 Task: Look for space in Māchhīwāra, India from 6th September, 2023 to 10th September, 2023 for 1 adult in price range Rs.9000 to Rs.17000. Place can be private room with 1  bedroom having 1 bed and 1 bathroom. Property type can be house, flat, guest house, hotel. Booking option can be shelf check-in. Required host language is English.
Action: Mouse moved to (587, 100)
Screenshot: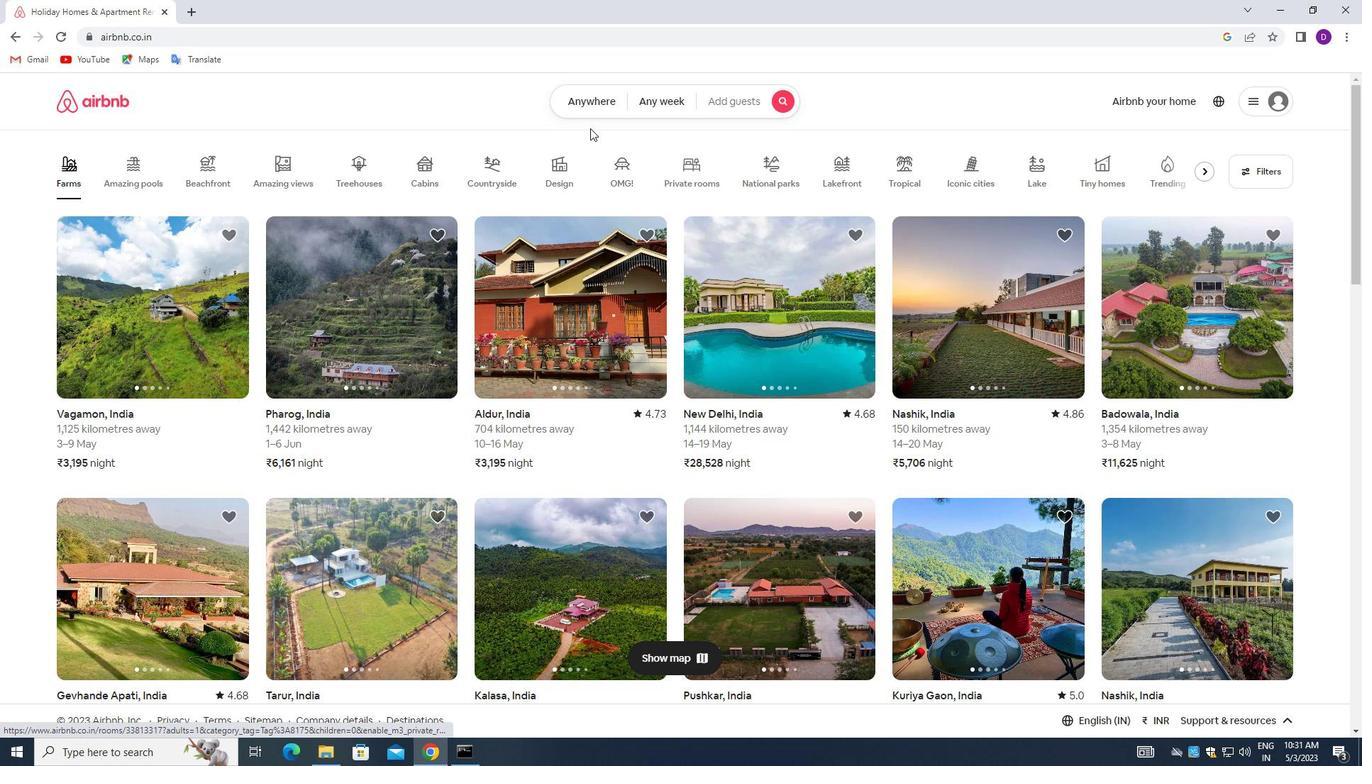 
Action: Mouse pressed left at (587, 100)
Screenshot: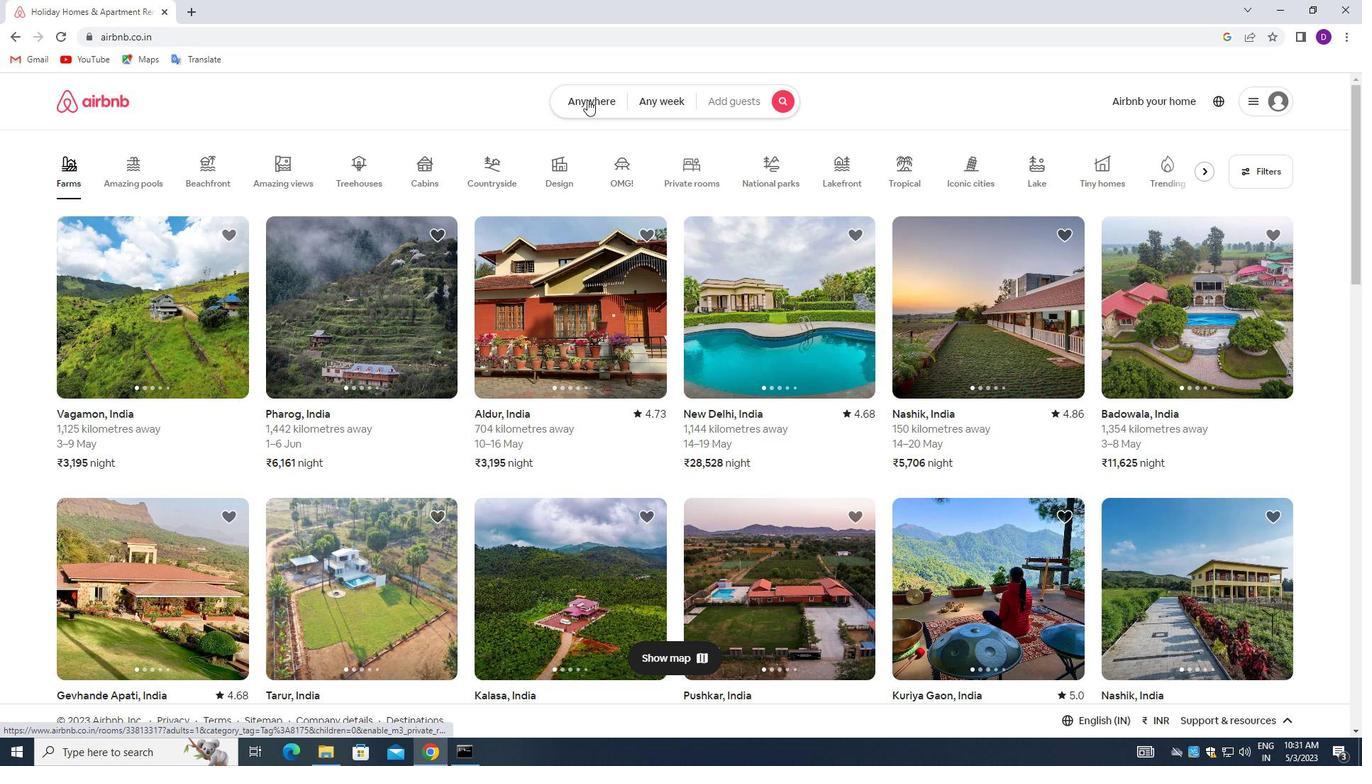 
Action: Mouse moved to (471, 160)
Screenshot: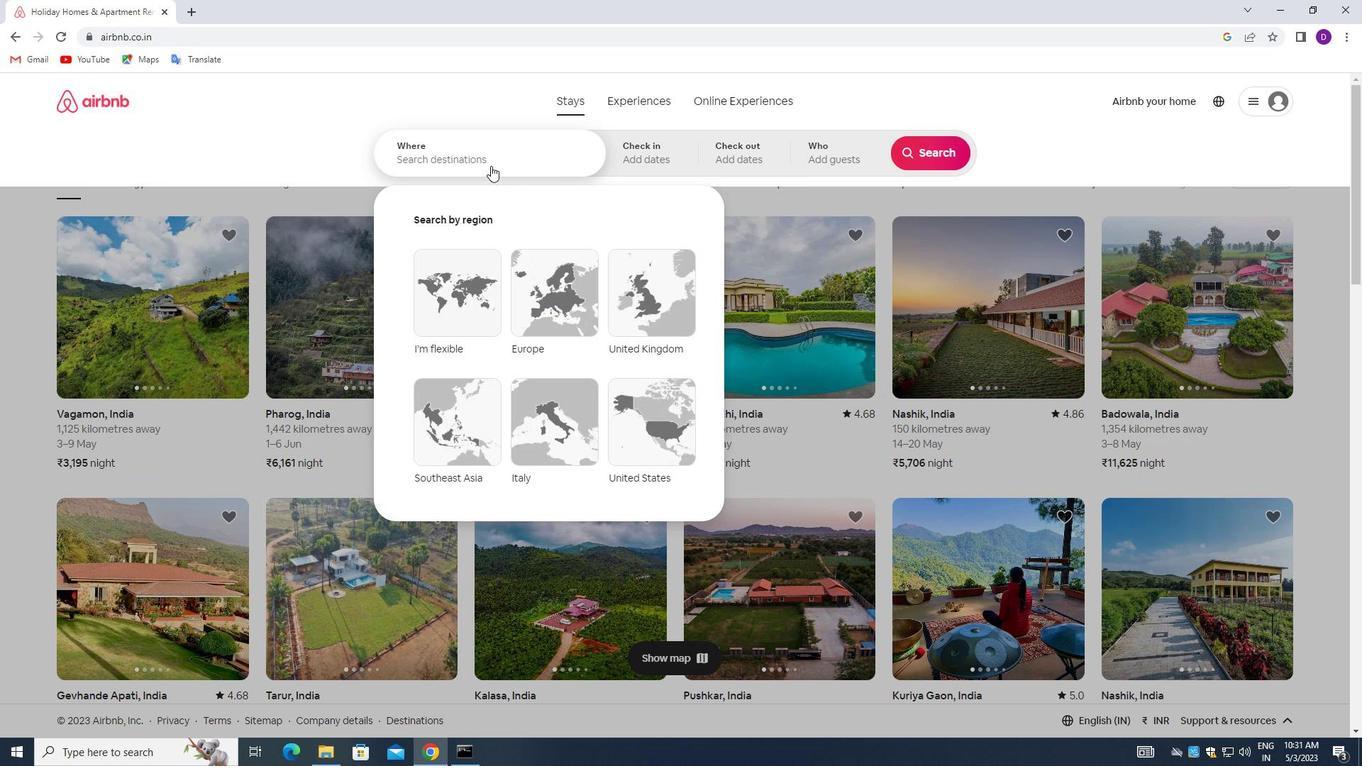 
Action: Mouse pressed left at (471, 160)
Screenshot: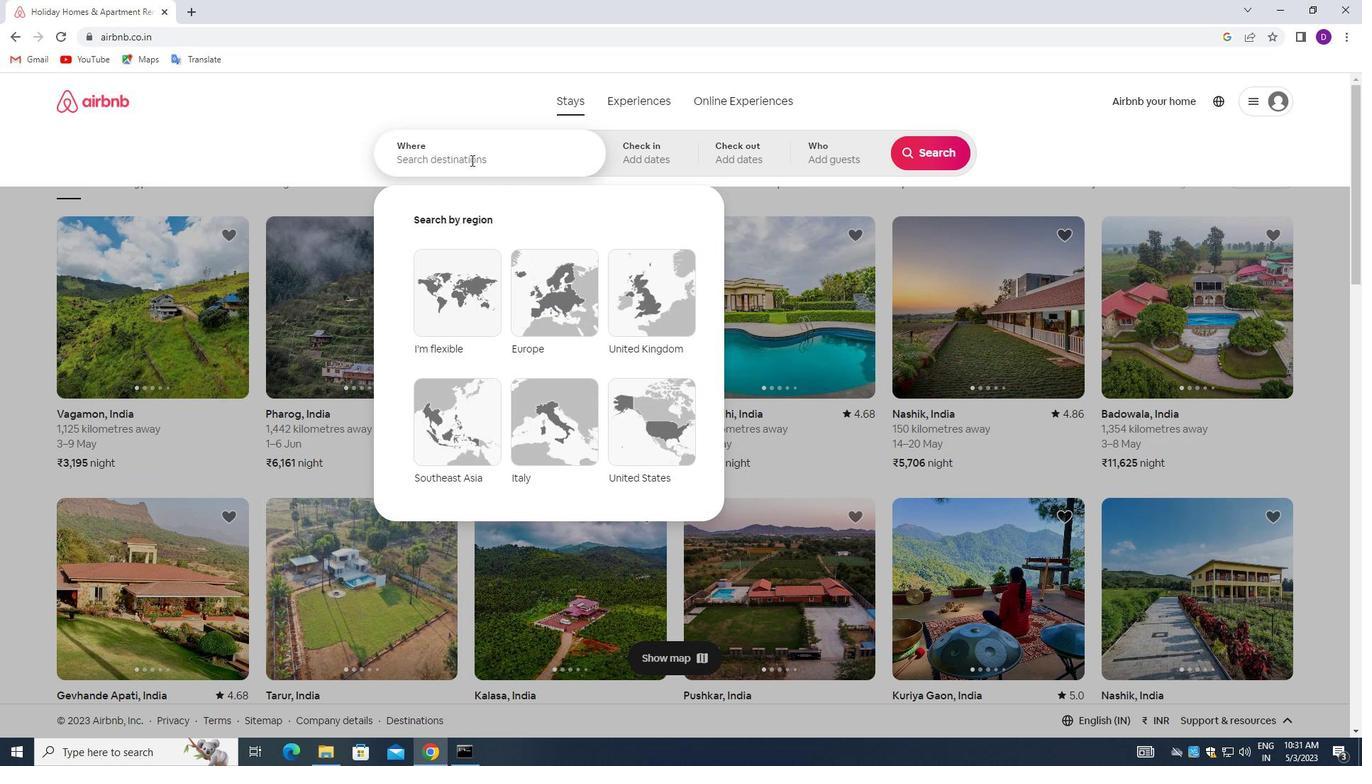 
Action: Mouse moved to (318, 133)
Screenshot: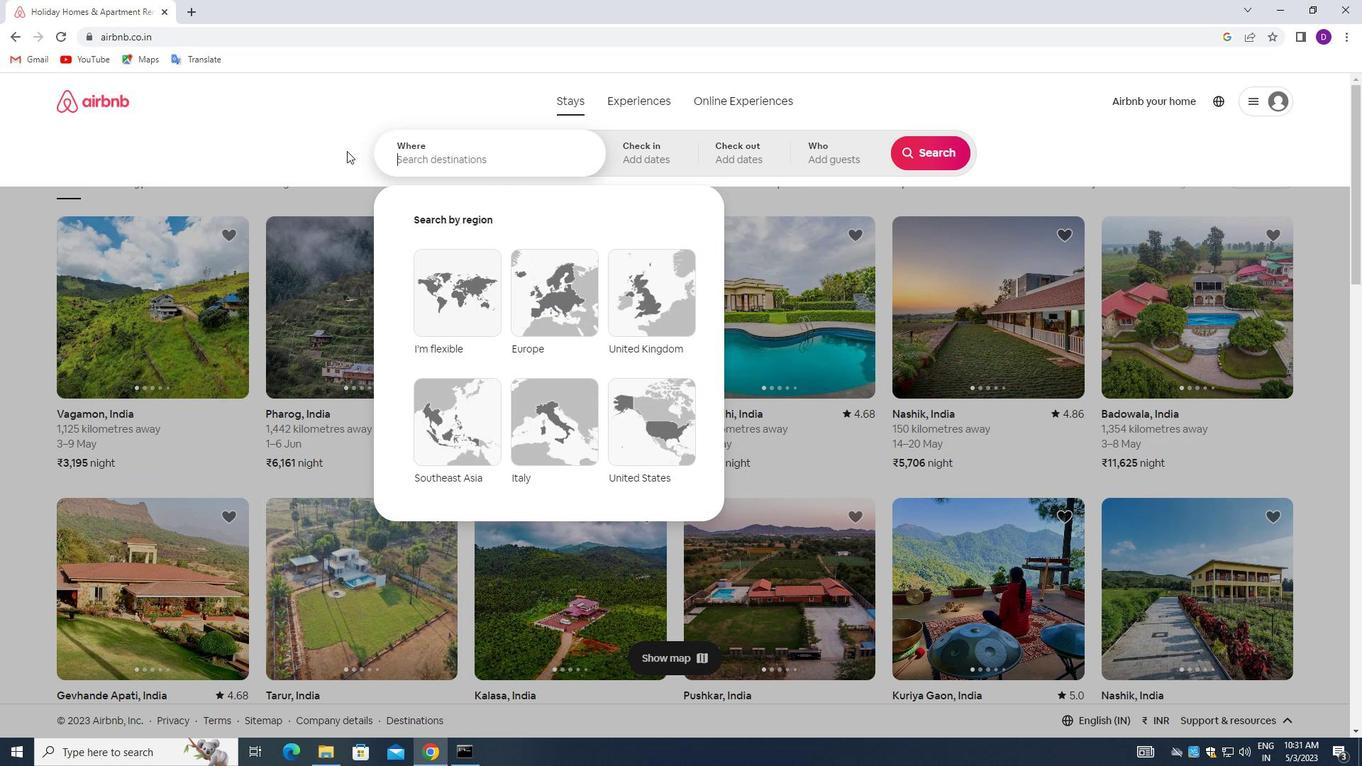 
Action: Key pressed <Key.shift>MACHHIWARA,<Key.space><Key.shift>INDIA<Key.enter>
Screenshot: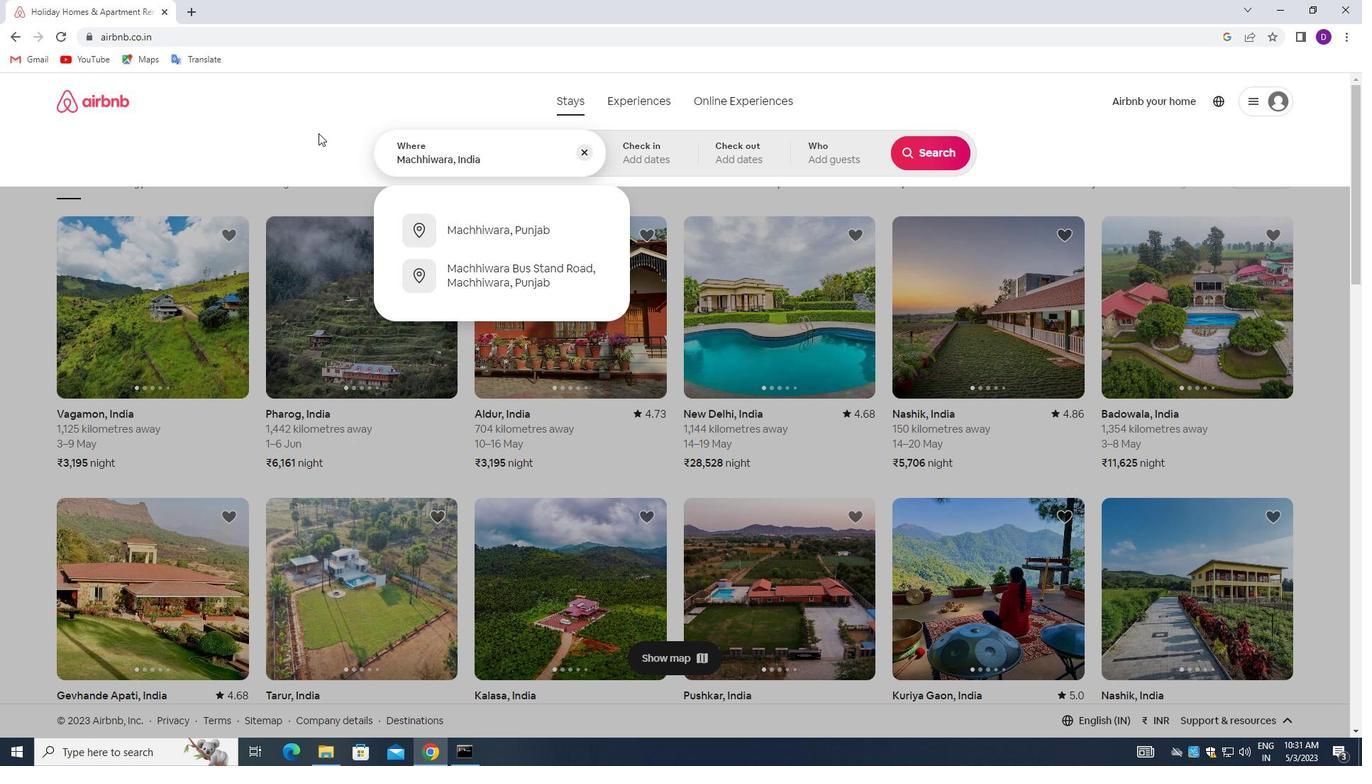 
Action: Mouse moved to (927, 270)
Screenshot: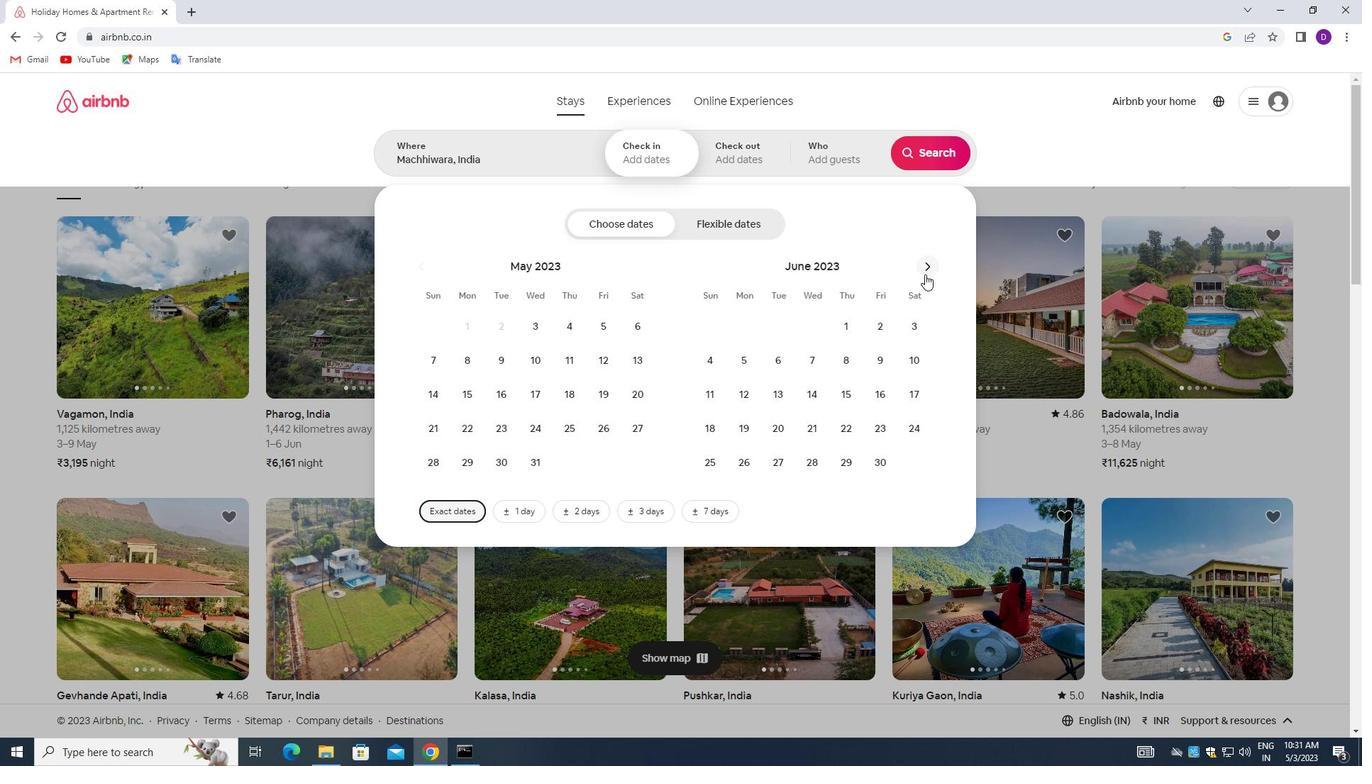 
Action: Mouse pressed left at (927, 270)
Screenshot: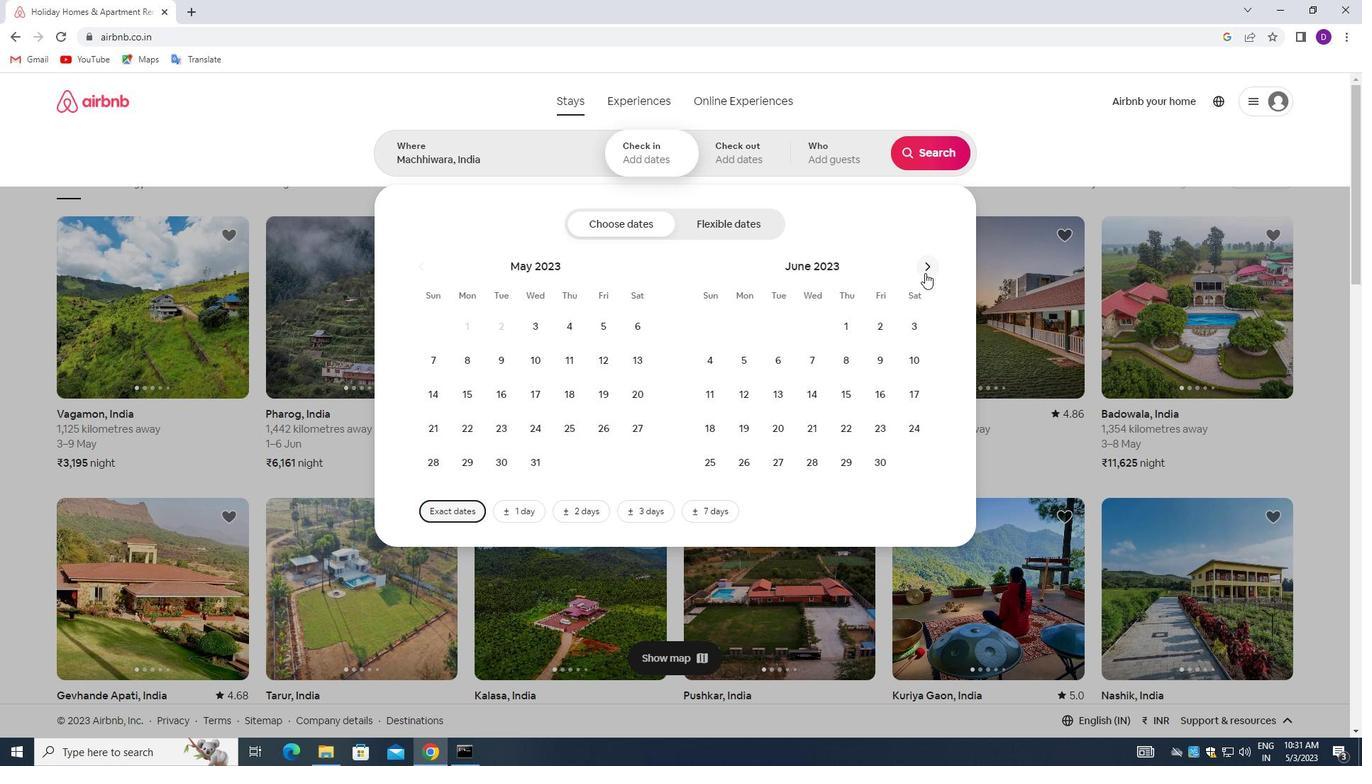 
Action: Mouse pressed left at (927, 270)
Screenshot: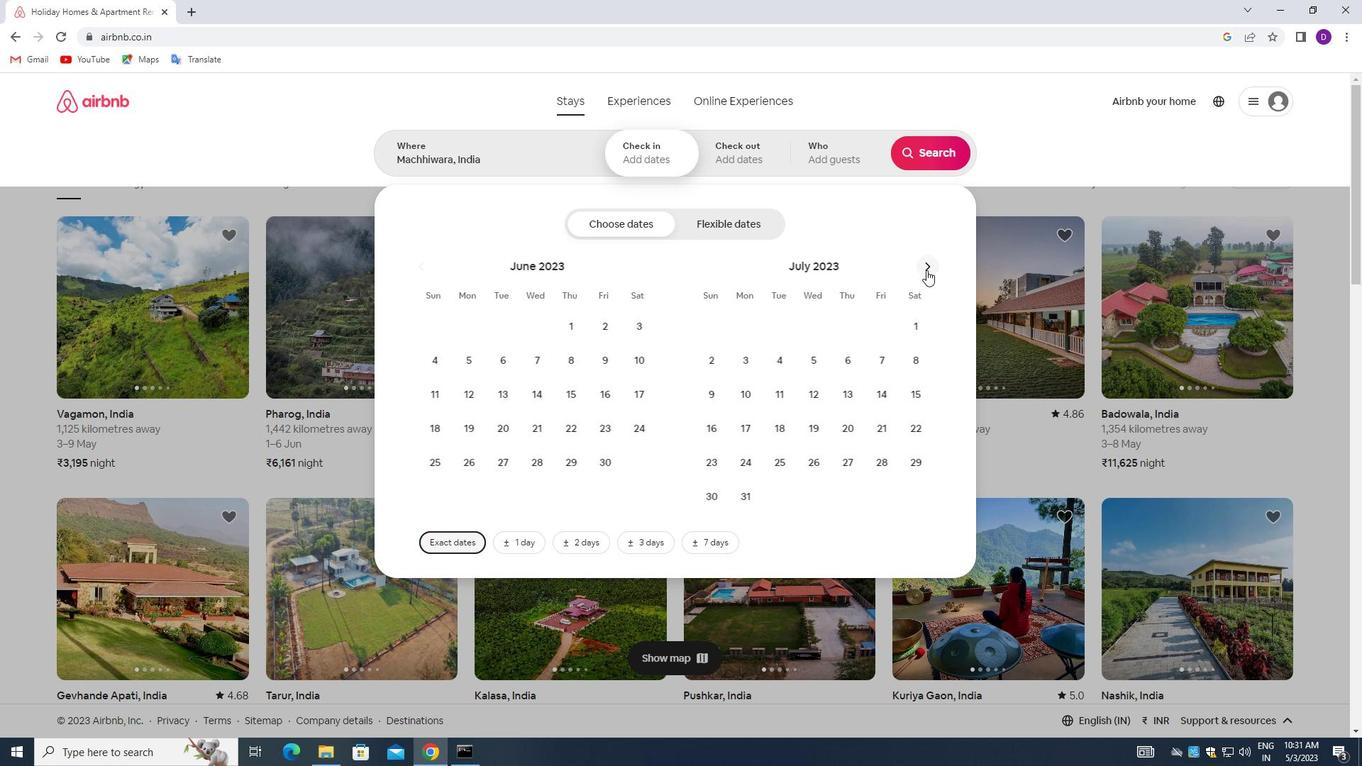 
Action: Mouse pressed left at (927, 270)
Screenshot: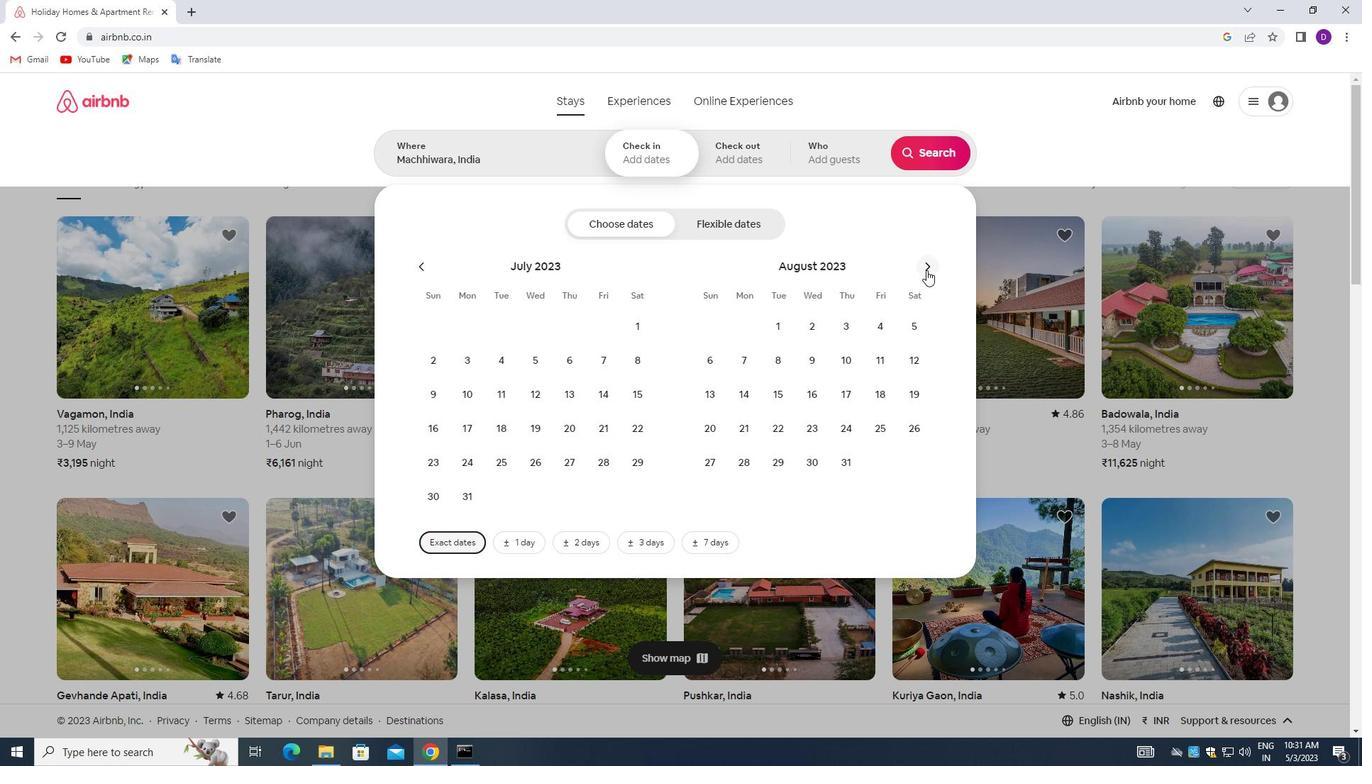 
Action: Mouse moved to (820, 359)
Screenshot: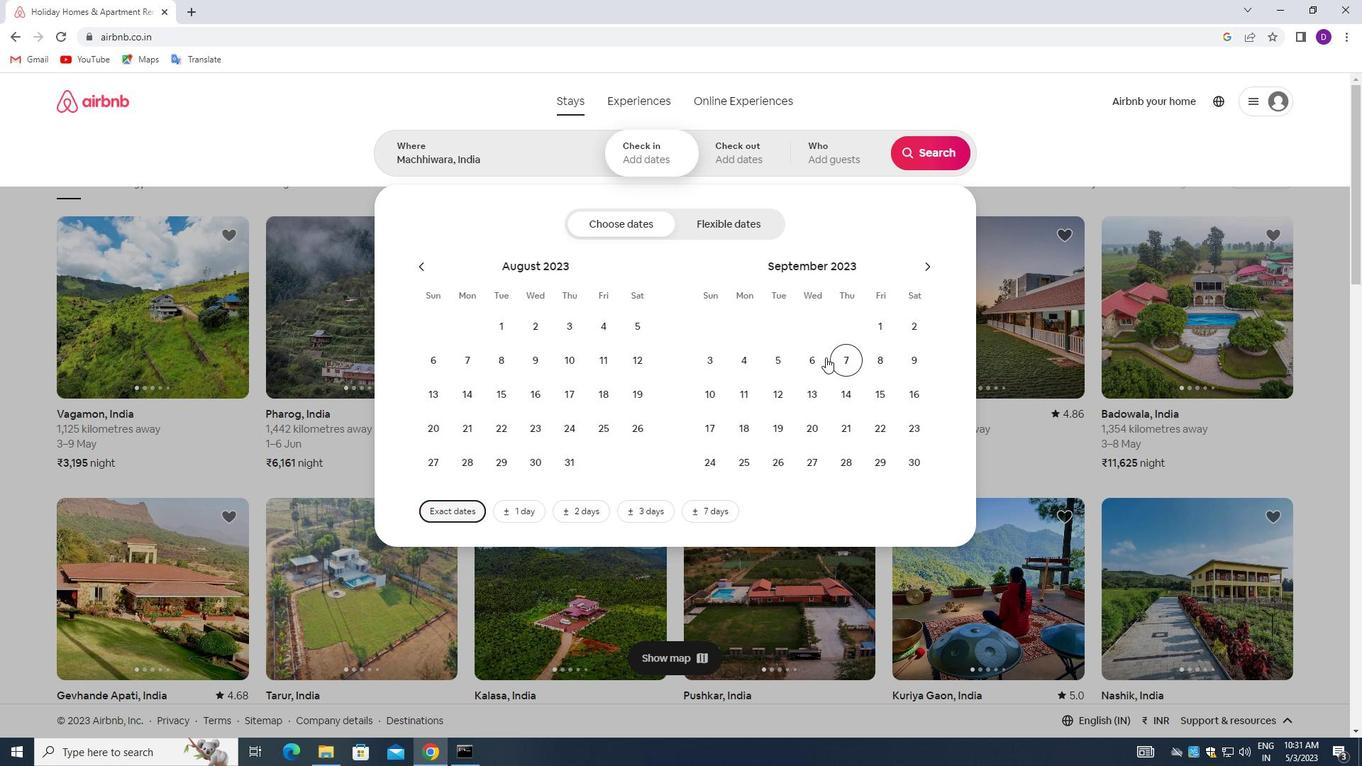 
Action: Mouse pressed left at (820, 359)
Screenshot: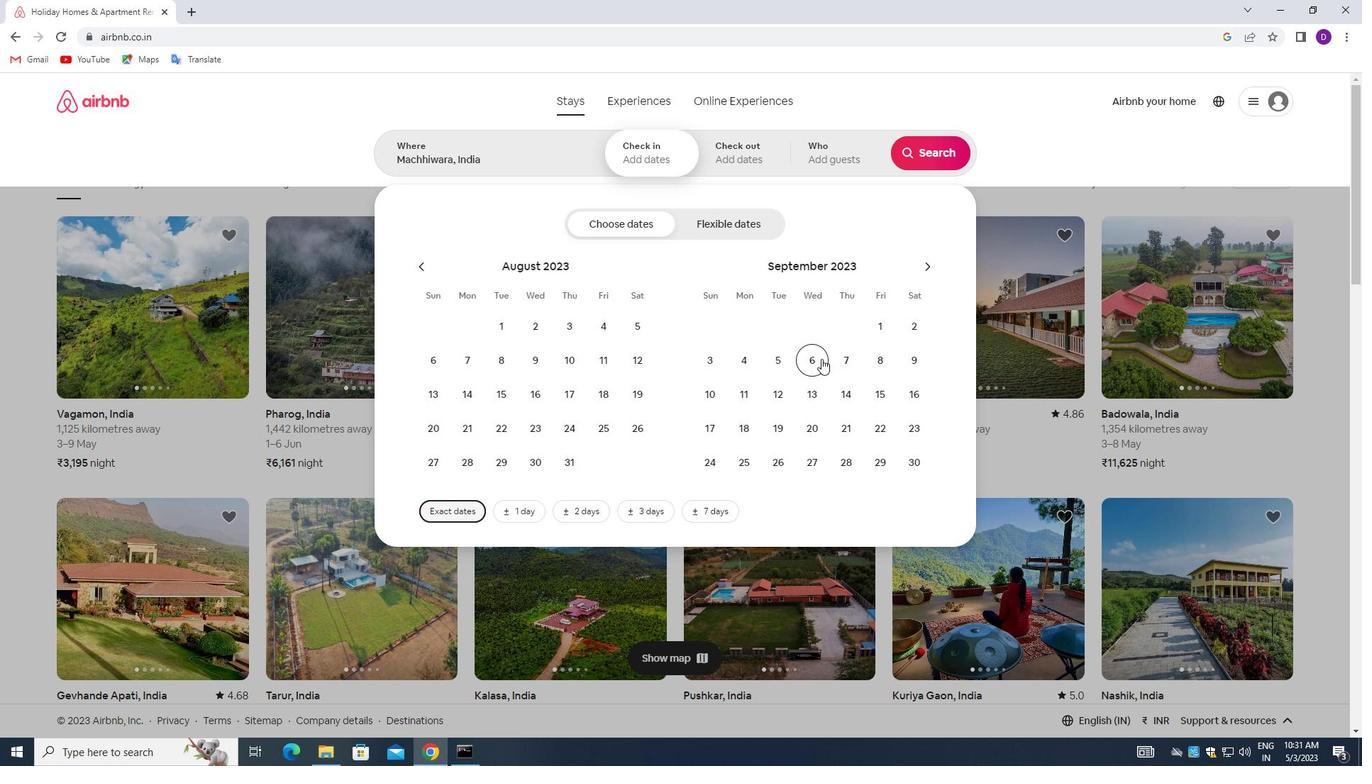 
Action: Mouse moved to (719, 389)
Screenshot: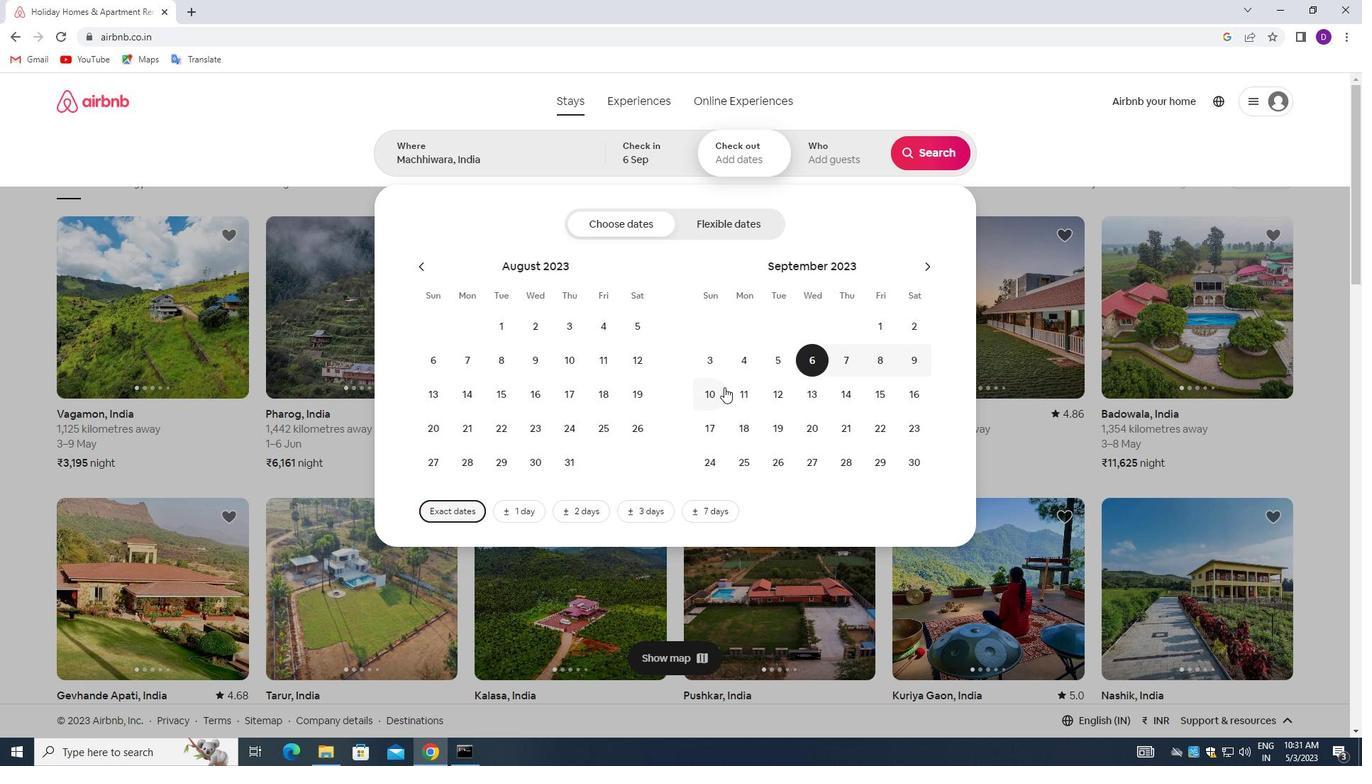 
Action: Mouse pressed left at (719, 389)
Screenshot: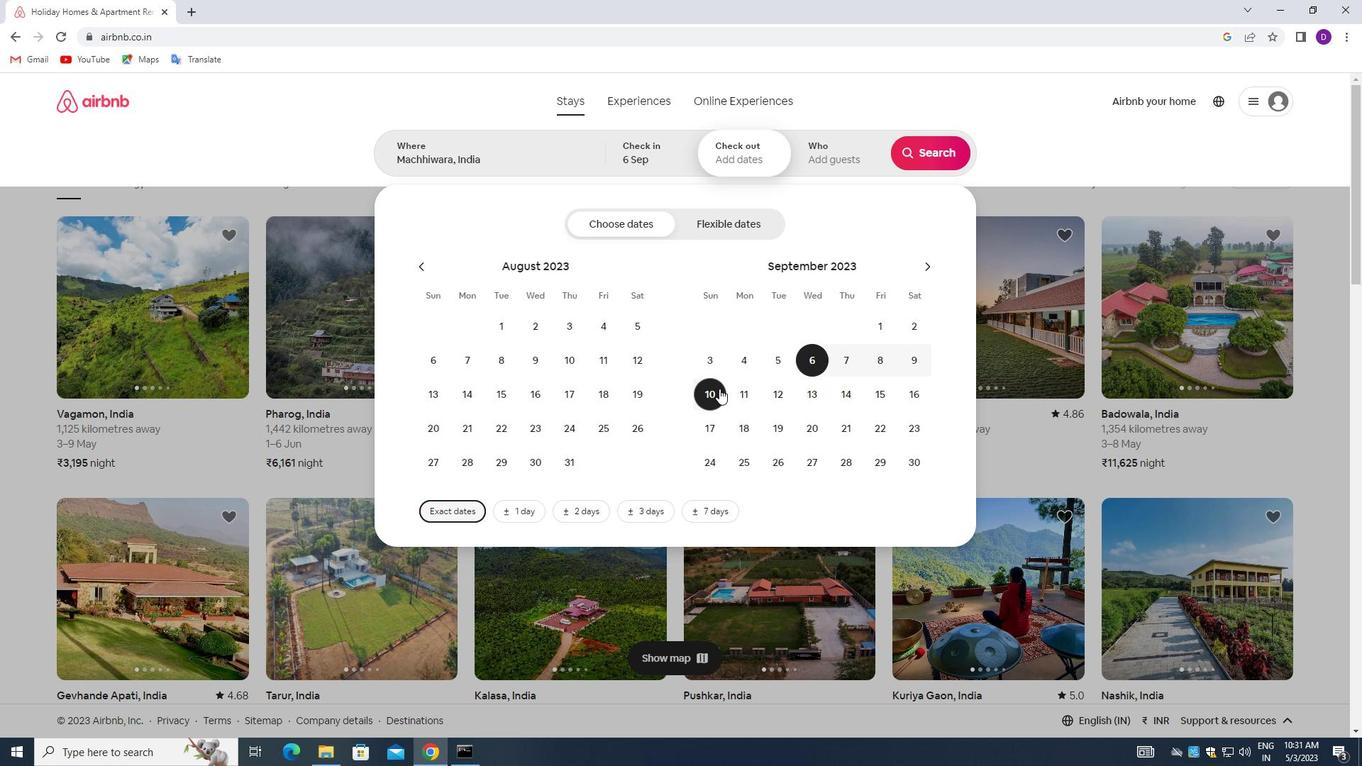 
Action: Mouse moved to (819, 158)
Screenshot: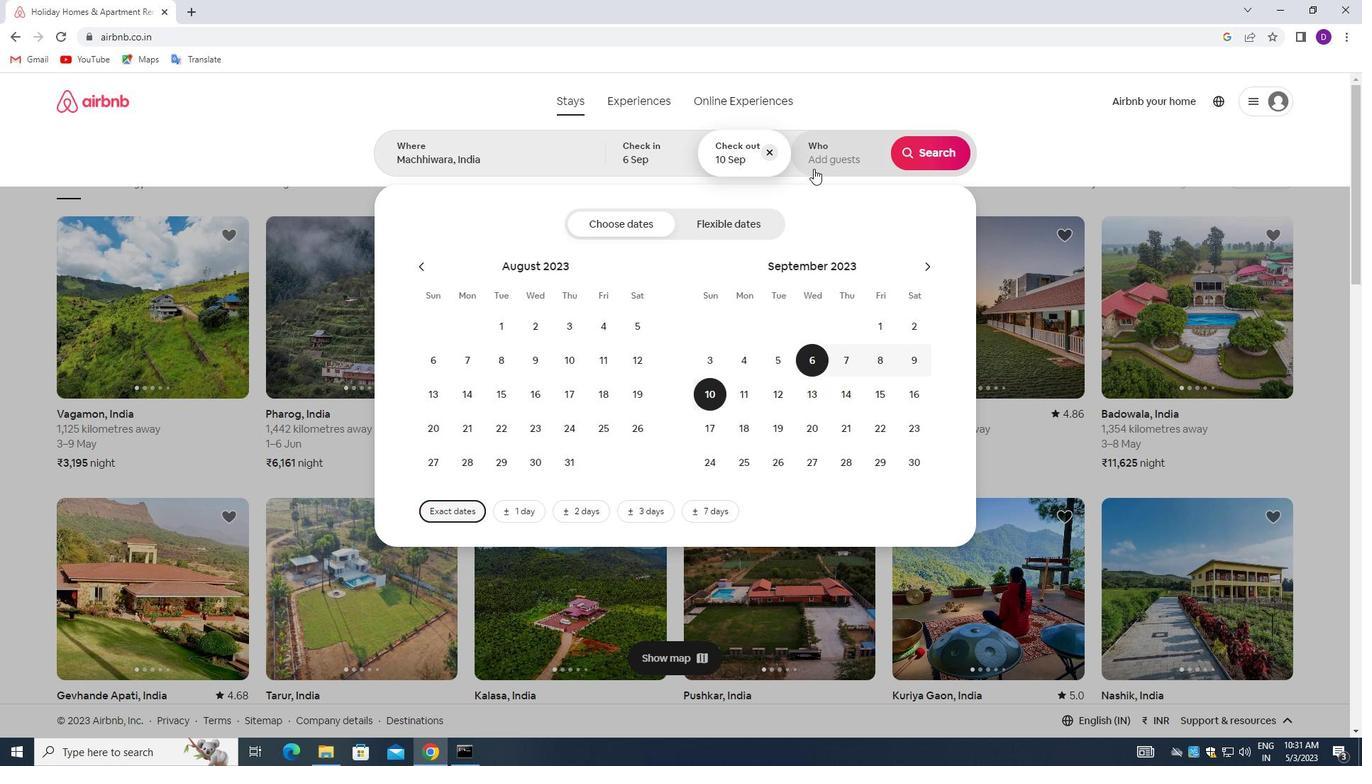 
Action: Mouse pressed left at (819, 158)
Screenshot: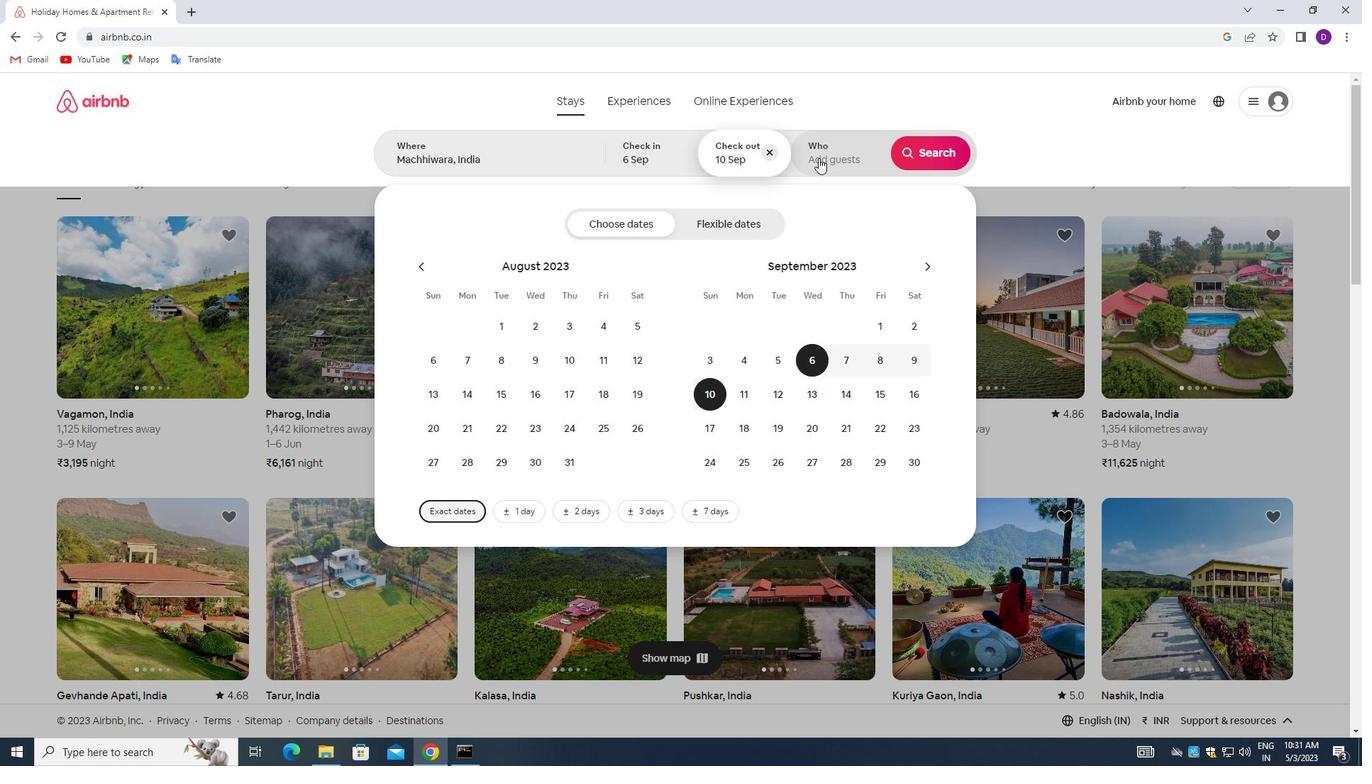 
Action: Mouse moved to (930, 229)
Screenshot: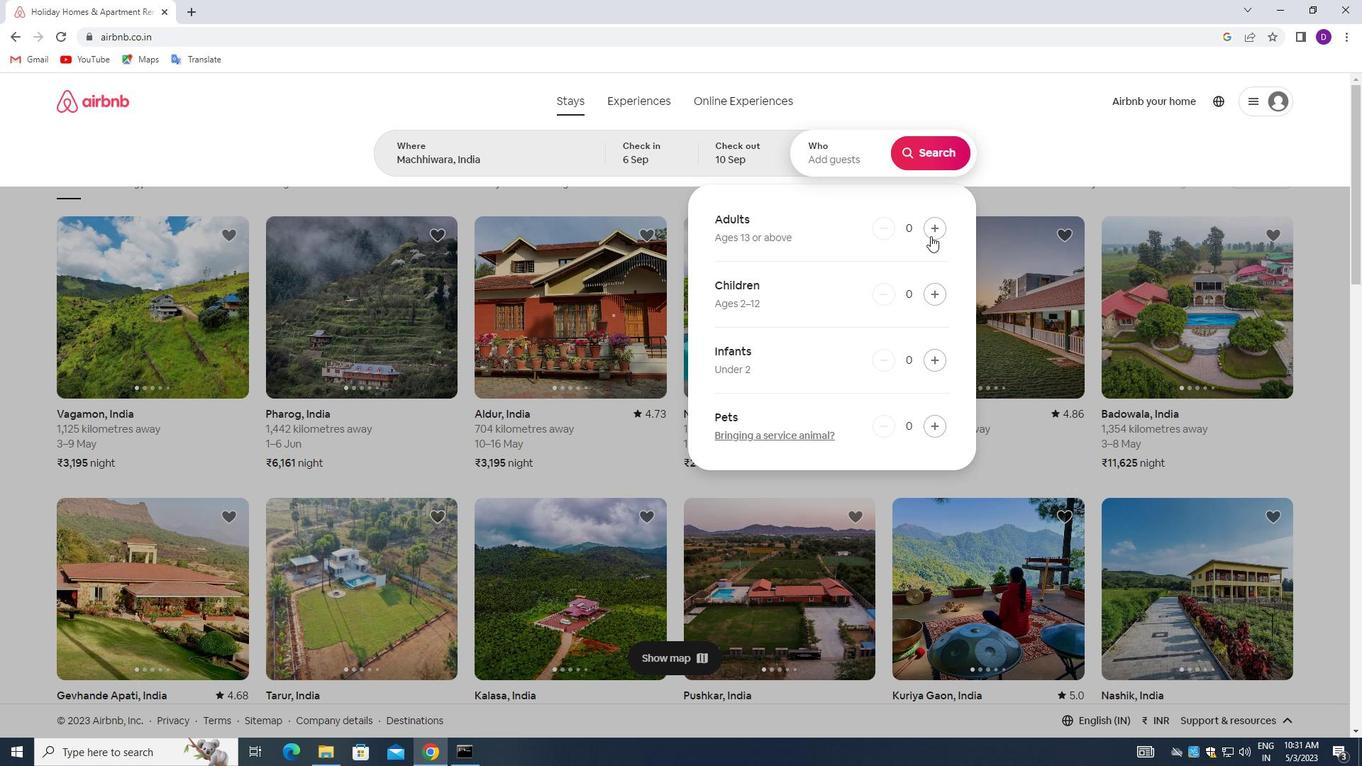 
Action: Mouse pressed left at (930, 229)
Screenshot: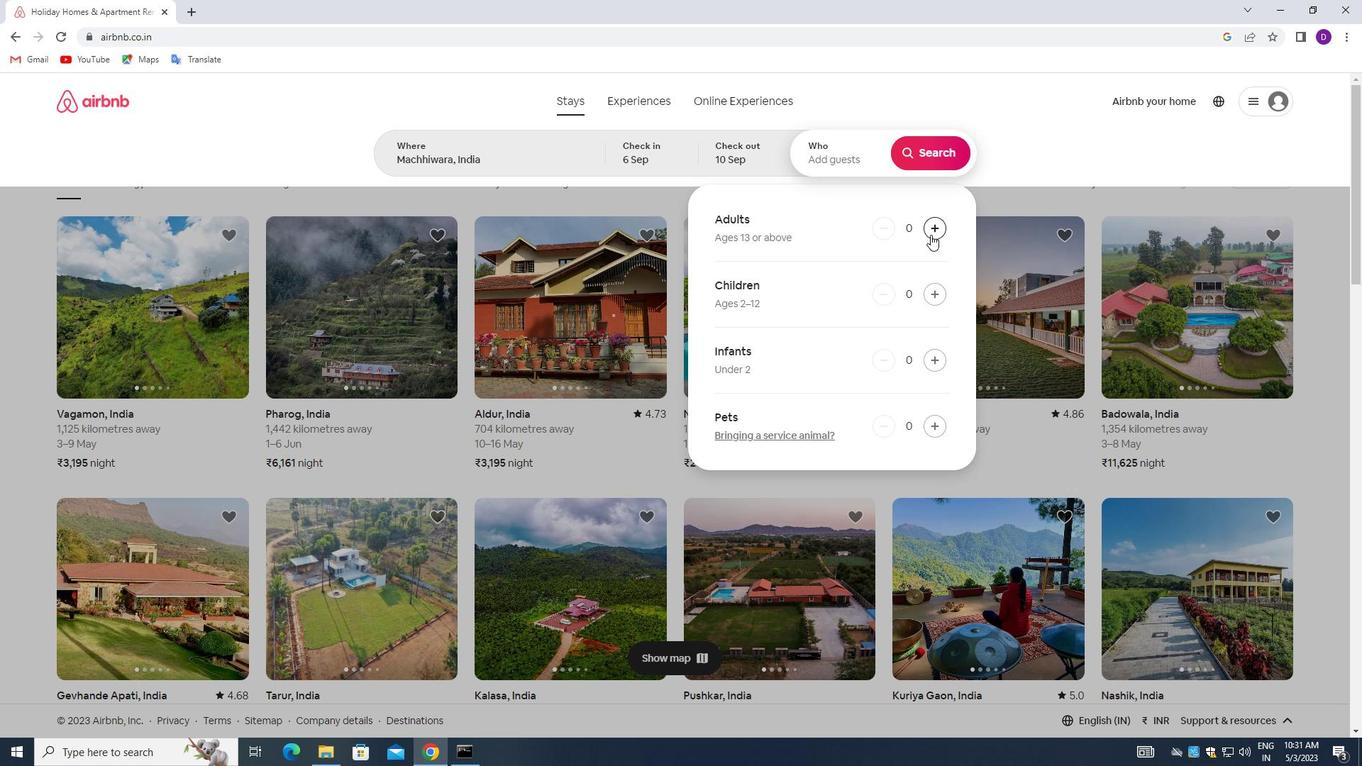 
Action: Mouse moved to (927, 154)
Screenshot: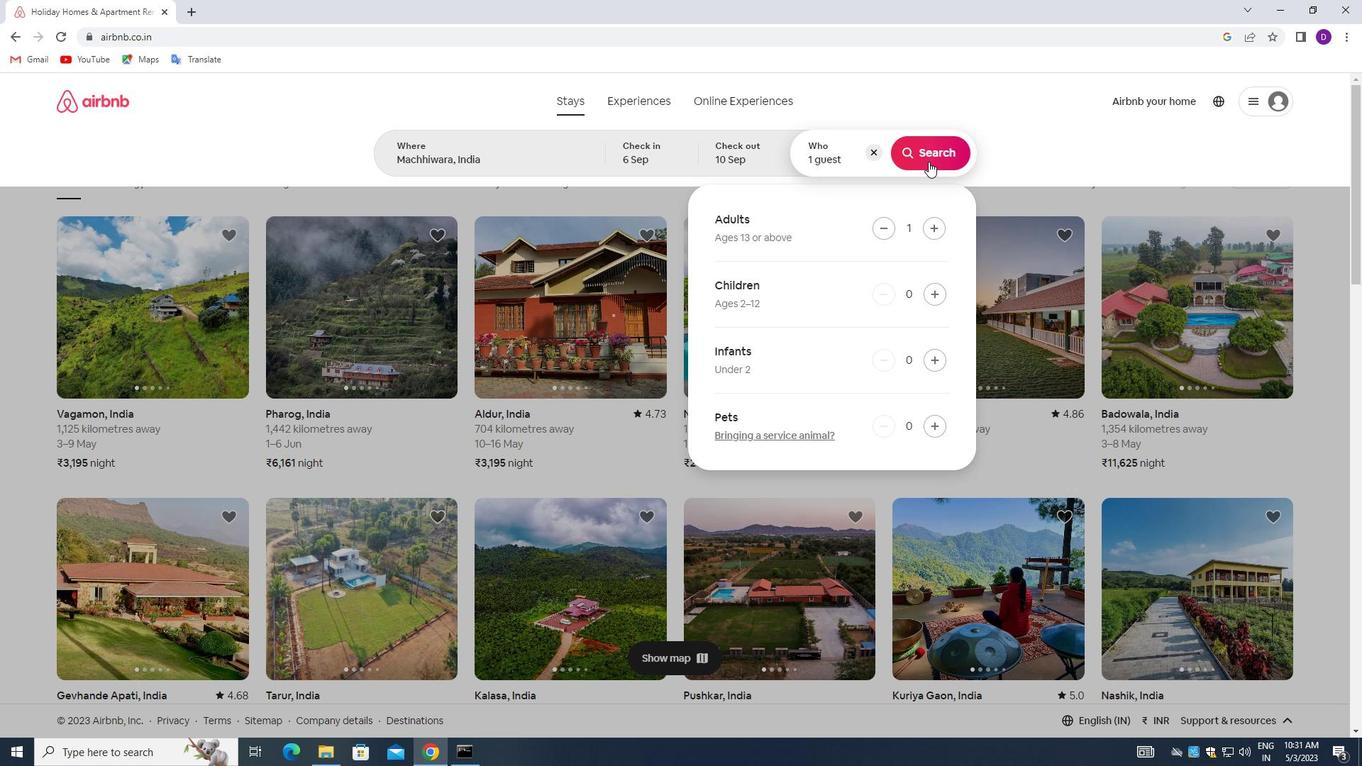 
Action: Mouse pressed left at (927, 154)
Screenshot: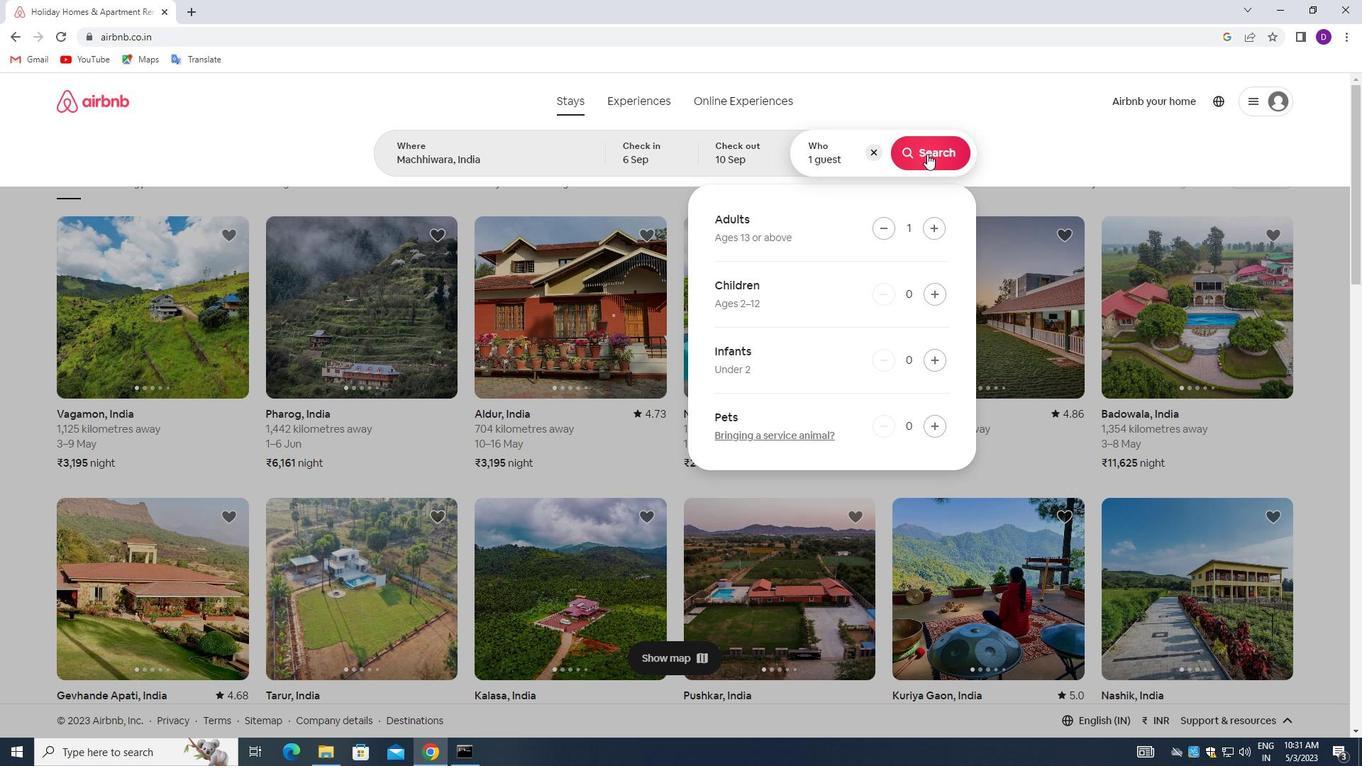 
Action: Mouse moved to (1289, 162)
Screenshot: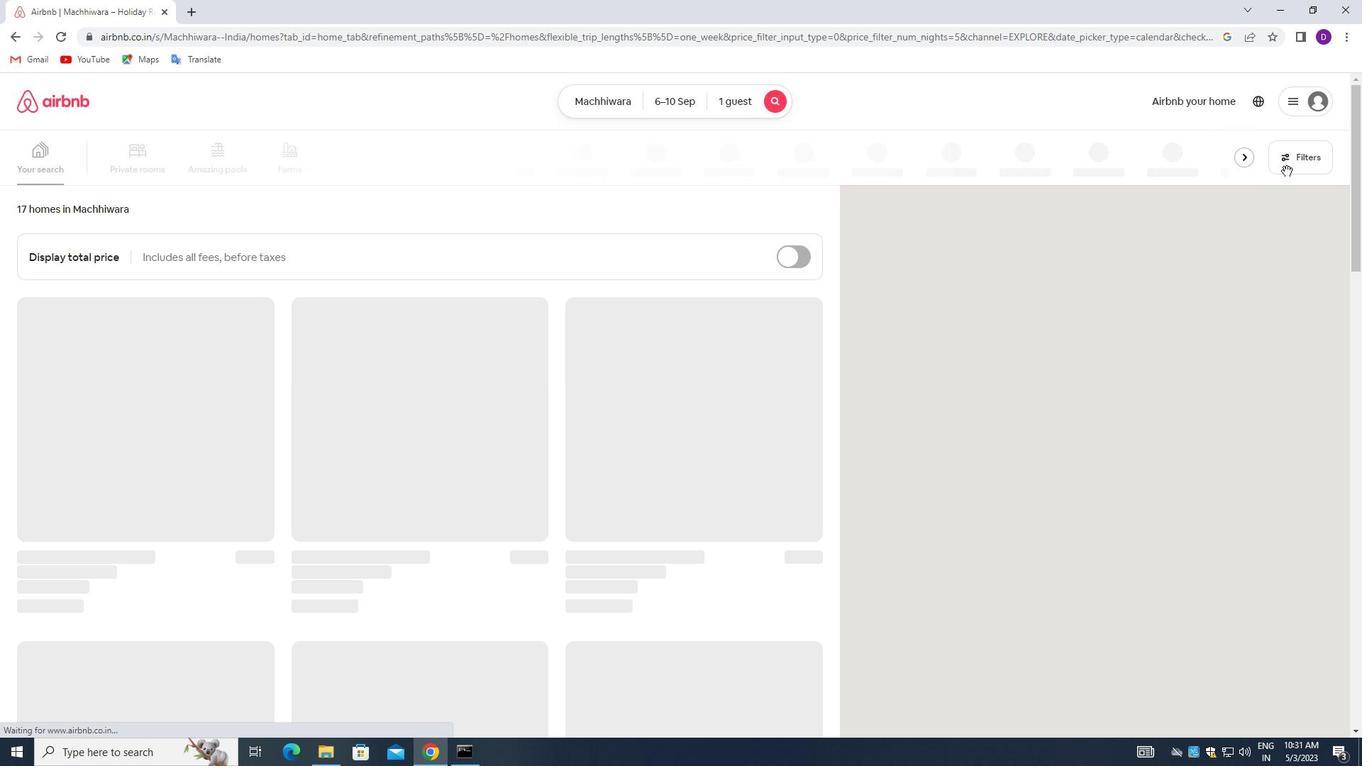 
Action: Mouse pressed left at (1289, 162)
Screenshot: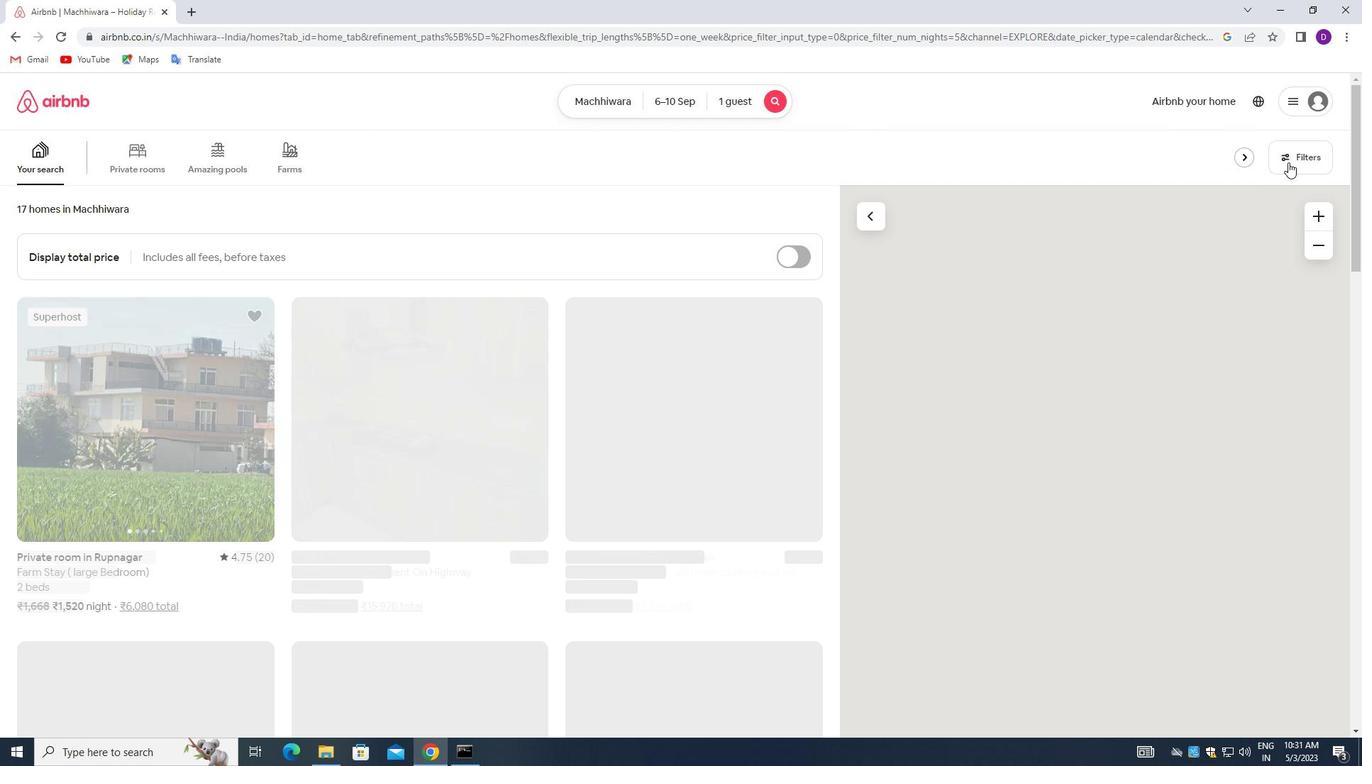 
Action: Mouse moved to (497, 342)
Screenshot: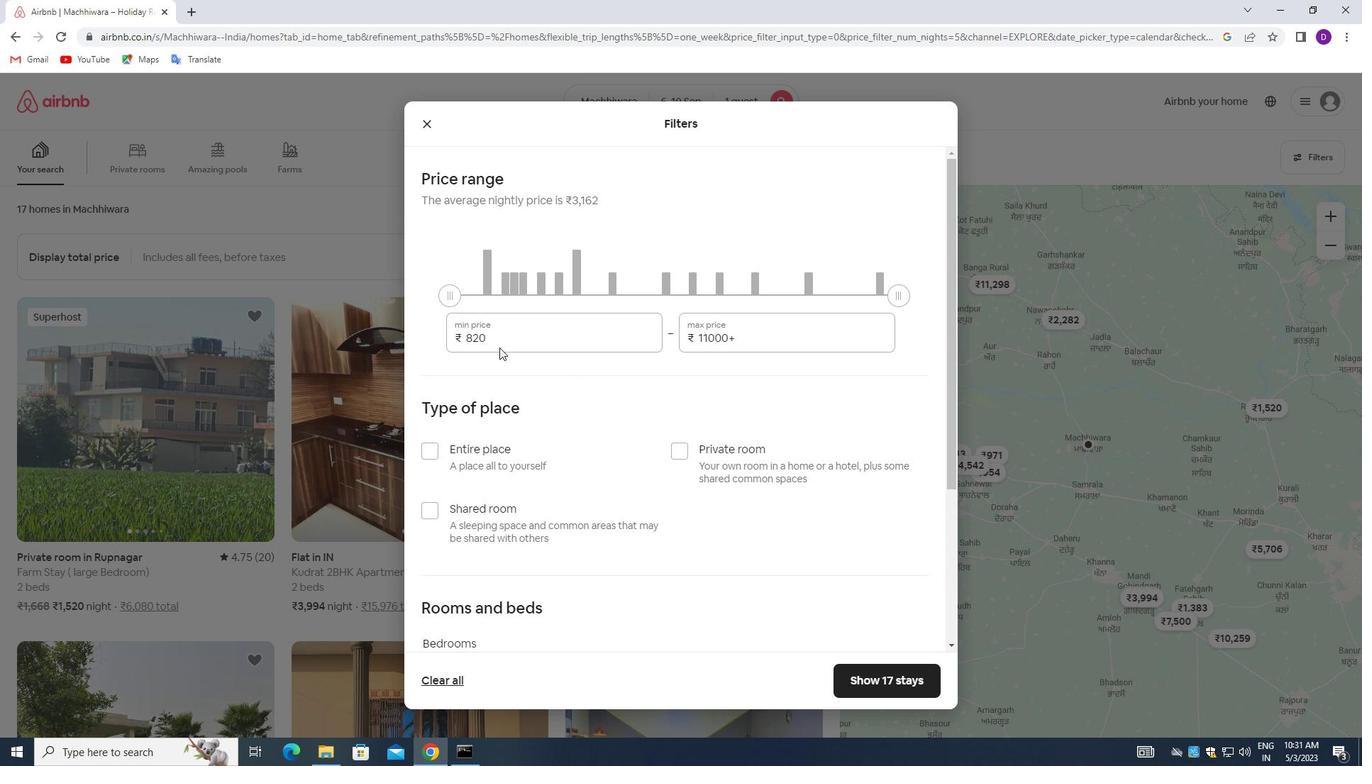
Action: Mouse pressed left at (497, 342)
Screenshot: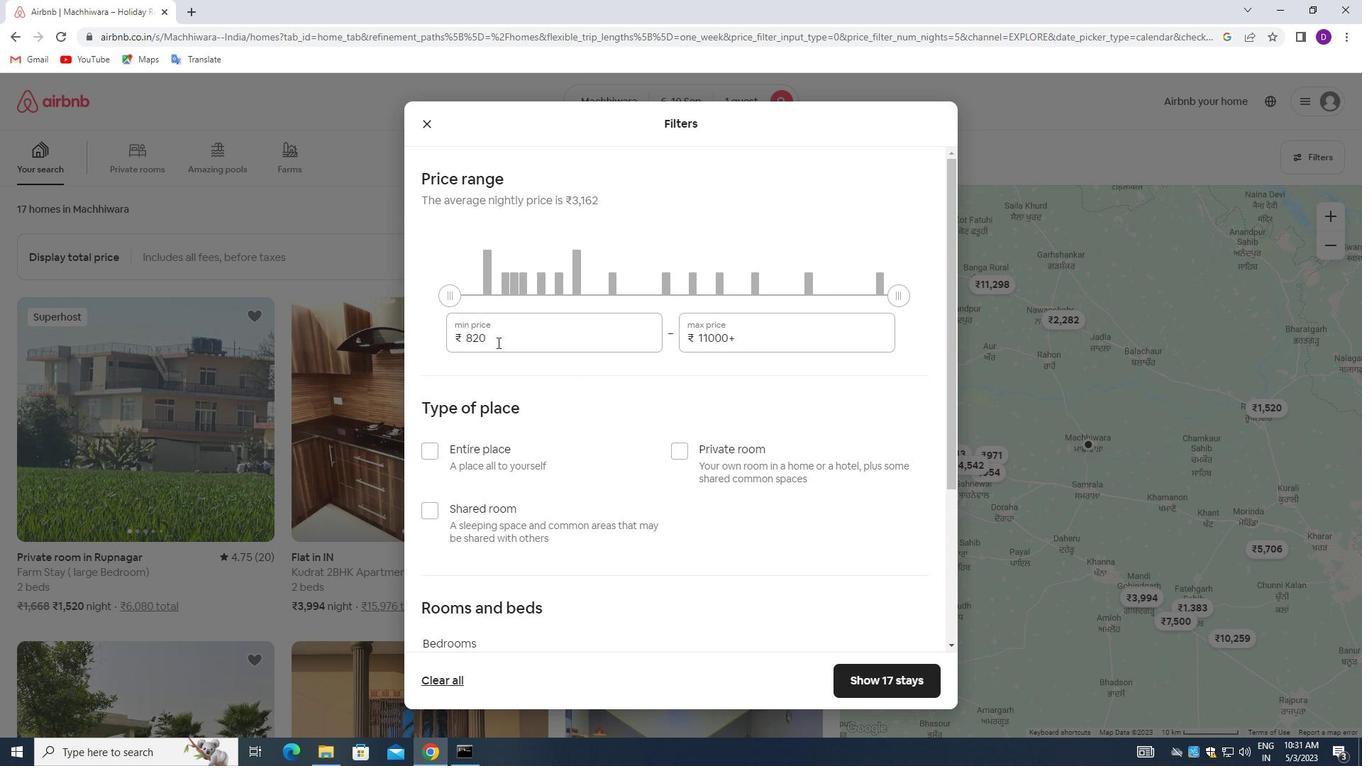 
Action: Mouse pressed left at (497, 342)
Screenshot: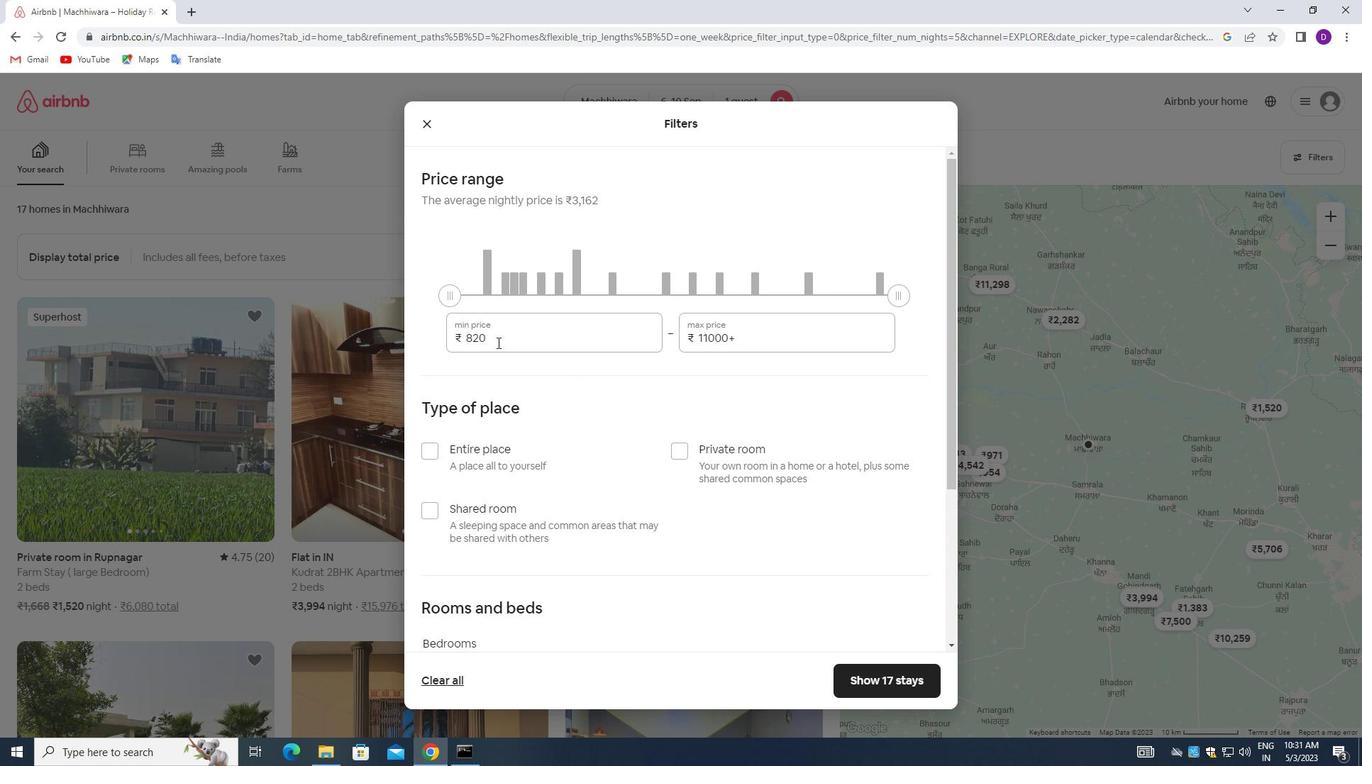 
Action: Key pressed 9000<Key.tab>17000
Screenshot: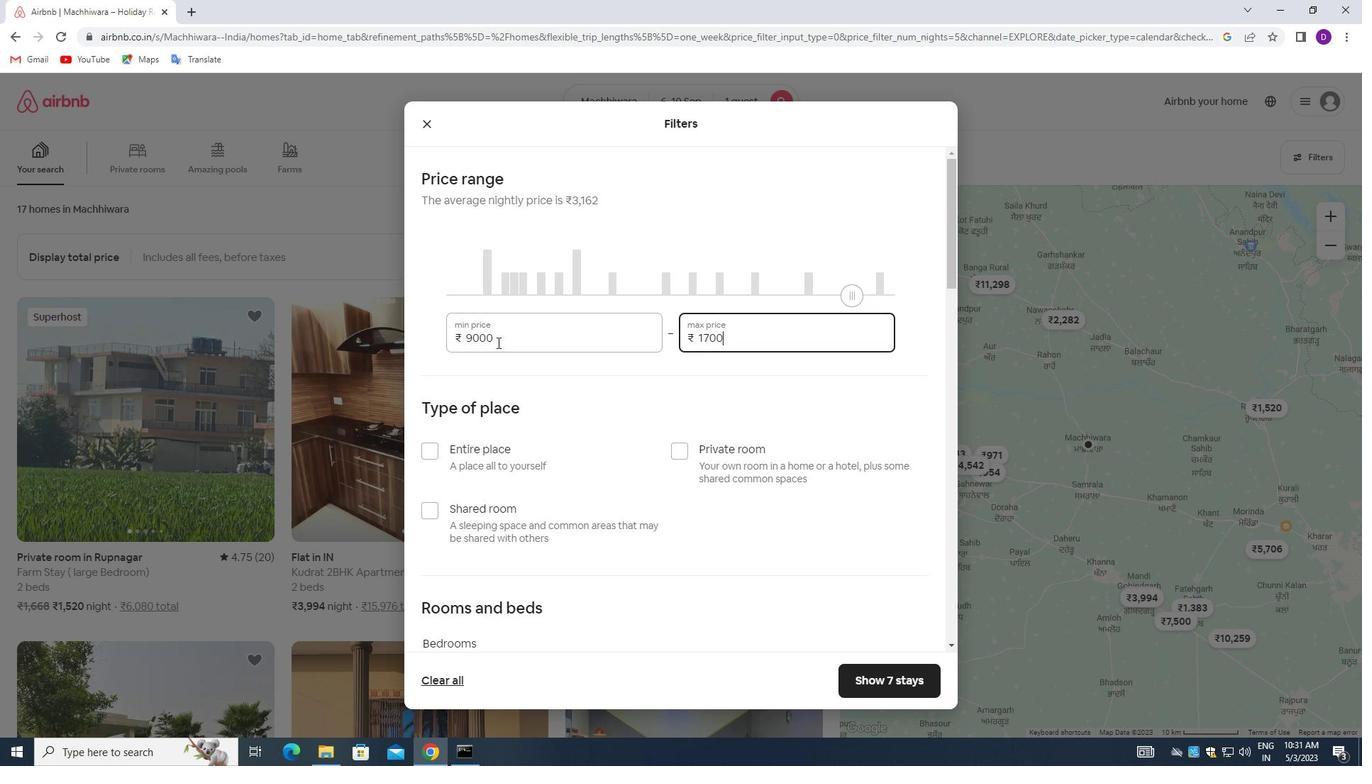 
Action: Mouse moved to (584, 390)
Screenshot: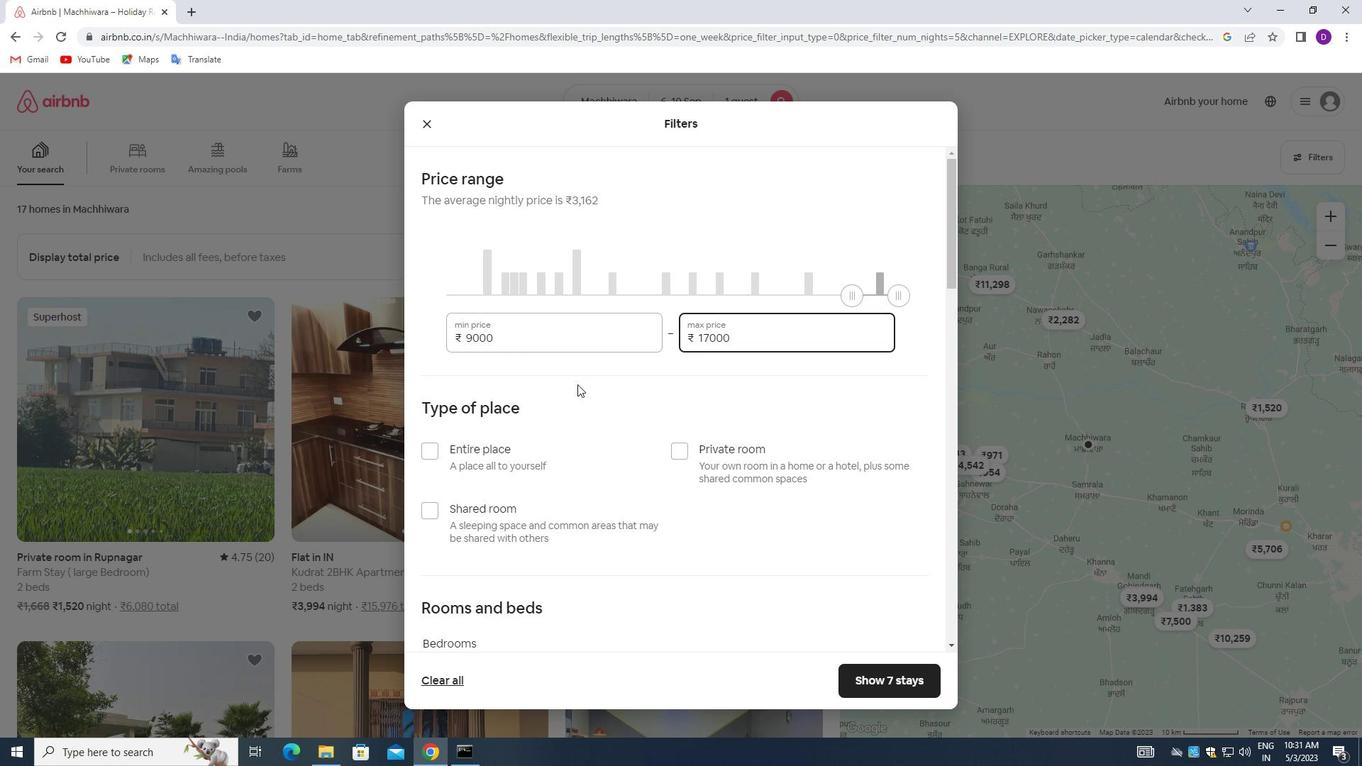 
Action: Mouse scrolled (584, 389) with delta (0, 0)
Screenshot: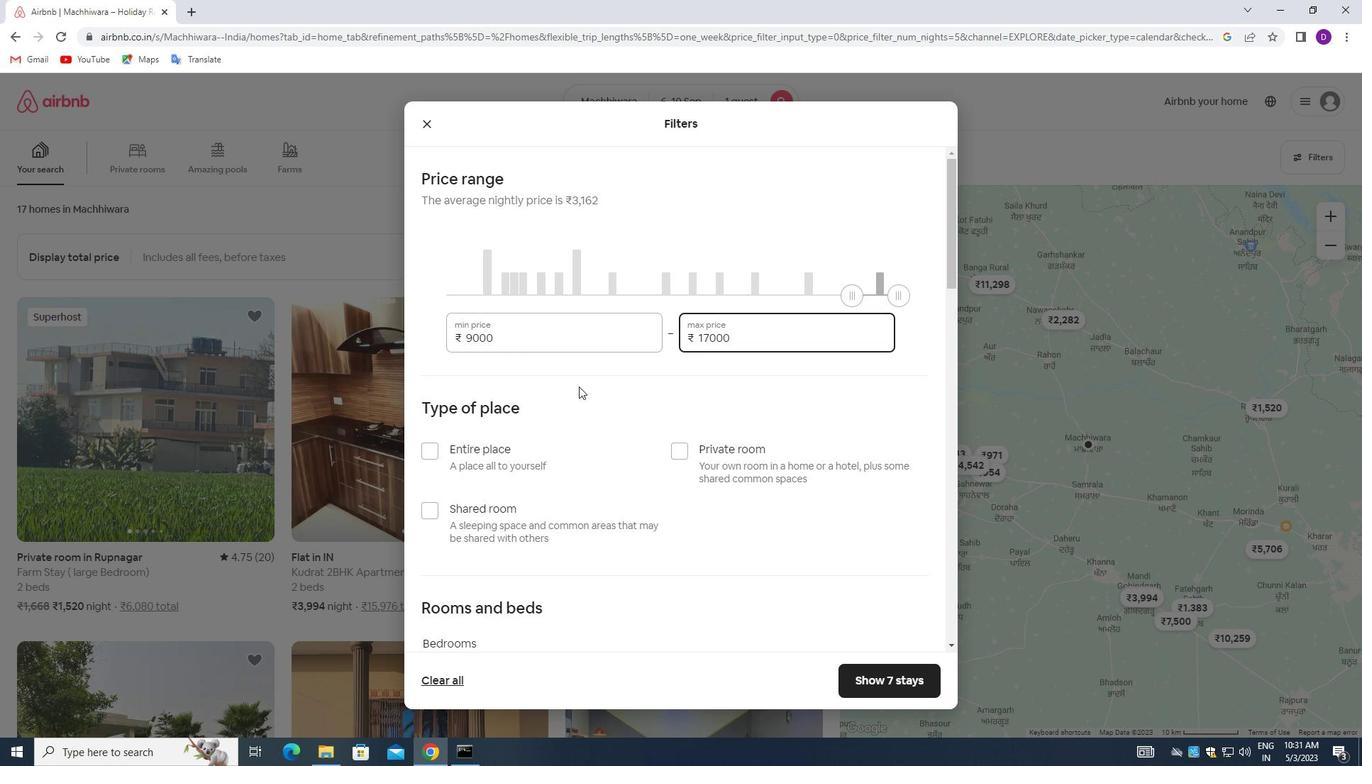 
Action: Mouse moved to (585, 391)
Screenshot: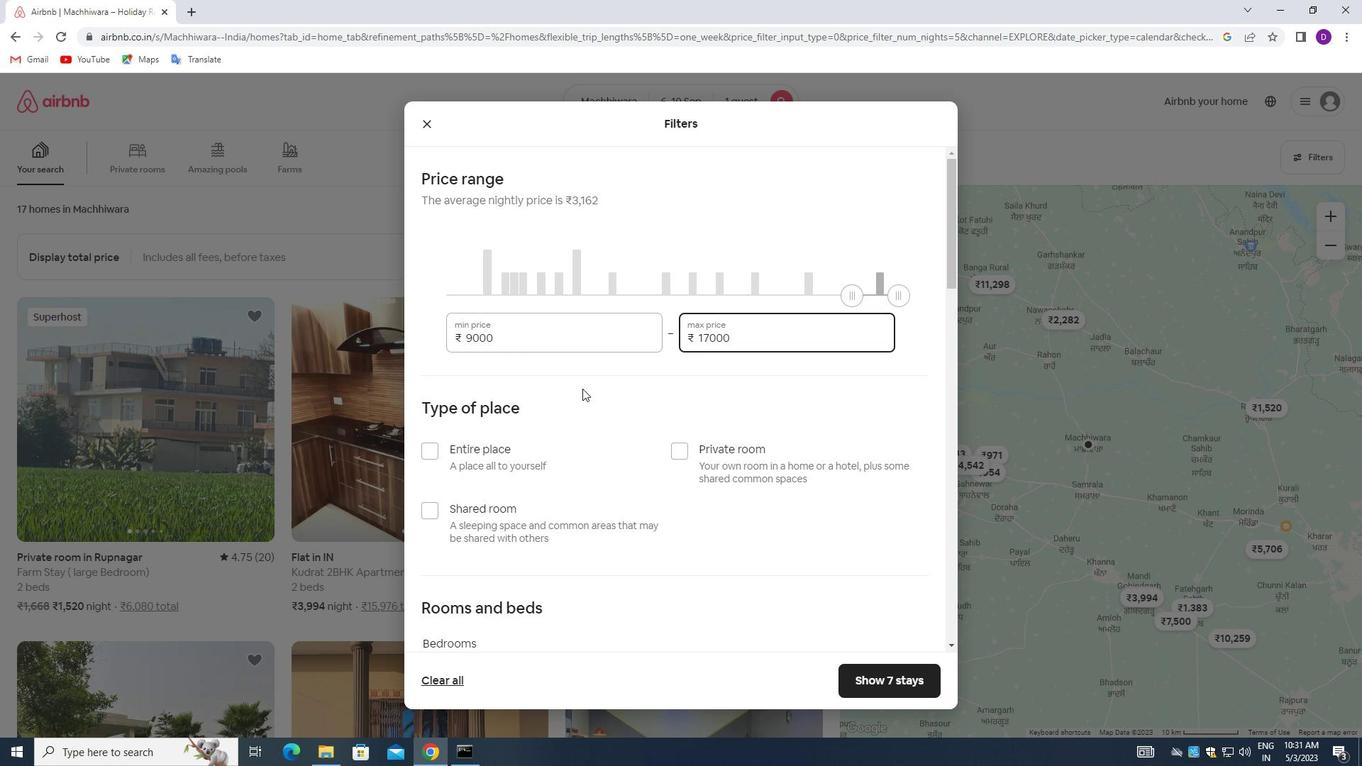 
Action: Mouse scrolled (585, 390) with delta (0, 0)
Screenshot: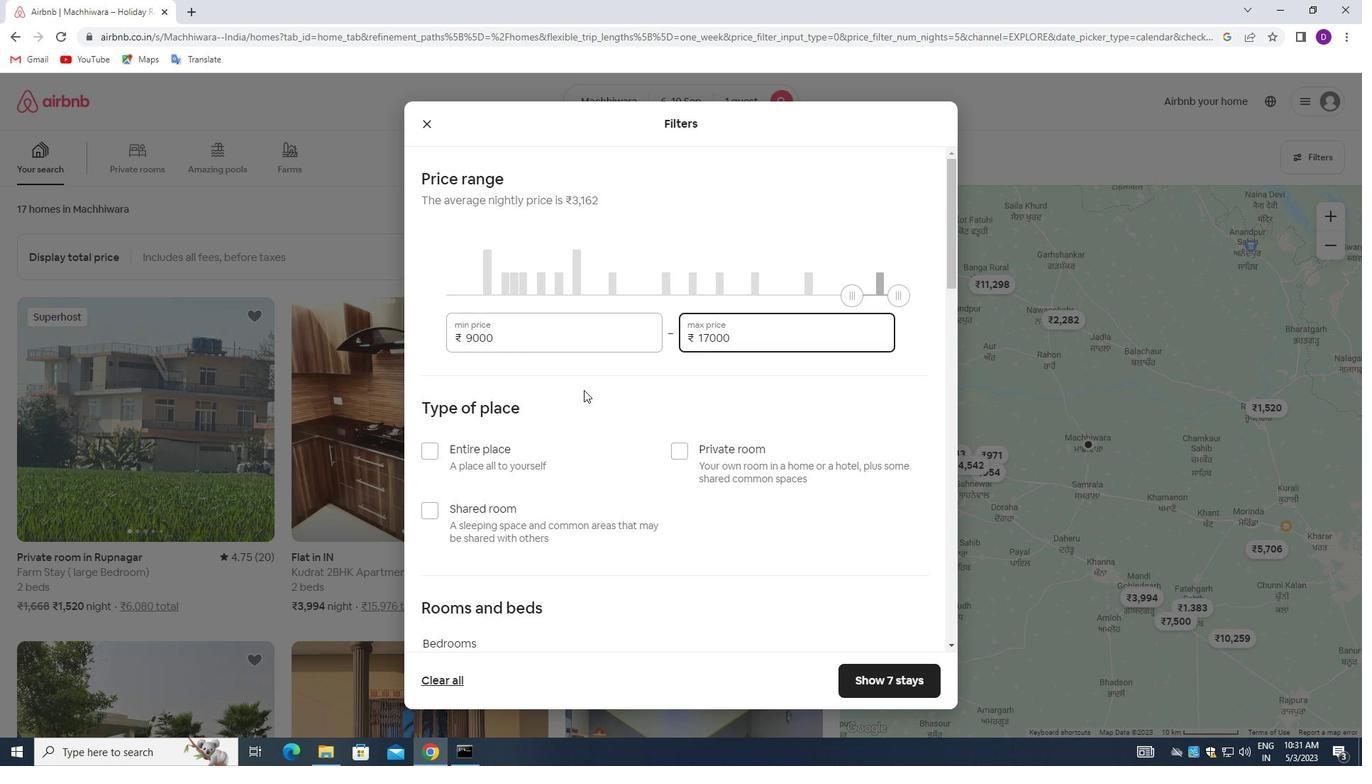 
Action: Mouse moved to (587, 391)
Screenshot: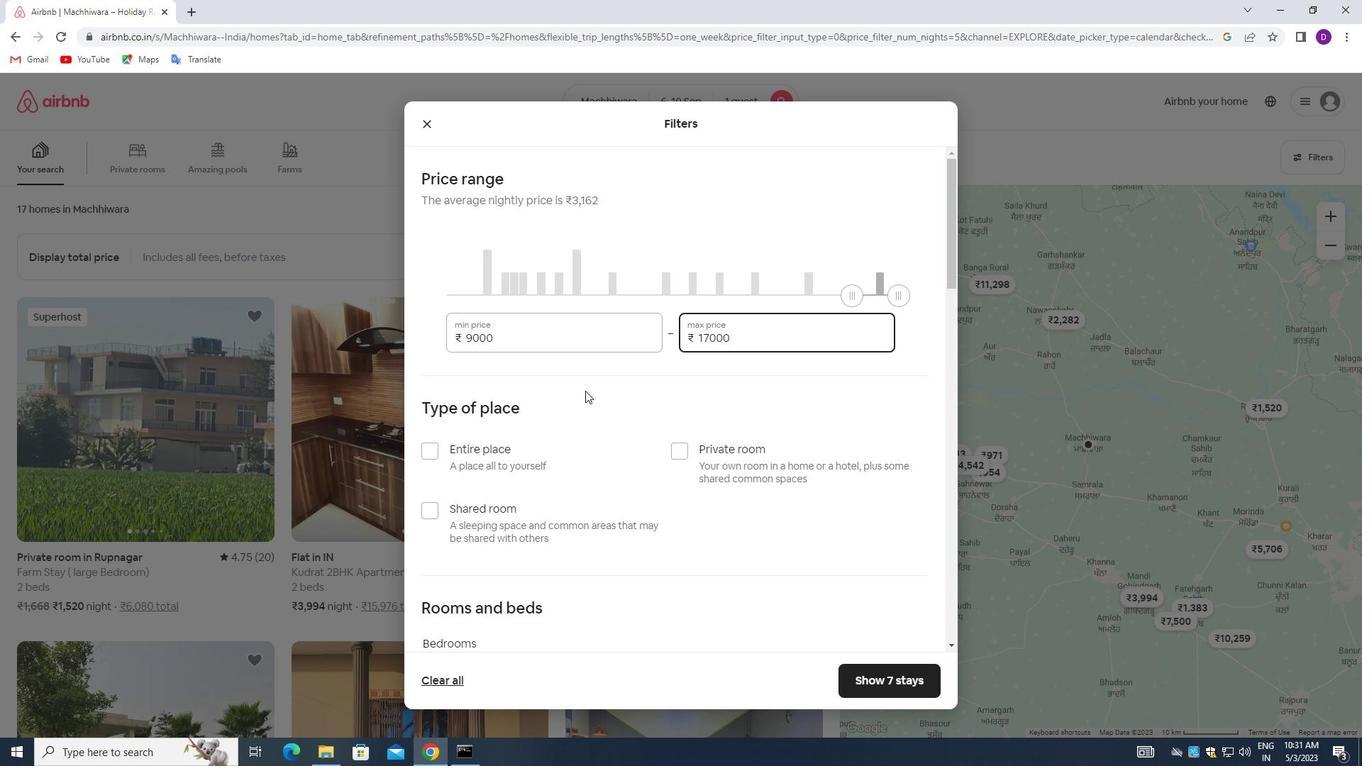 
Action: Mouse scrolled (587, 390) with delta (0, 0)
Screenshot: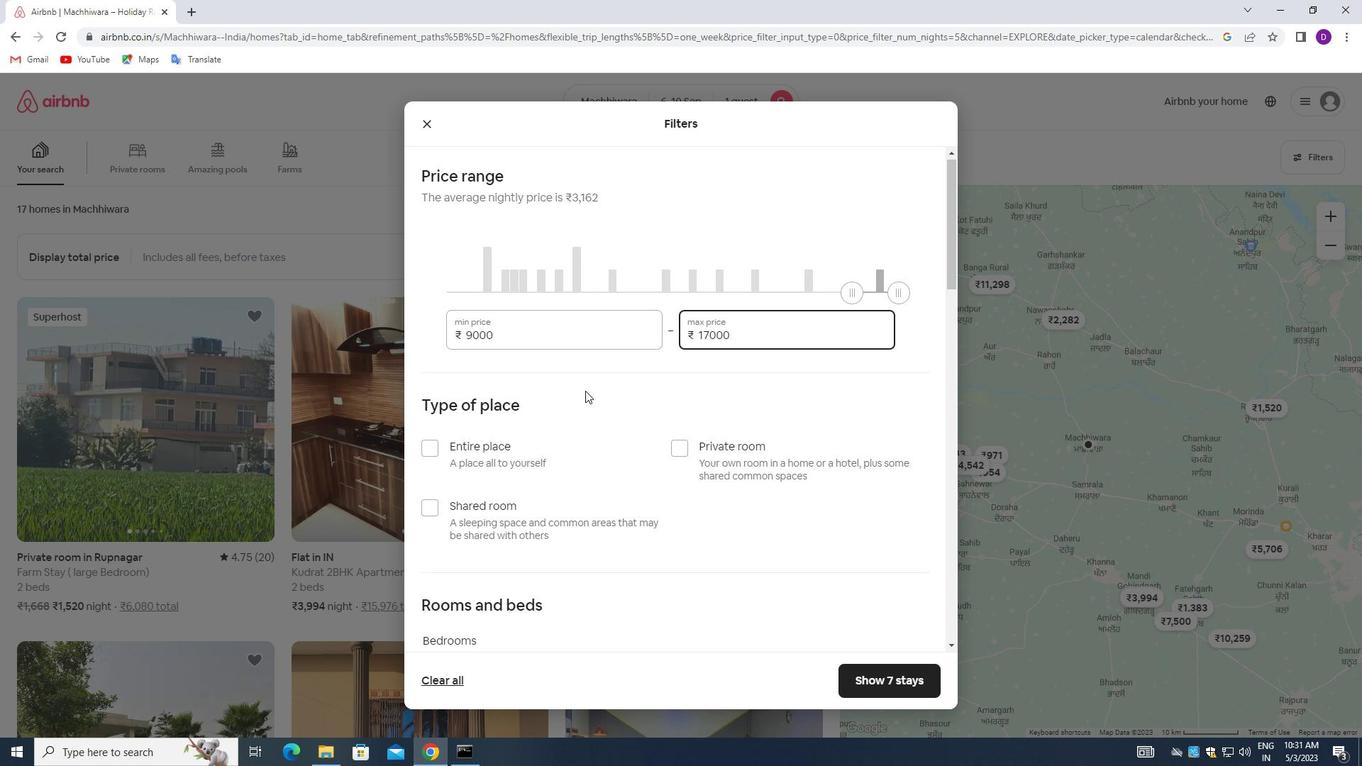 
Action: Mouse moved to (683, 245)
Screenshot: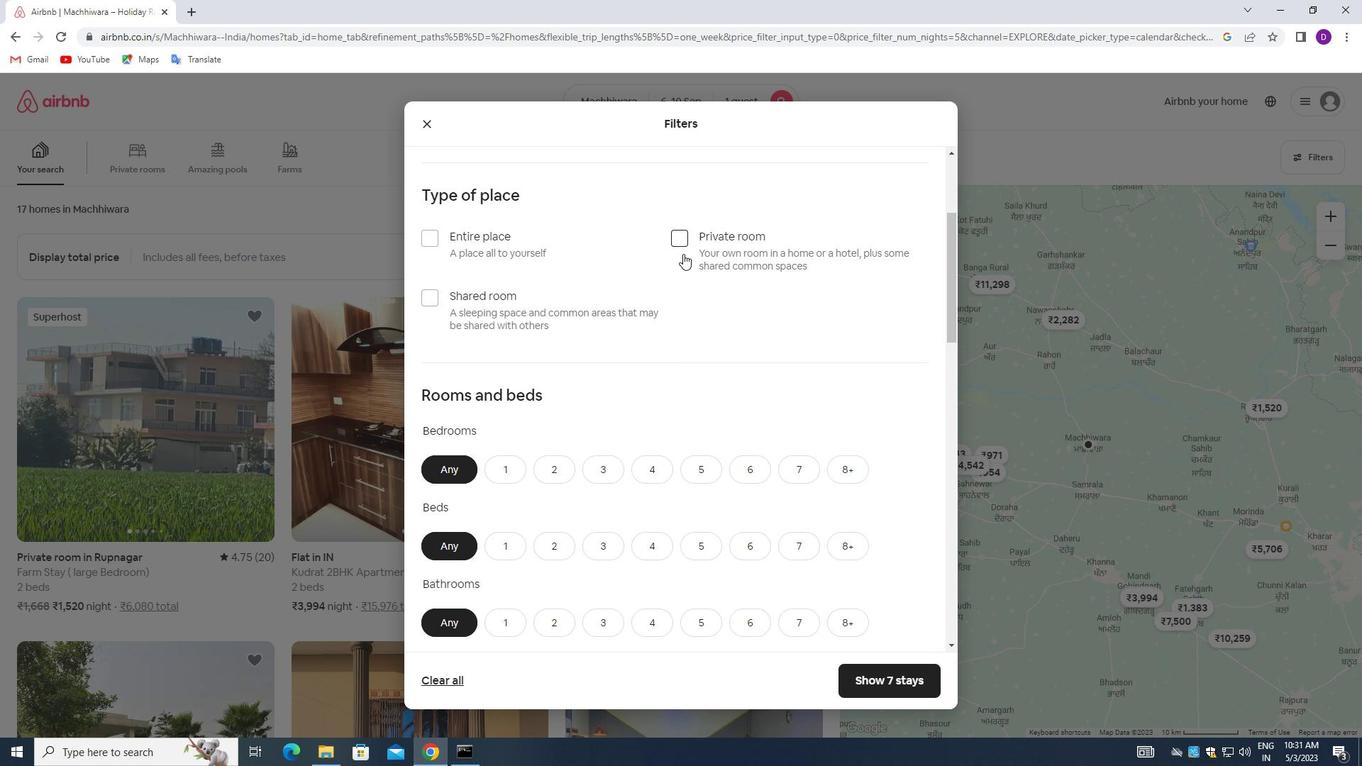 
Action: Mouse pressed left at (683, 245)
Screenshot: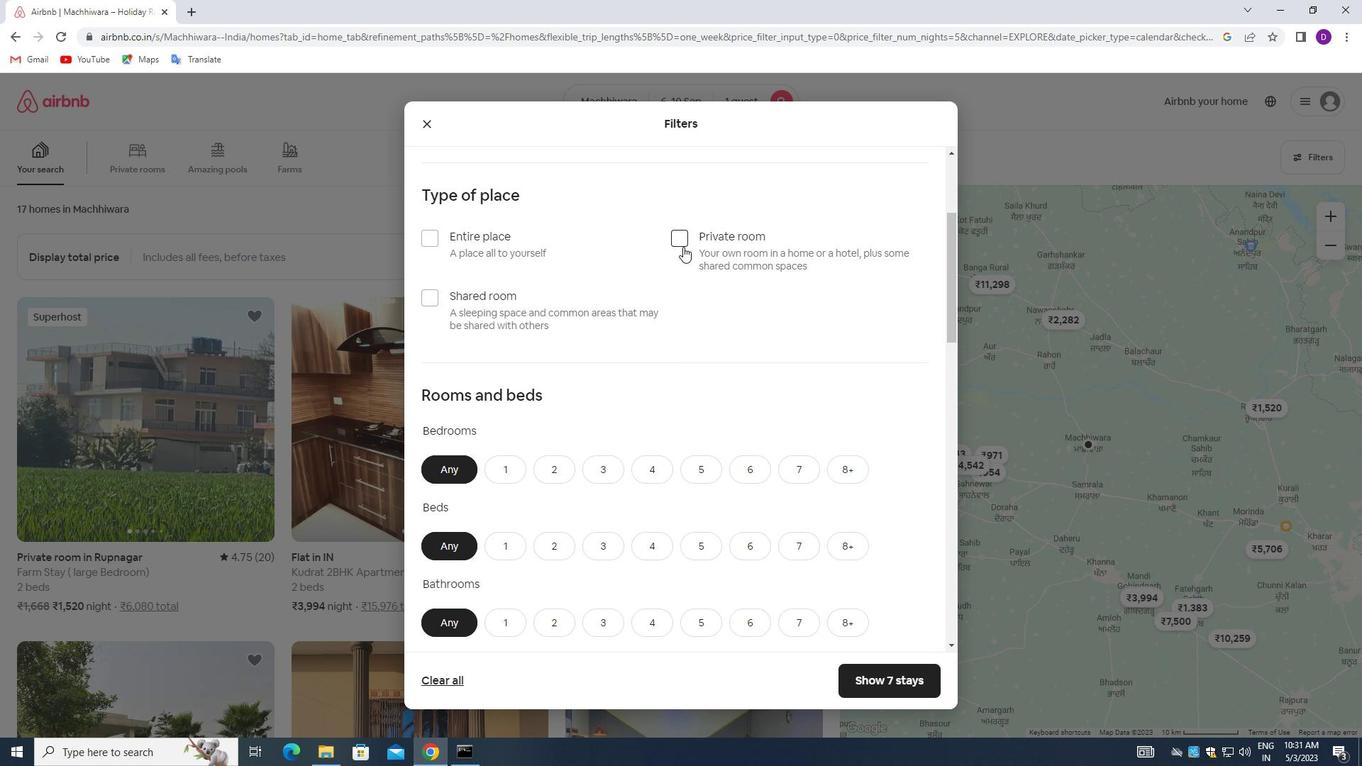 
Action: Mouse moved to (620, 345)
Screenshot: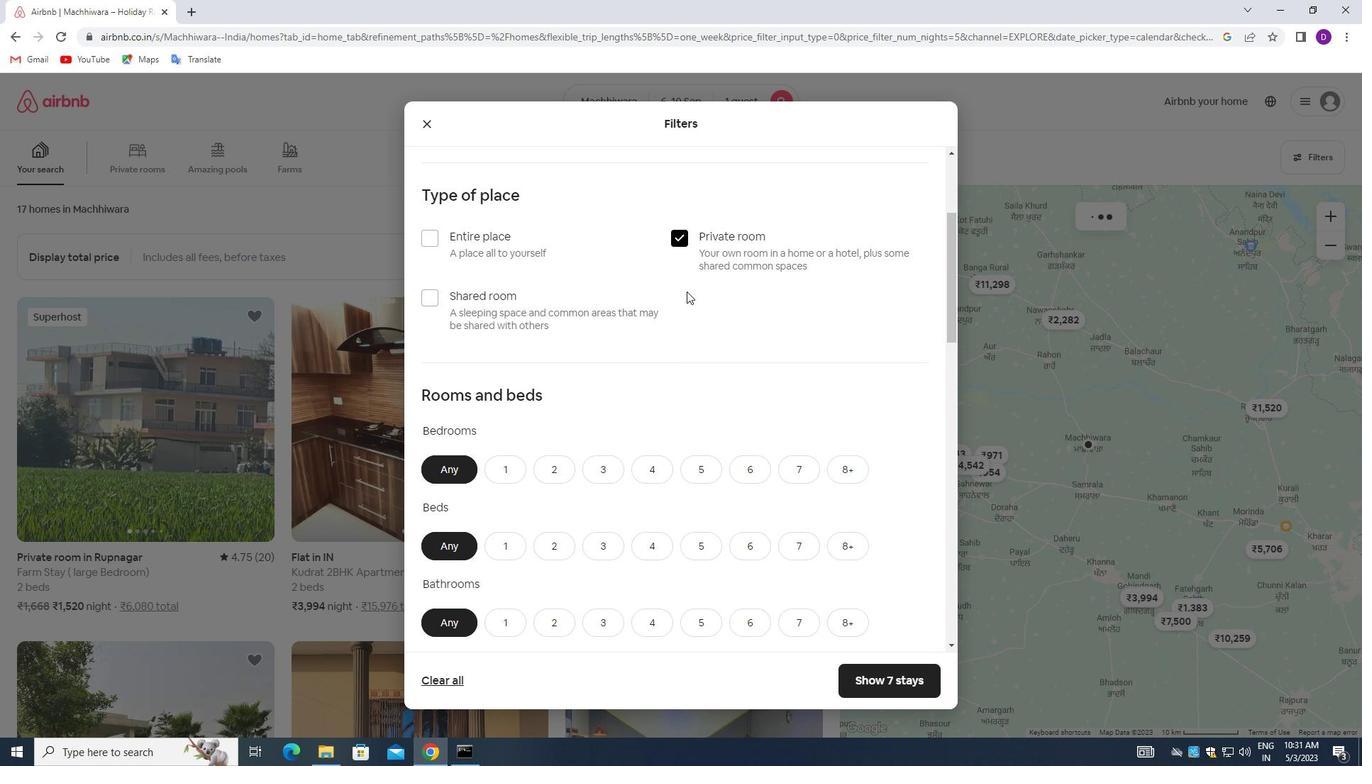 
Action: Mouse scrolled (620, 345) with delta (0, 0)
Screenshot: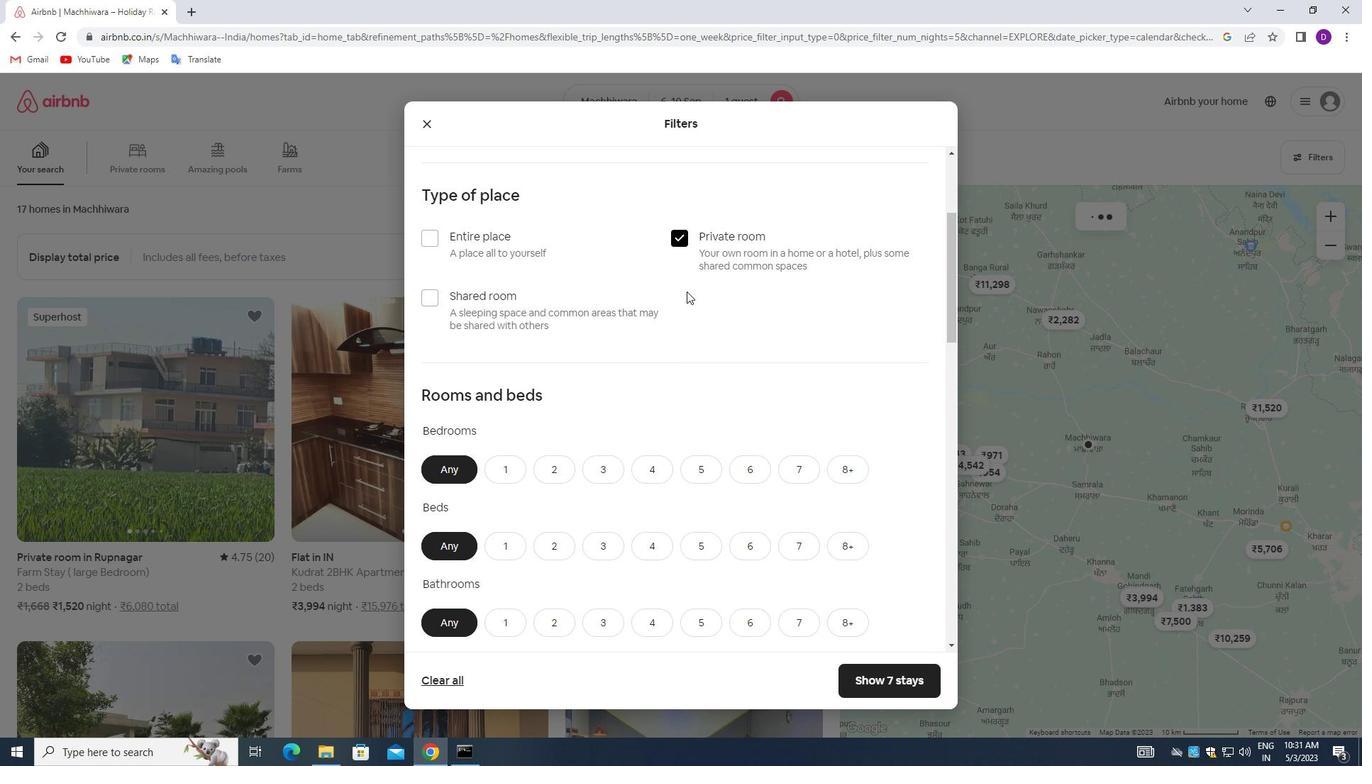 
Action: Mouse moved to (615, 347)
Screenshot: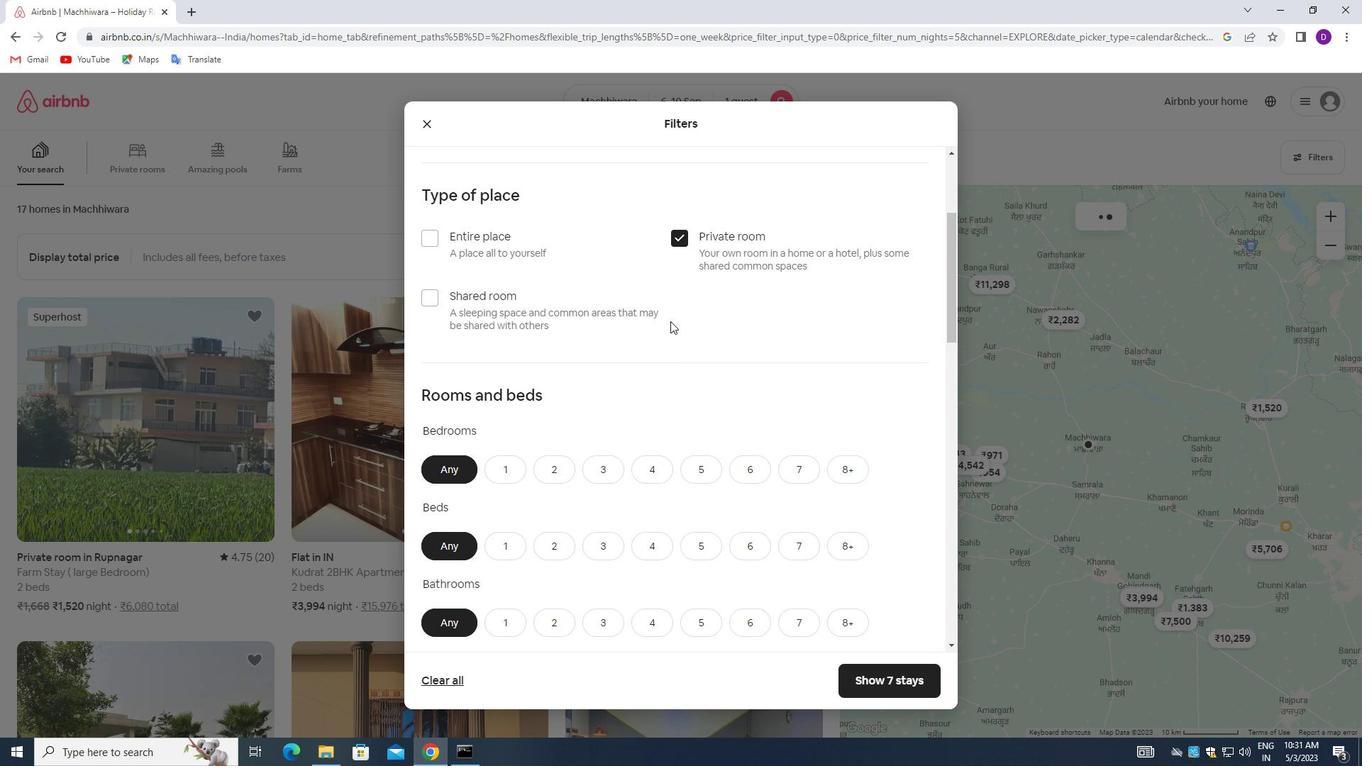 
Action: Mouse scrolled (615, 347) with delta (0, 0)
Screenshot: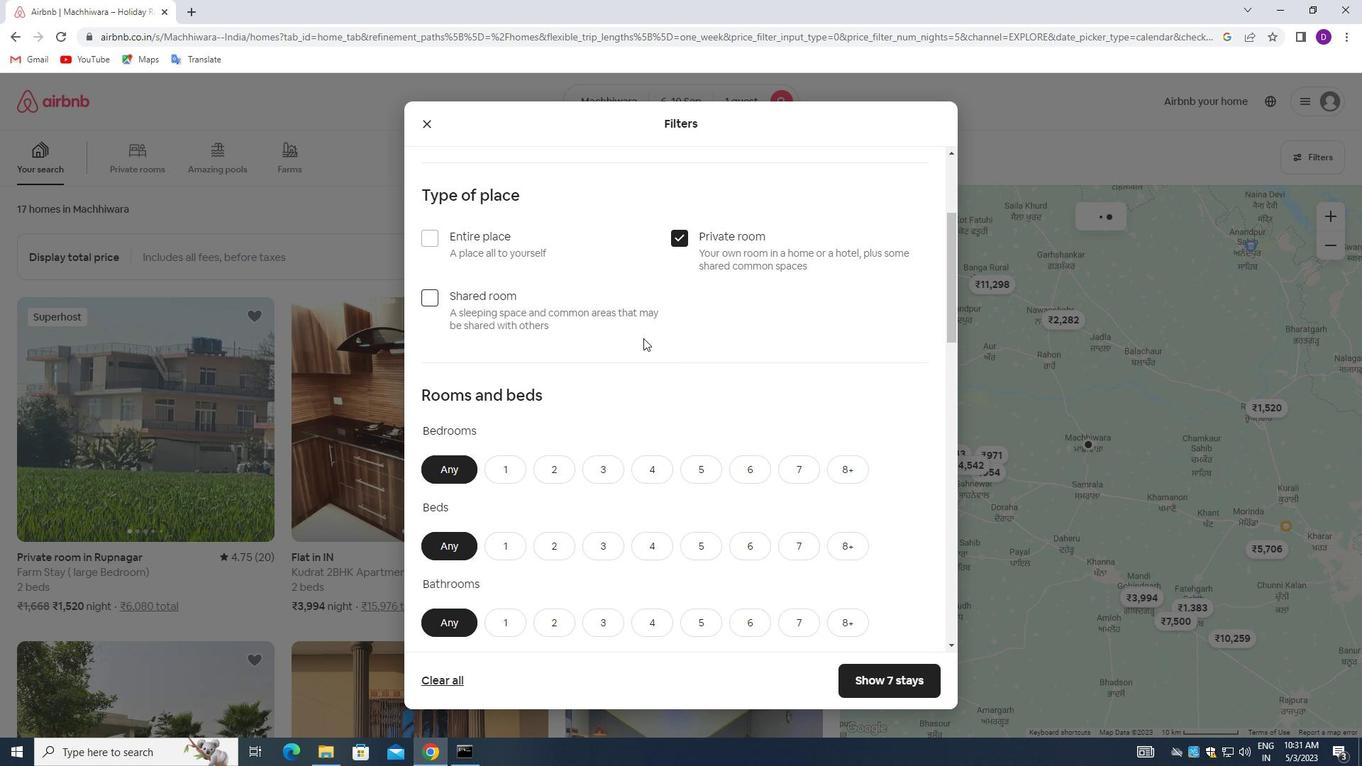 
Action: Mouse moved to (508, 323)
Screenshot: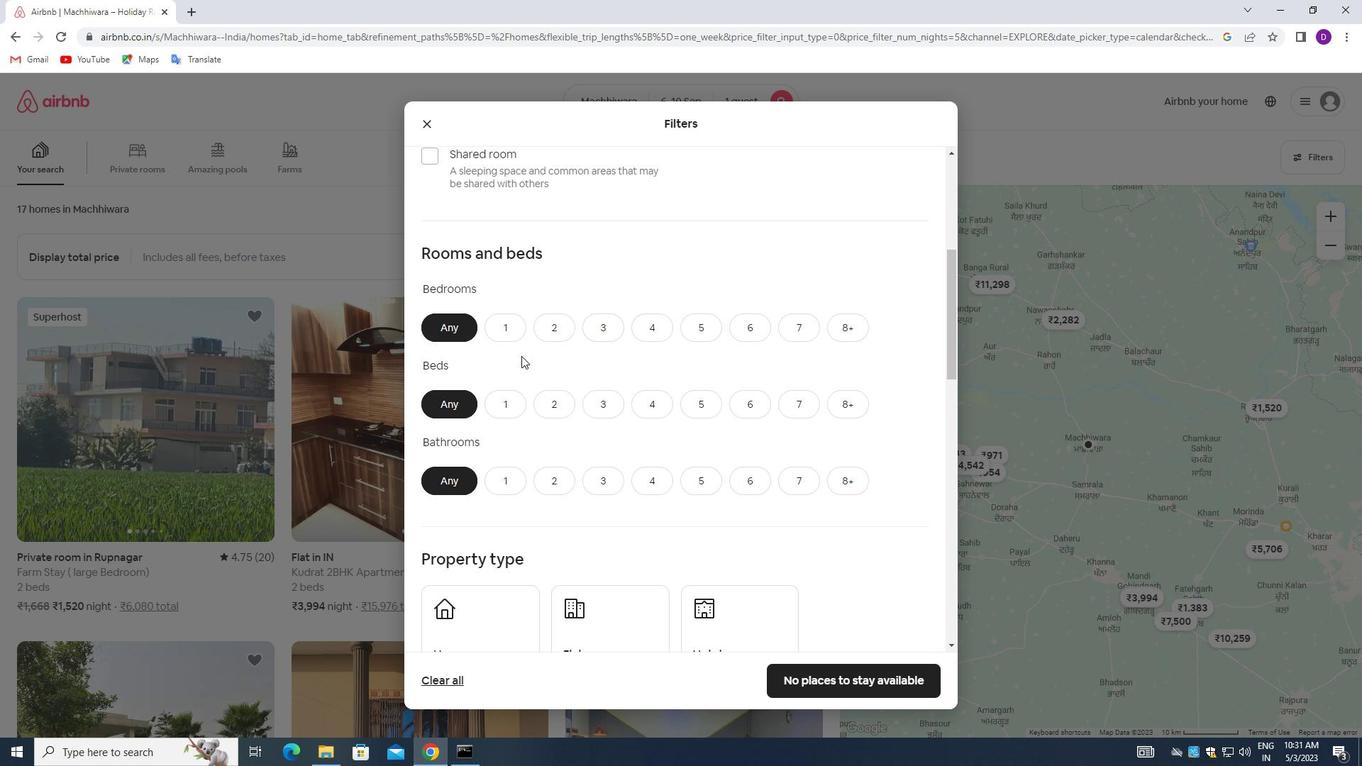 
Action: Mouse pressed left at (508, 323)
Screenshot: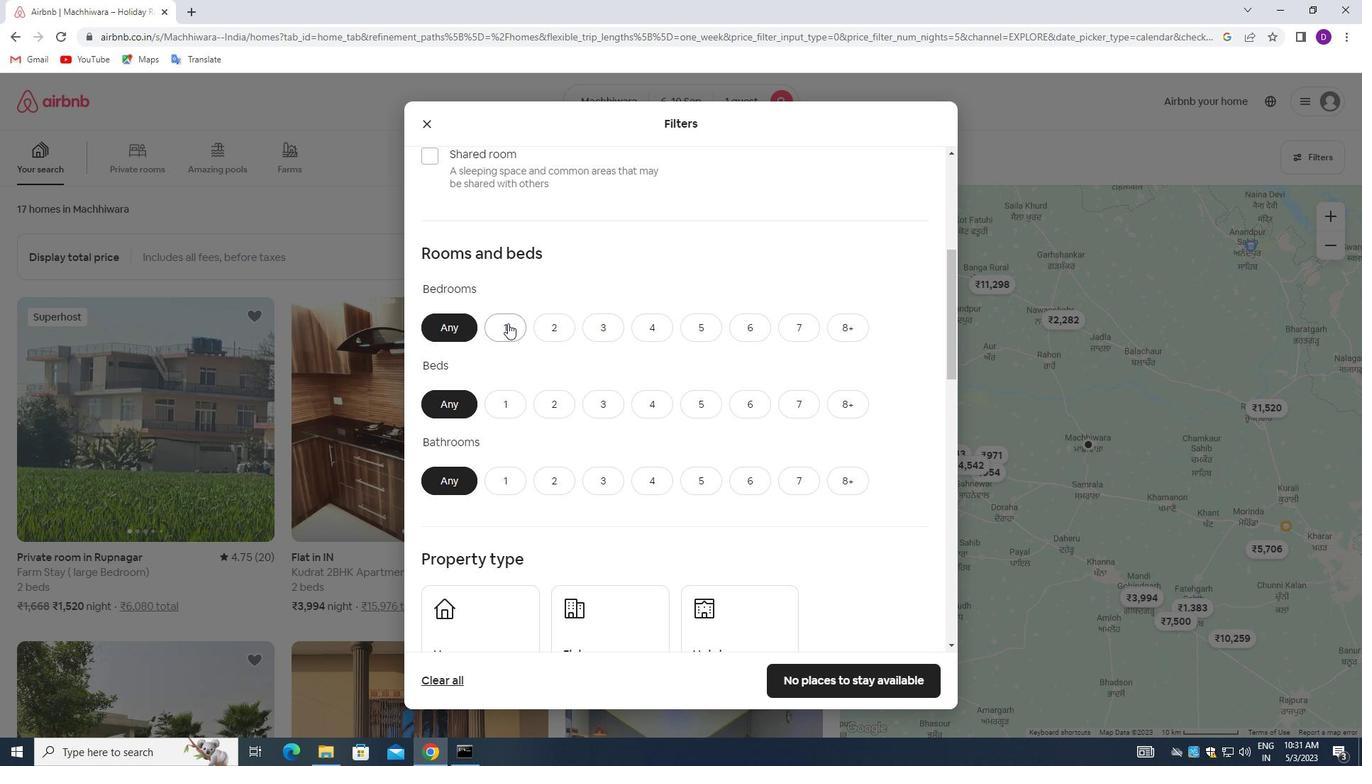 
Action: Mouse moved to (509, 408)
Screenshot: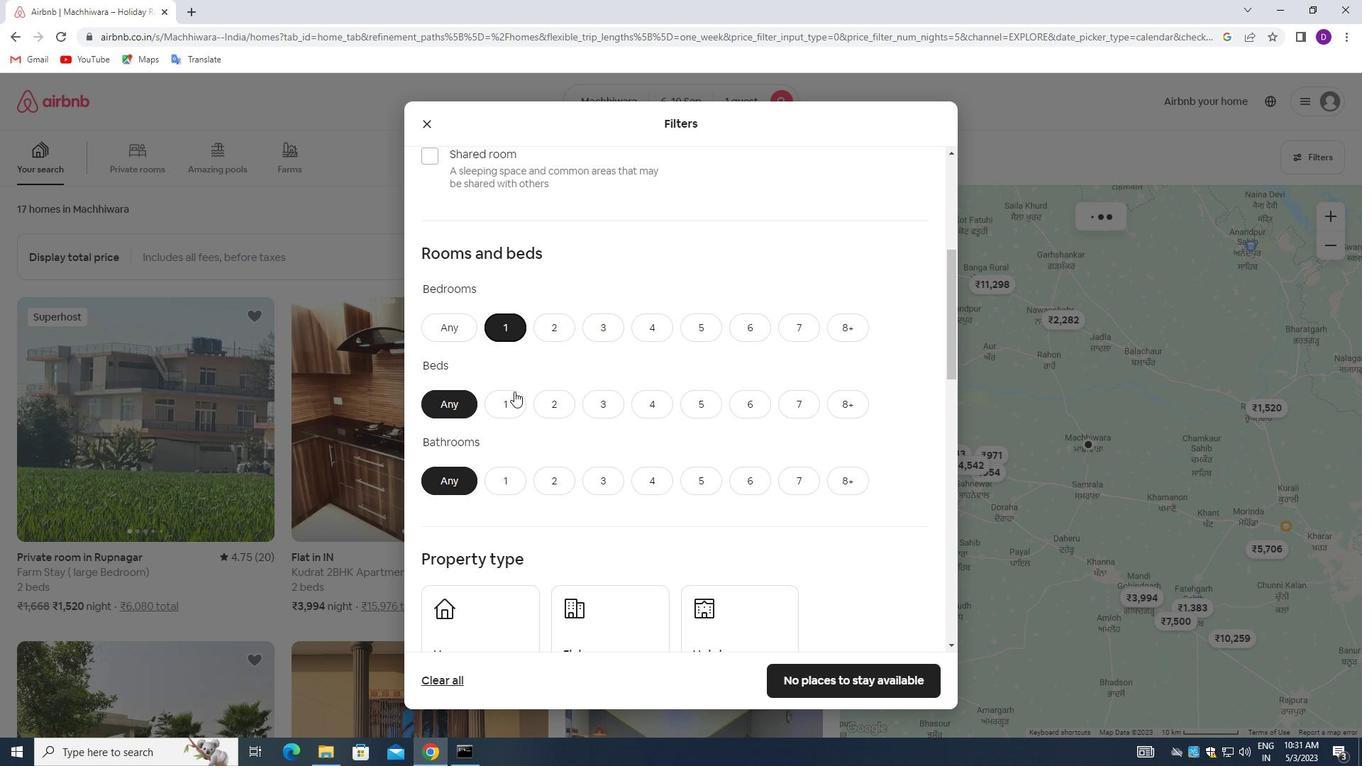 
Action: Mouse pressed left at (509, 408)
Screenshot: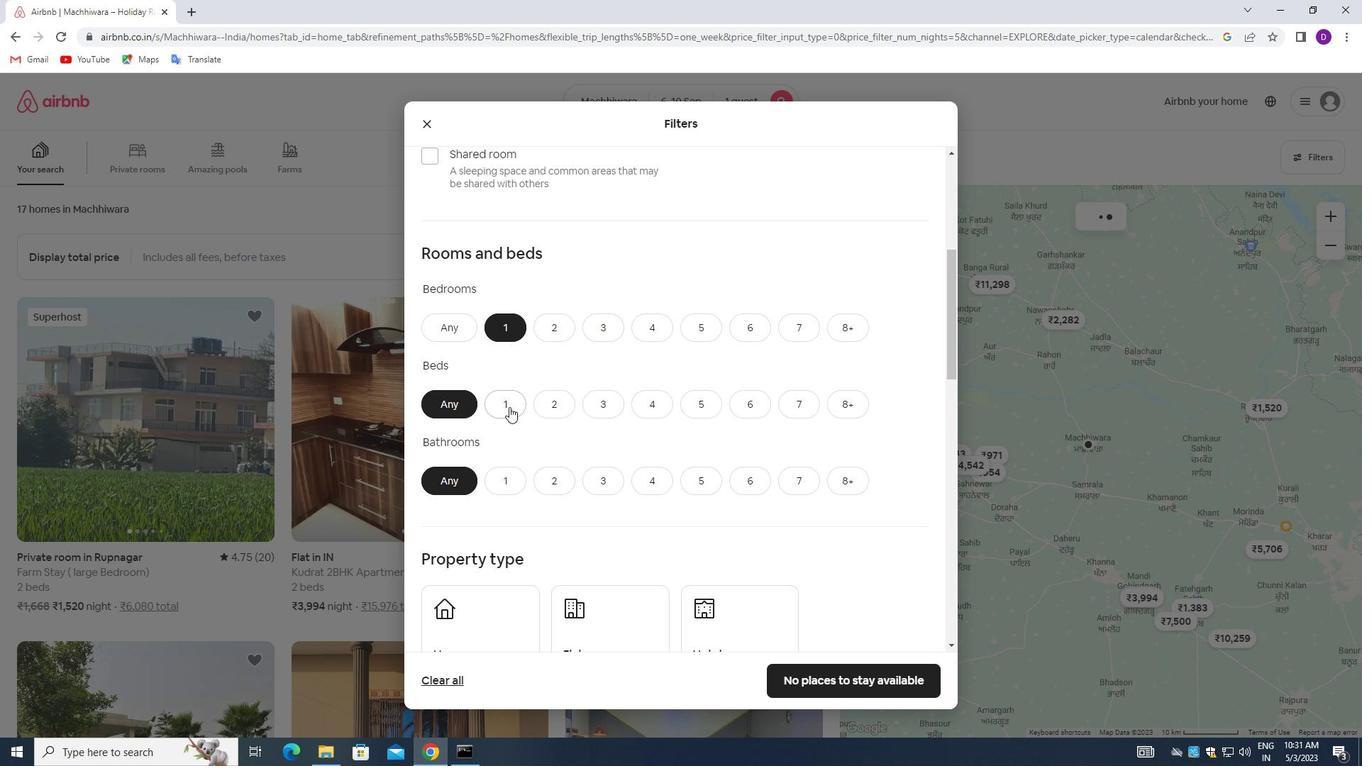
Action: Mouse moved to (509, 477)
Screenshot: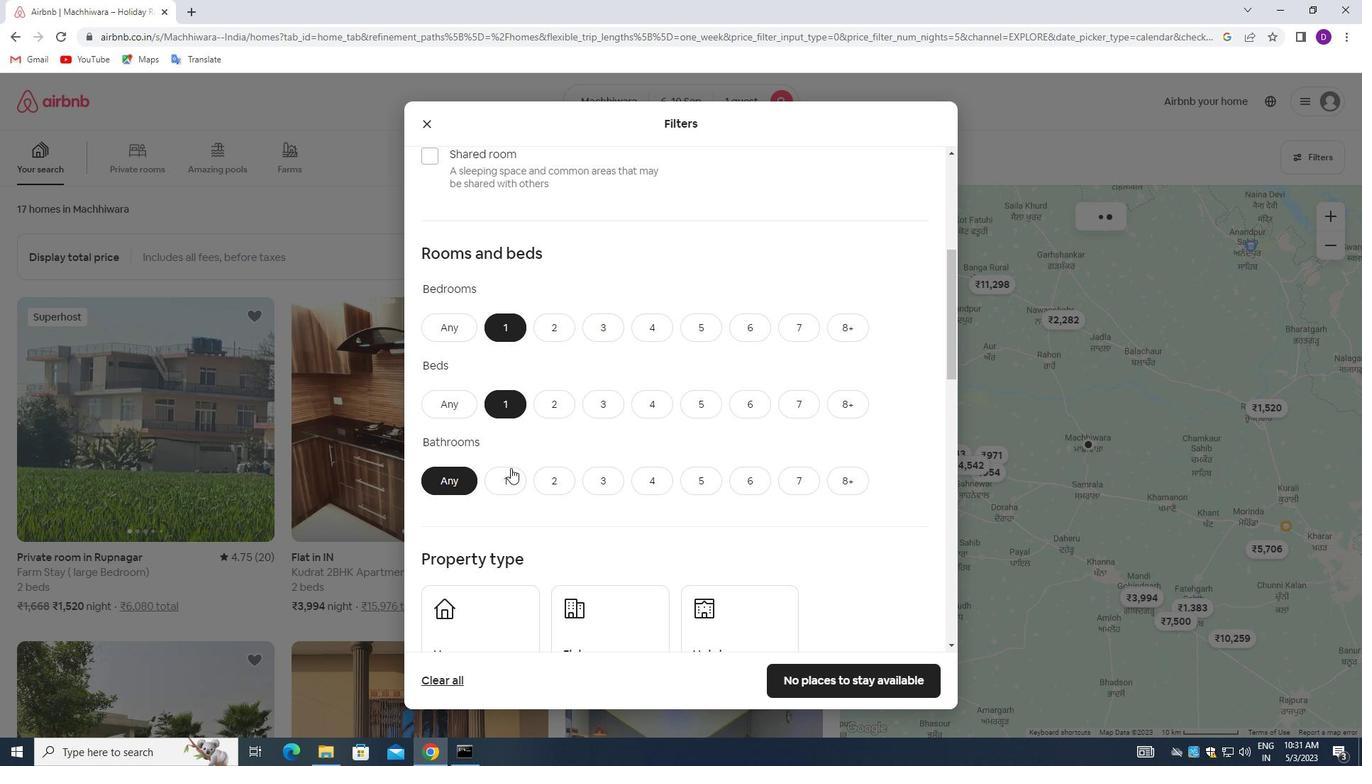 
Action: Mouse pressed left at (509, 477)
Screenshot: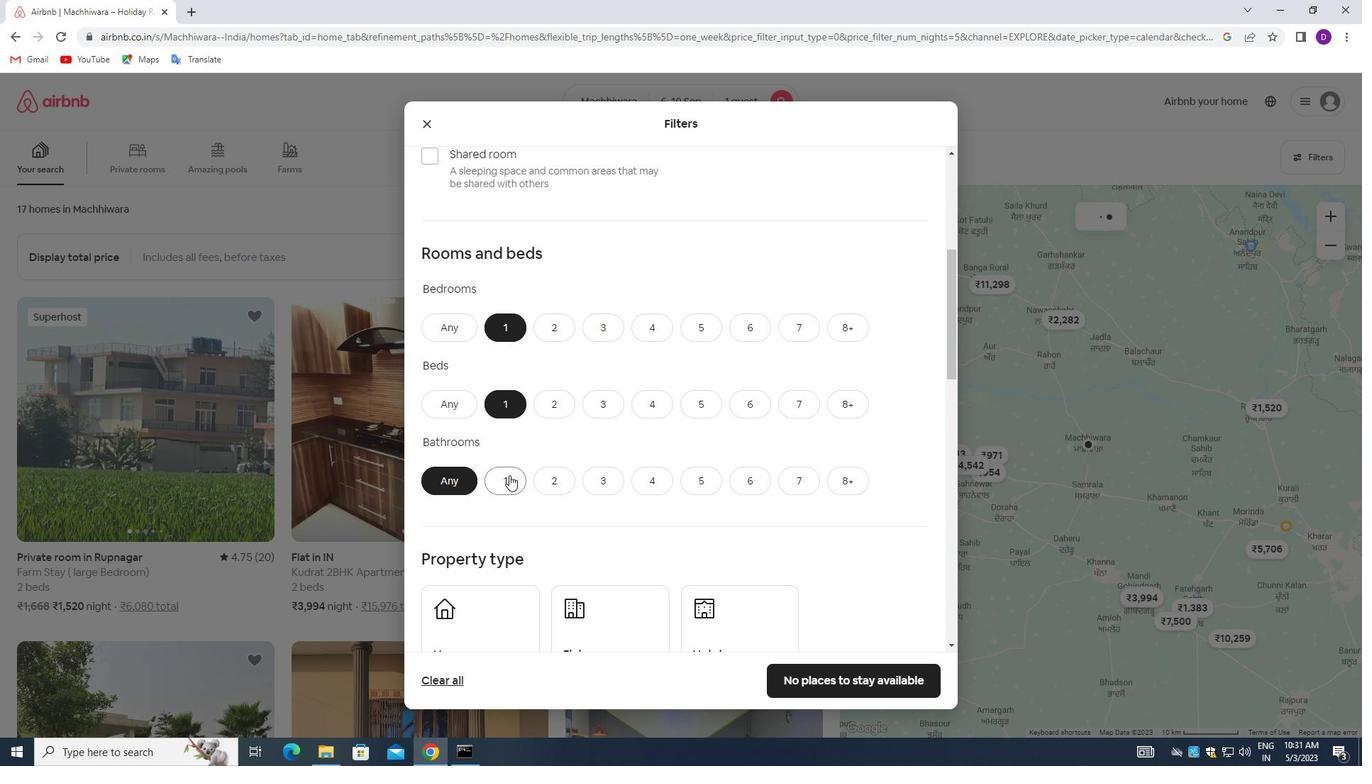 
Action: Mouse moved to (567, 336)
Screenshot: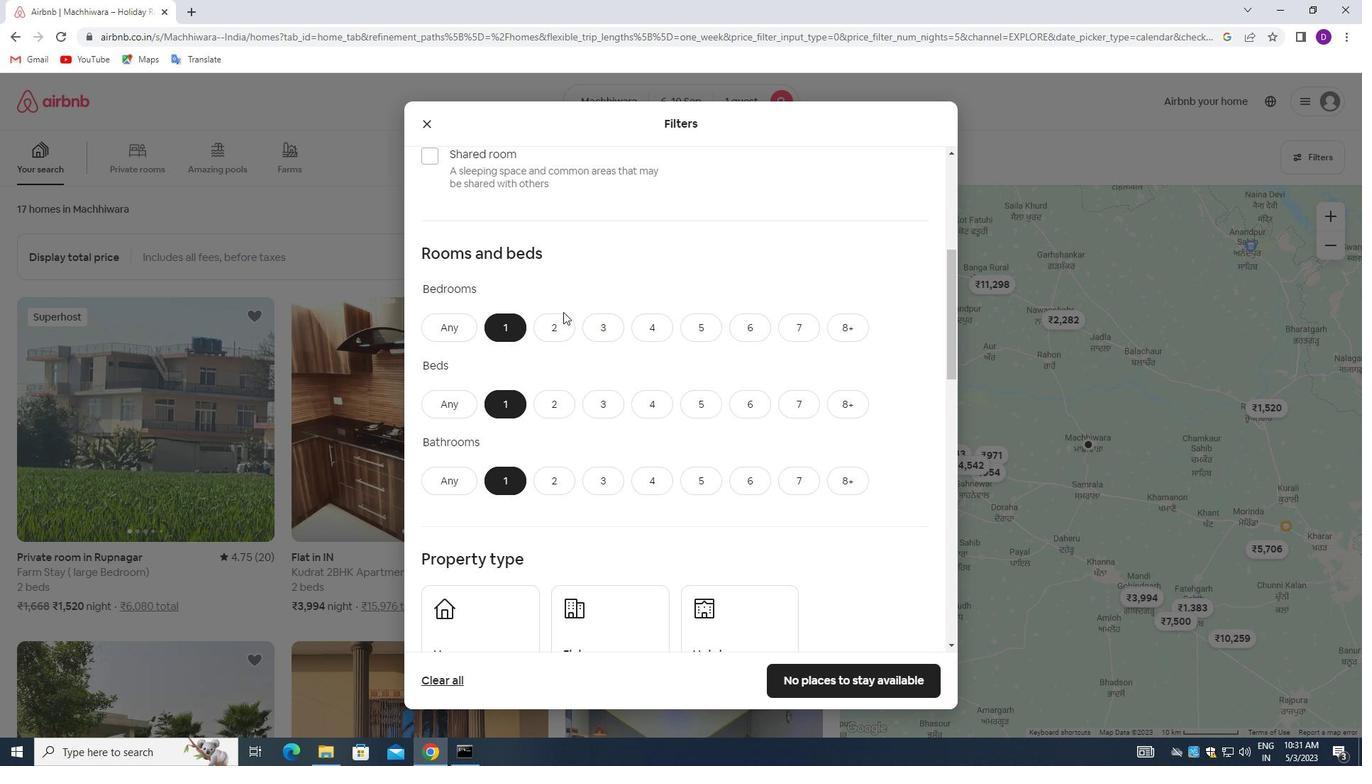 
Action: Mouse scrolled (567, 335) with delta (0, 0)
Screenshot: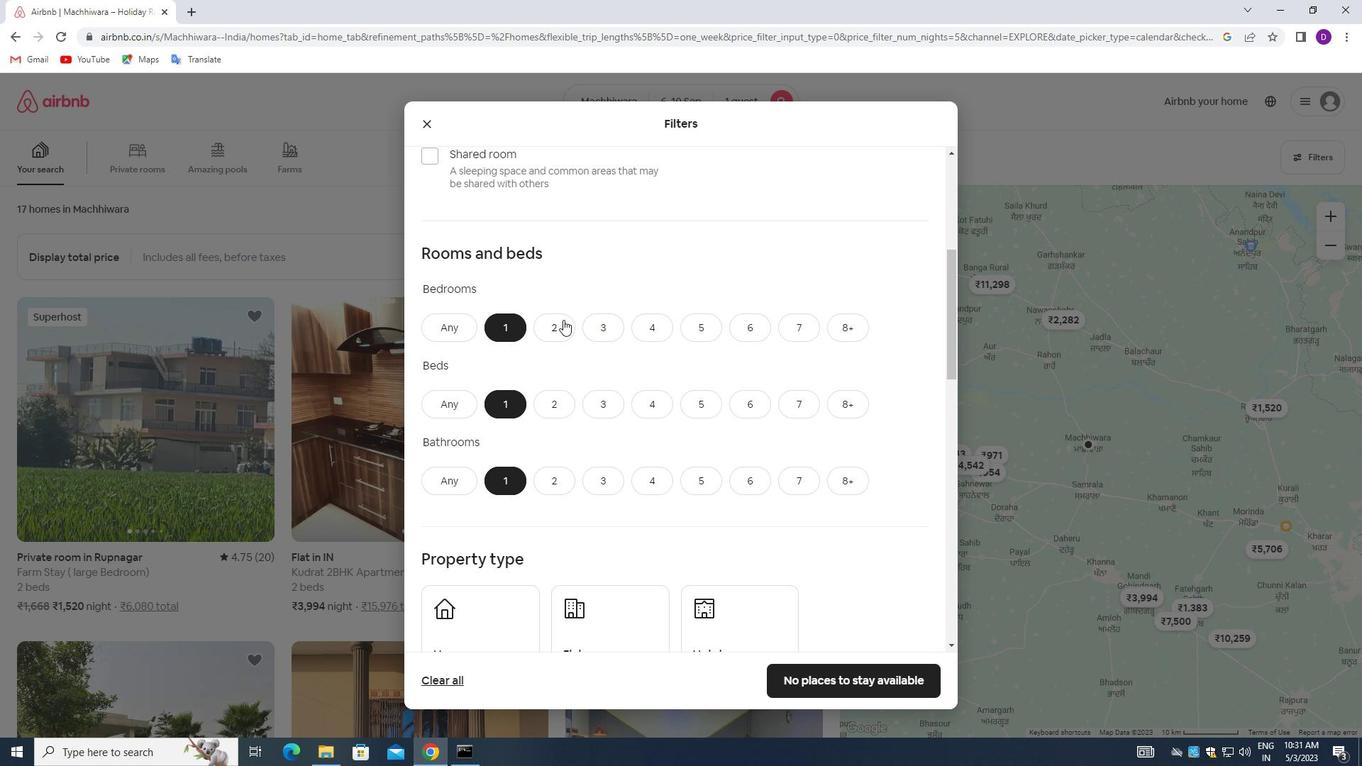 
Action: Mouse moved to (607, 332)
Screenshot: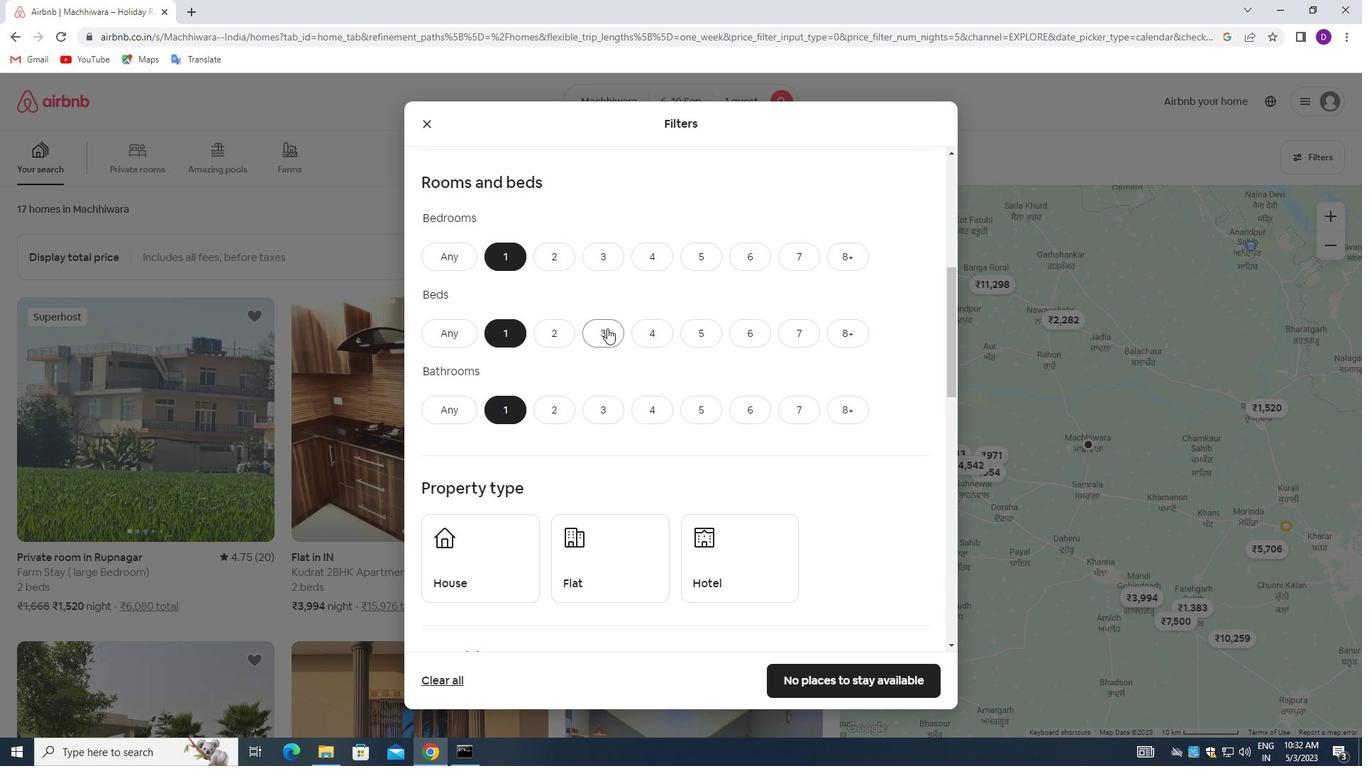 
Action: Mouse scrolled (607, 331) with delta (0, 0)
Screenshot: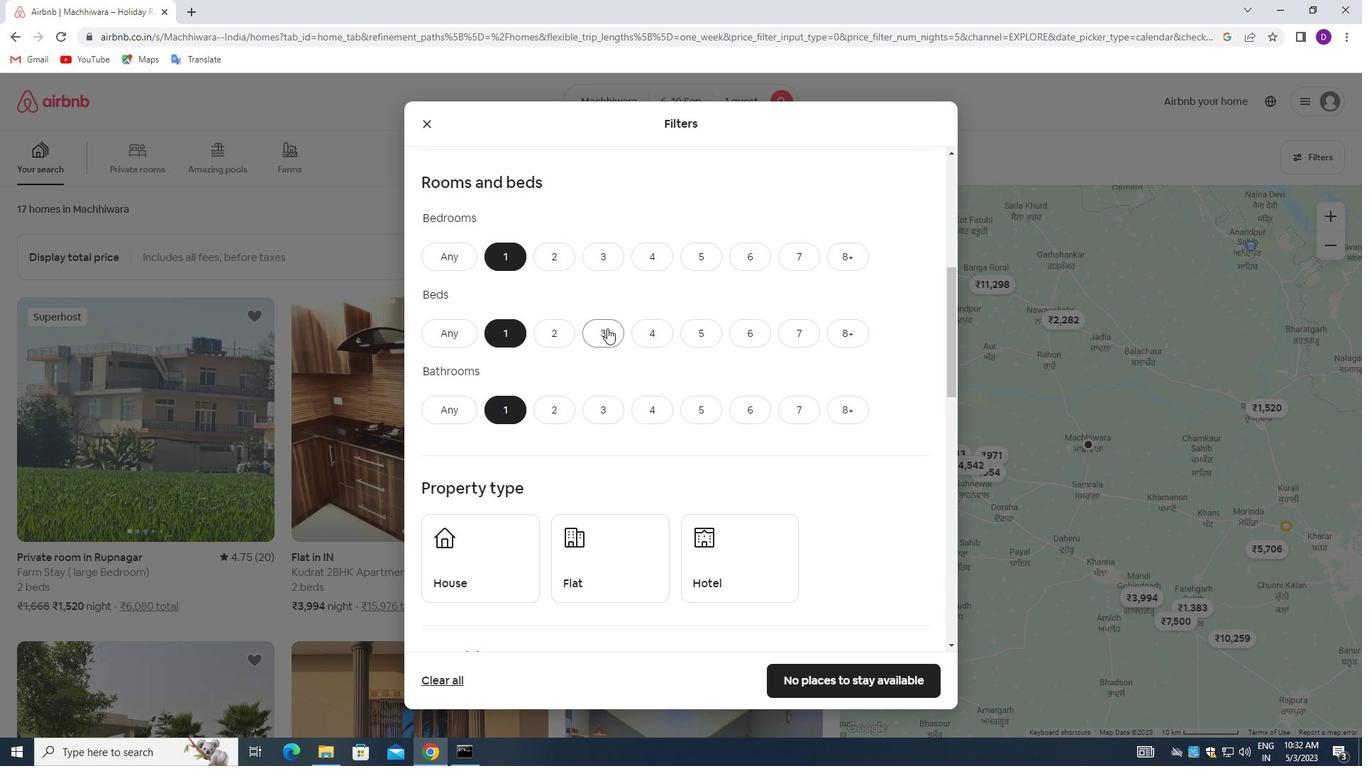 
Action: Mouse moved to (607, 332)
Screenshot: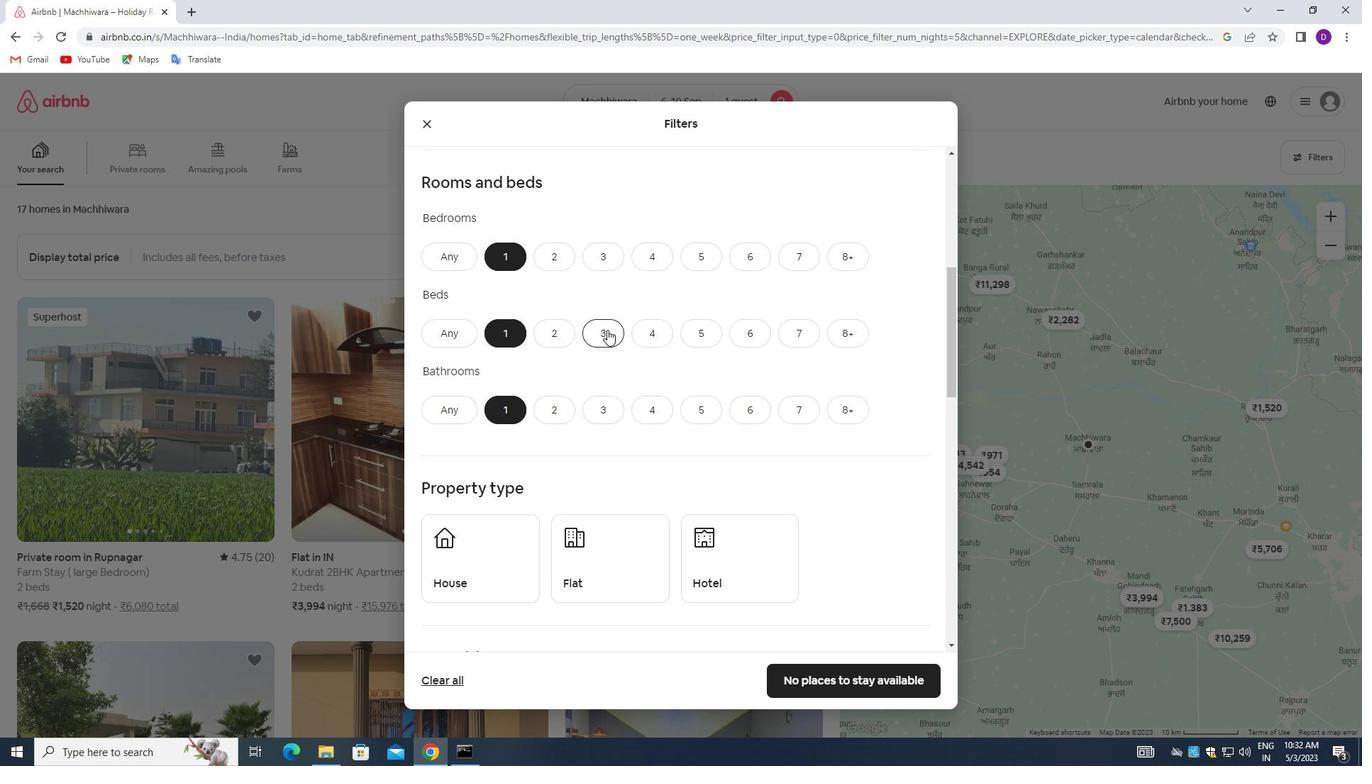 
Action: Mouse scrolled (607, 332) with delta (0, 0)
Screenshot: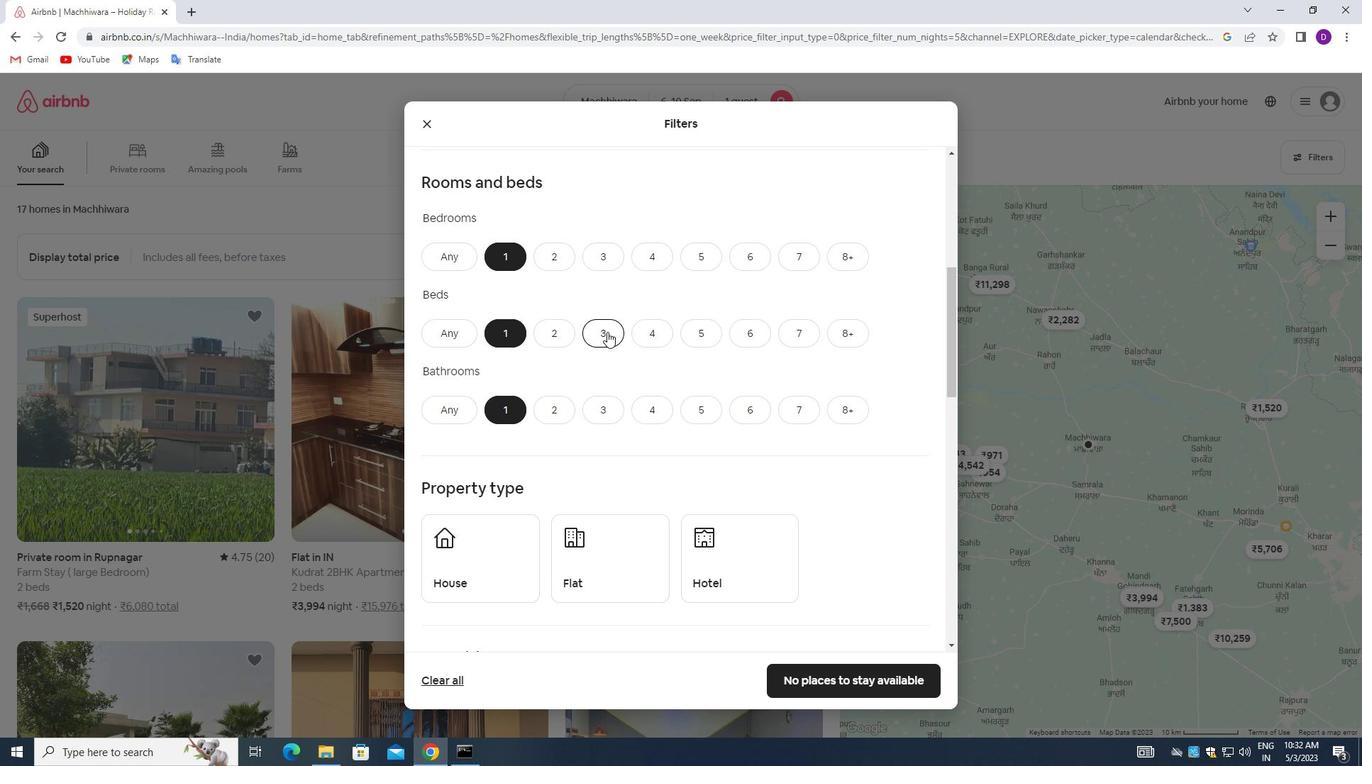 
Action: Mouse scrolled (607, 332) with delta (0, 0)
Screenshot: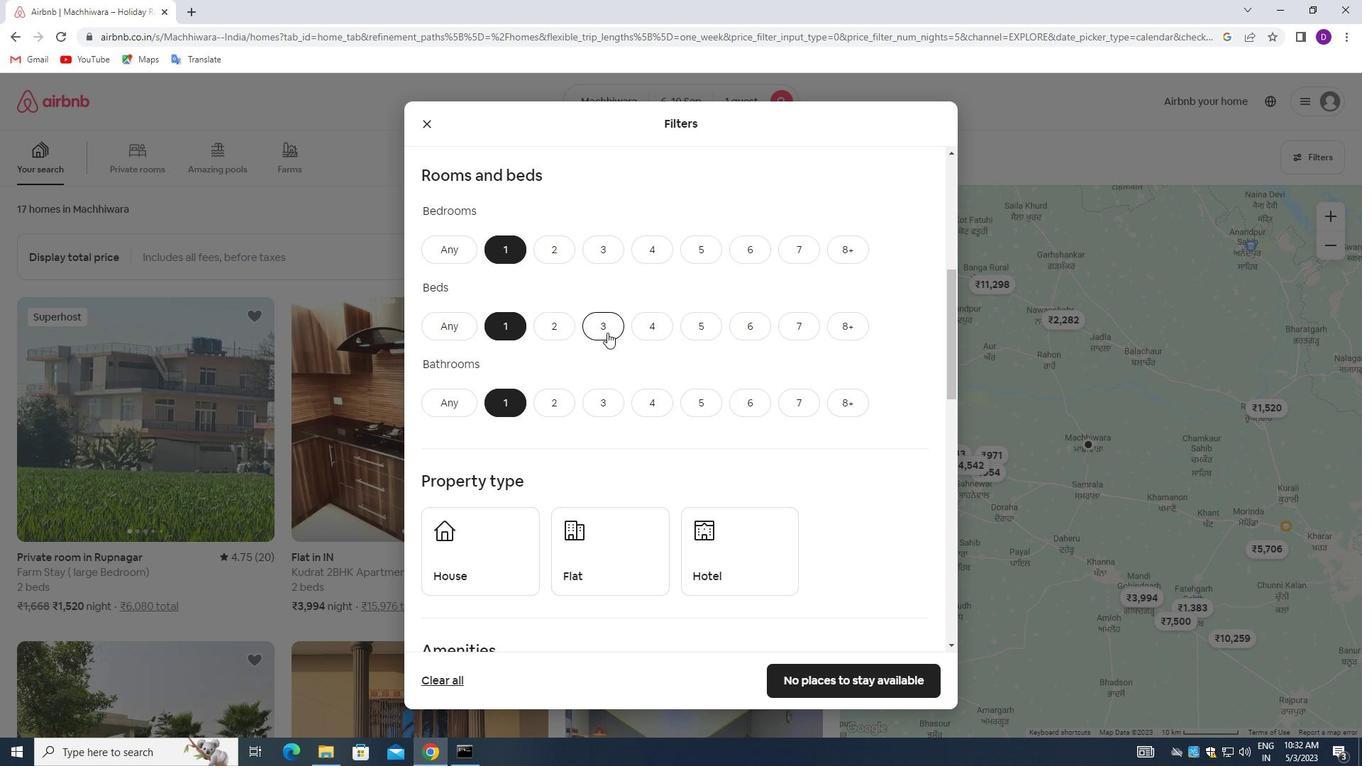 
Action: Mouse moved to (465, 352)
Screenshot: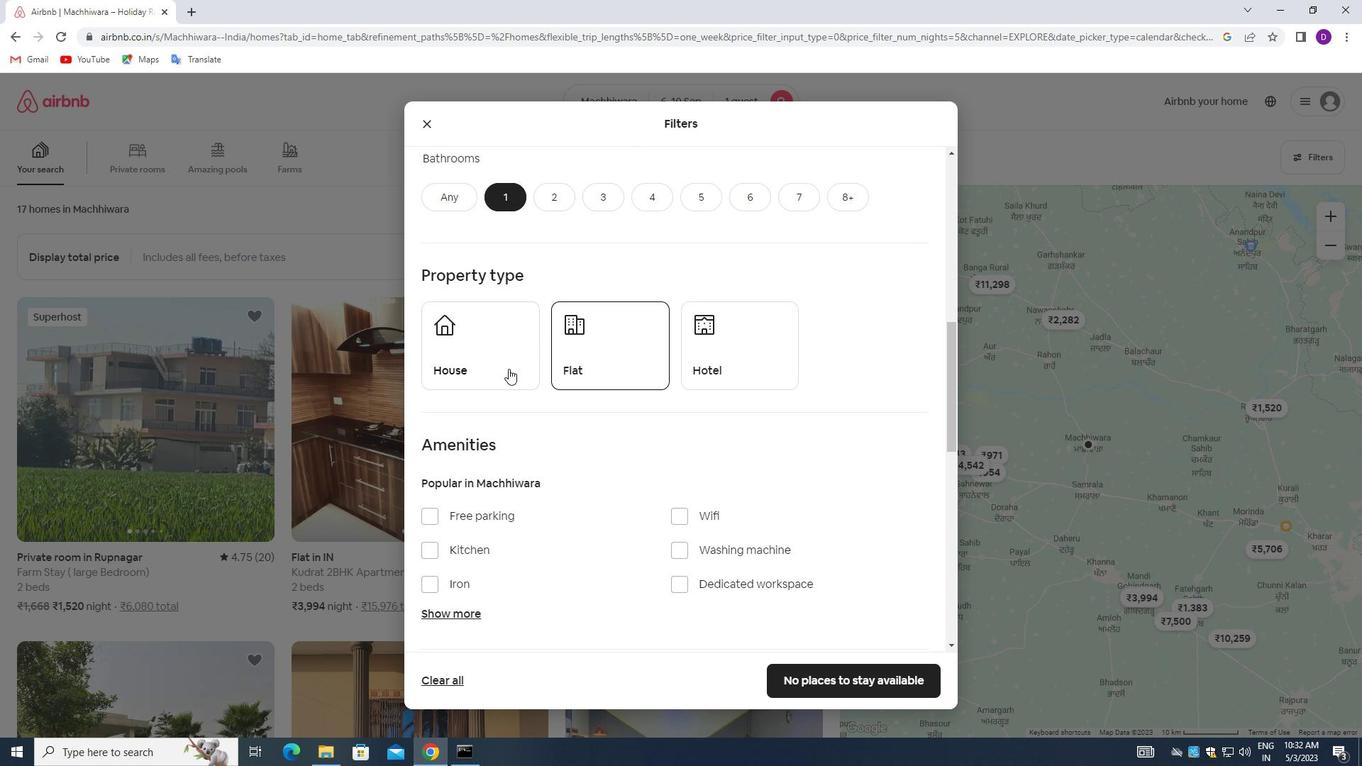 
Action: Mouse pressed left at (465, 352)
Screenshot: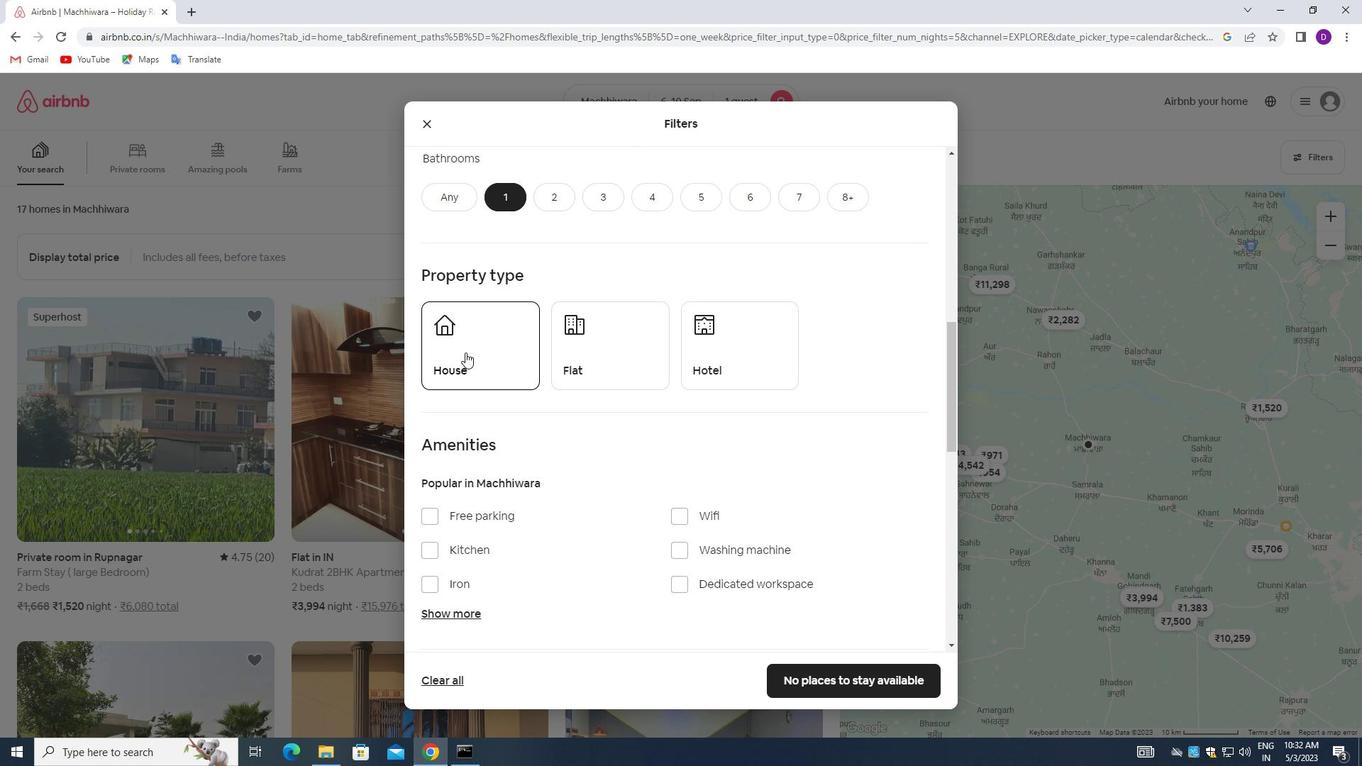 
Action: Mouse moved to (585, 359)
Screenshot: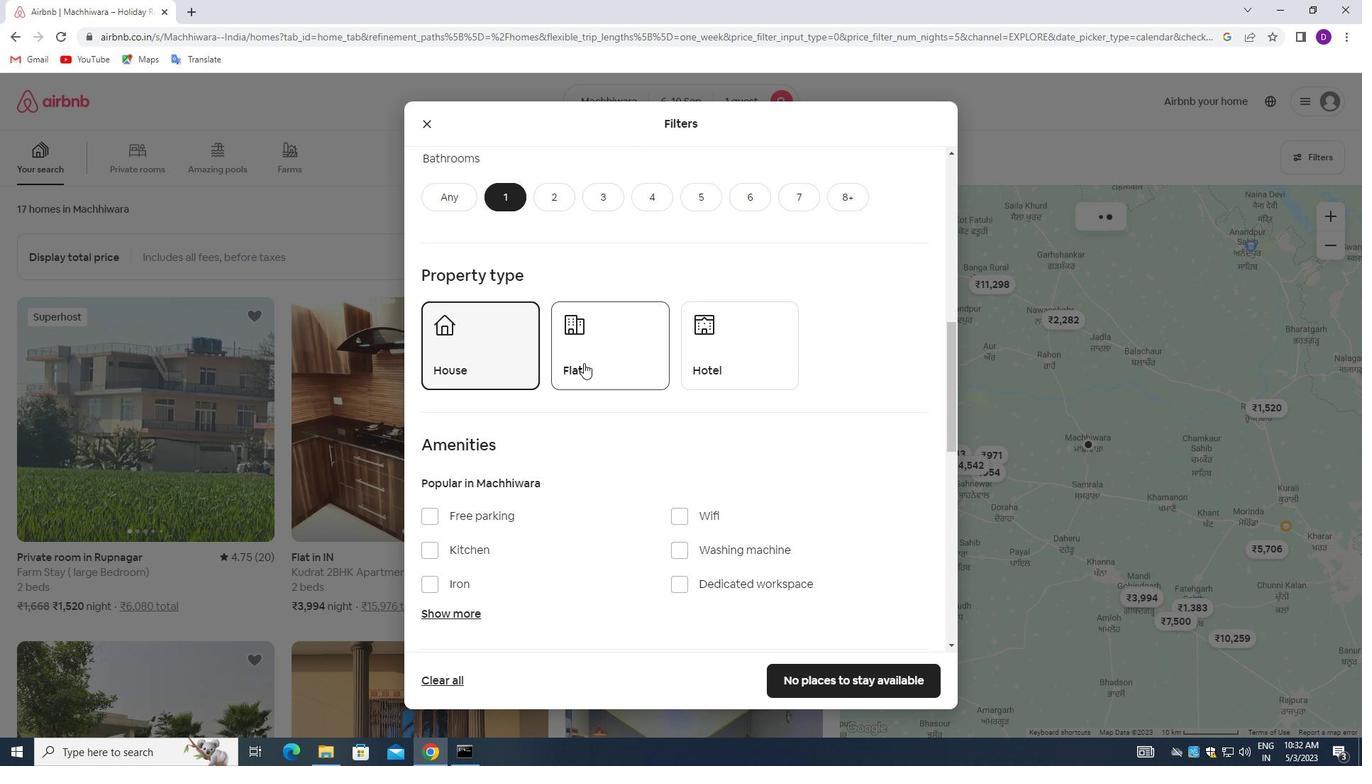 
Action: Mouse pressed left at (585, 359)
Screenshot: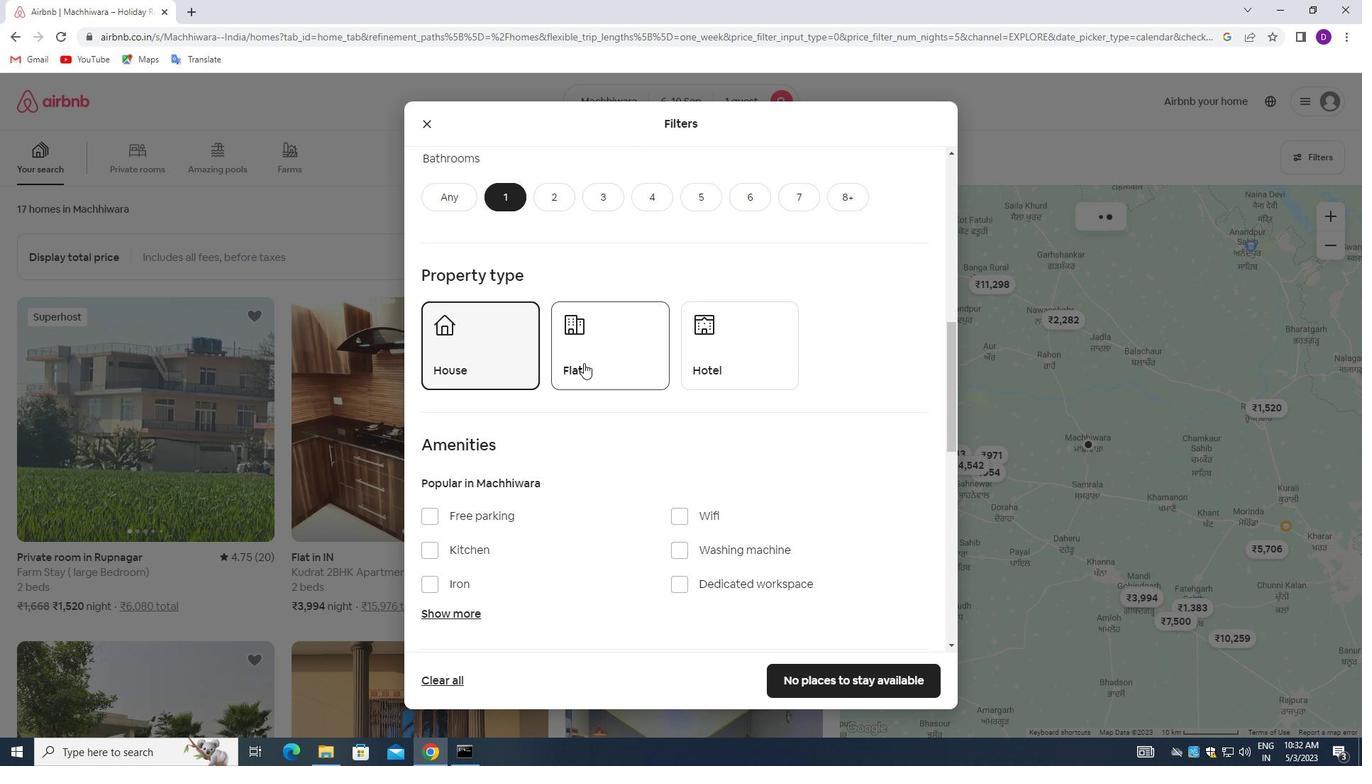 
Action: Mouse moved to (710, 359)
Screenshot: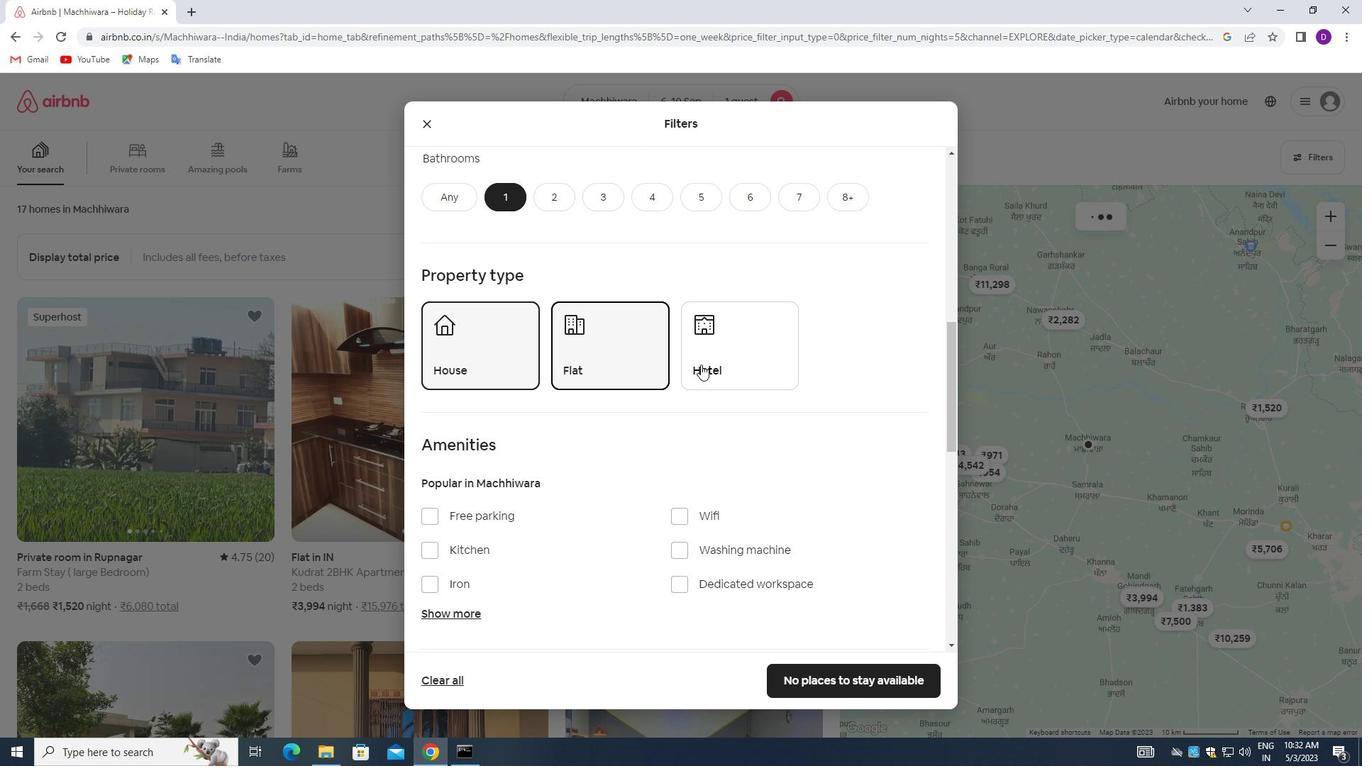 
Action: Mouse pressed left at (710, 359)
Screenshot: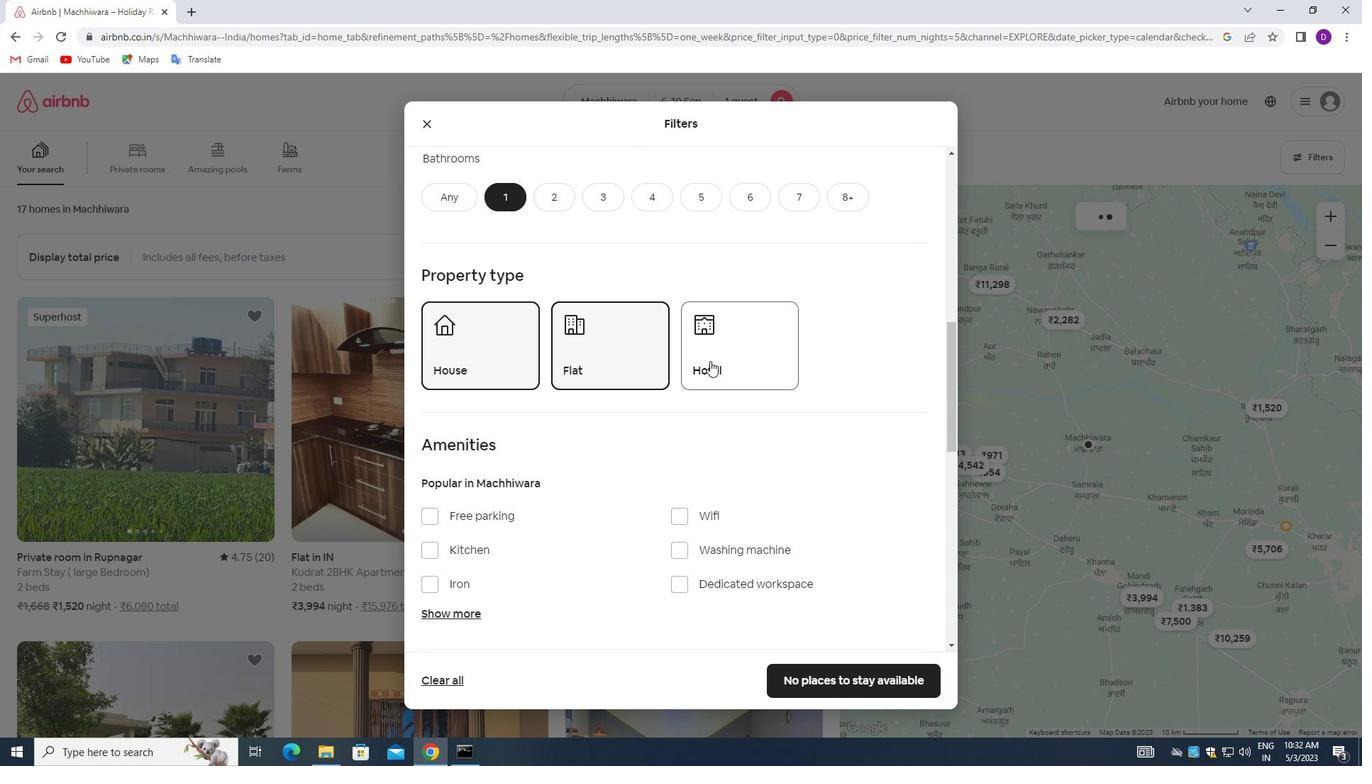
Action: Mouse moved to (598, 342)
Screenshot: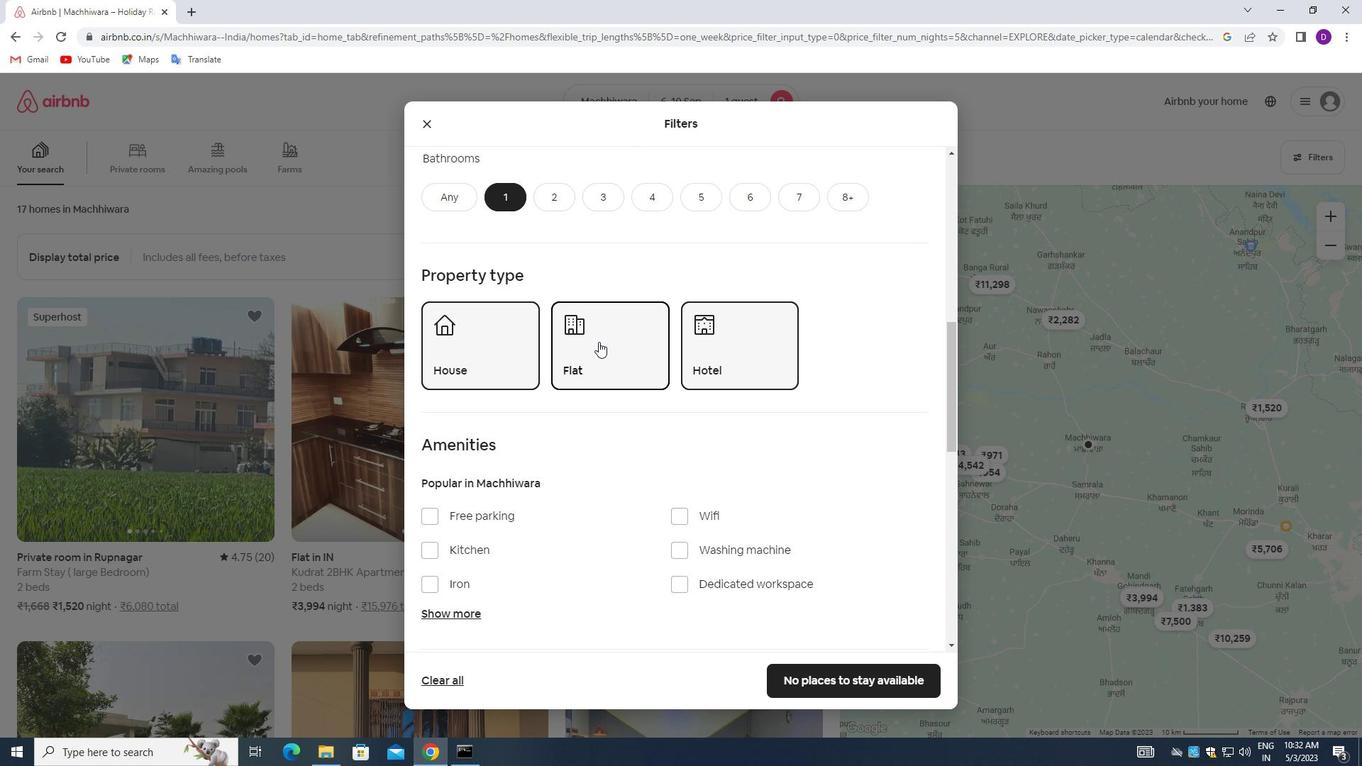 
Action: Mouse scrolled (598, 341) with delta (0, 0)
Screenshot: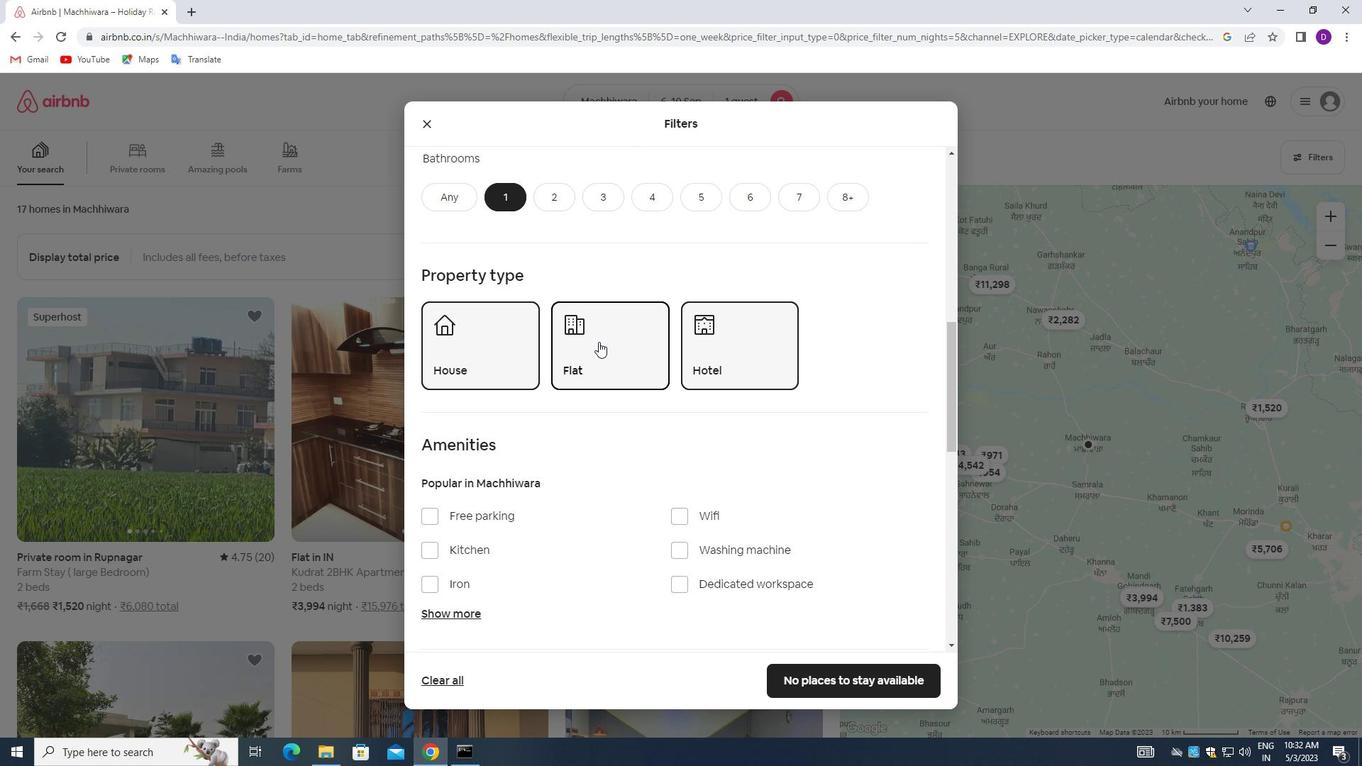 
Action: Mouse moved to (598, 342)
Screenshot: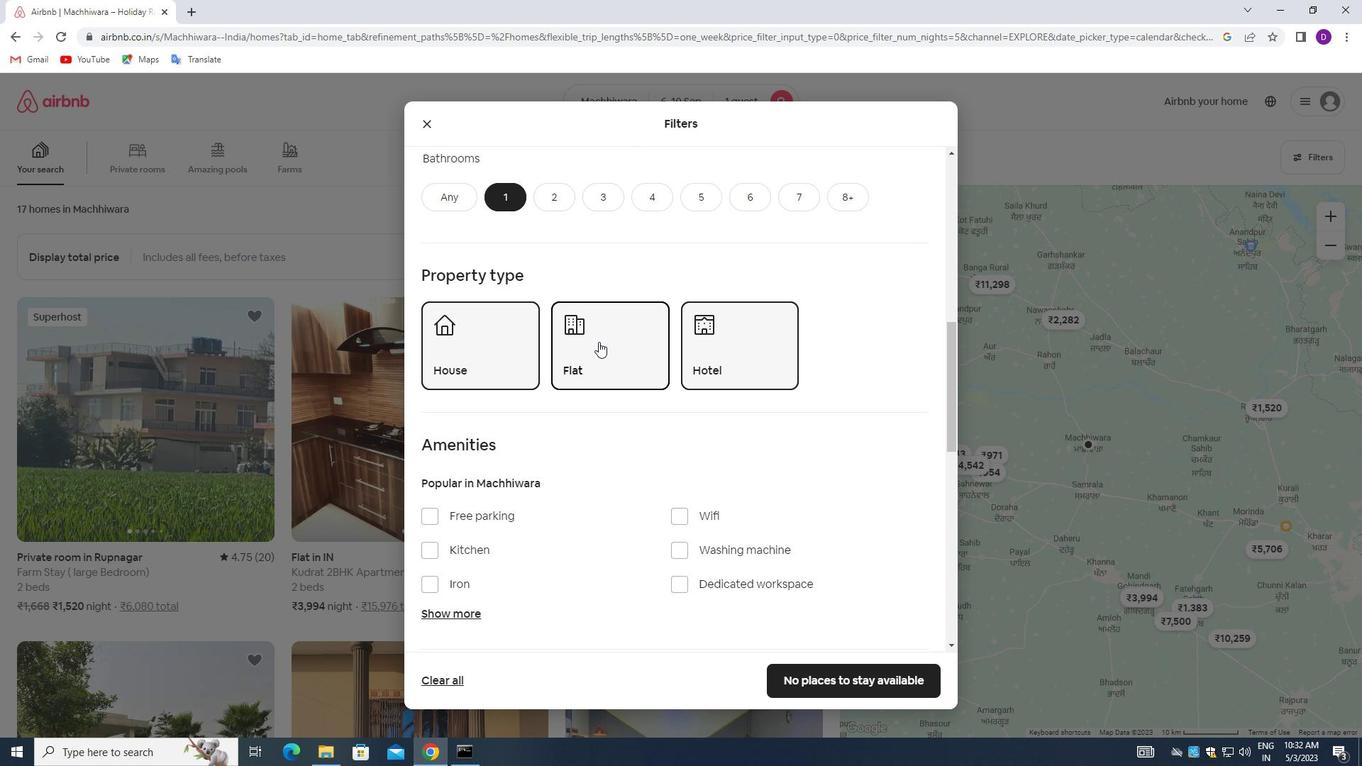 
Action: Mouse scrolled (598, 341) with delta (0, 0)
Screenshot: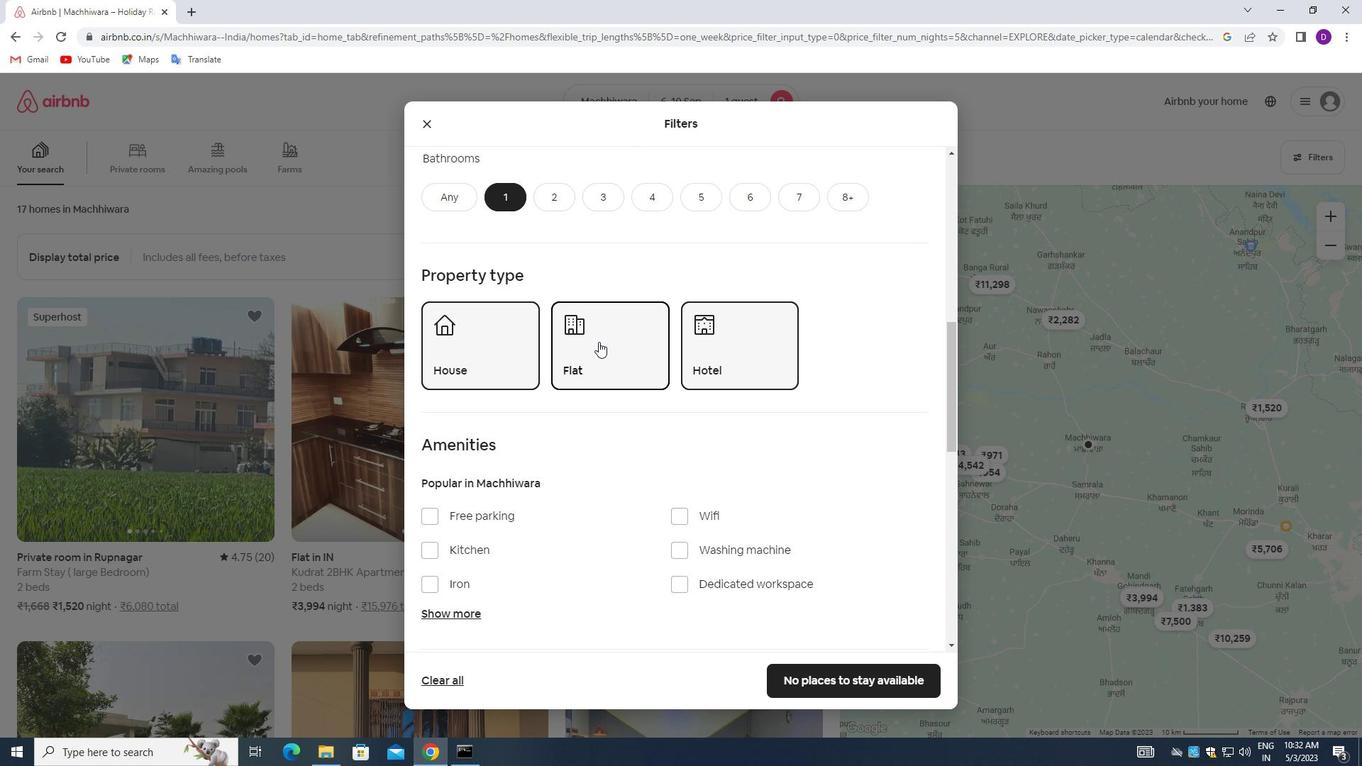 
Action: Mouse moved to (604, 344)
Screenshot: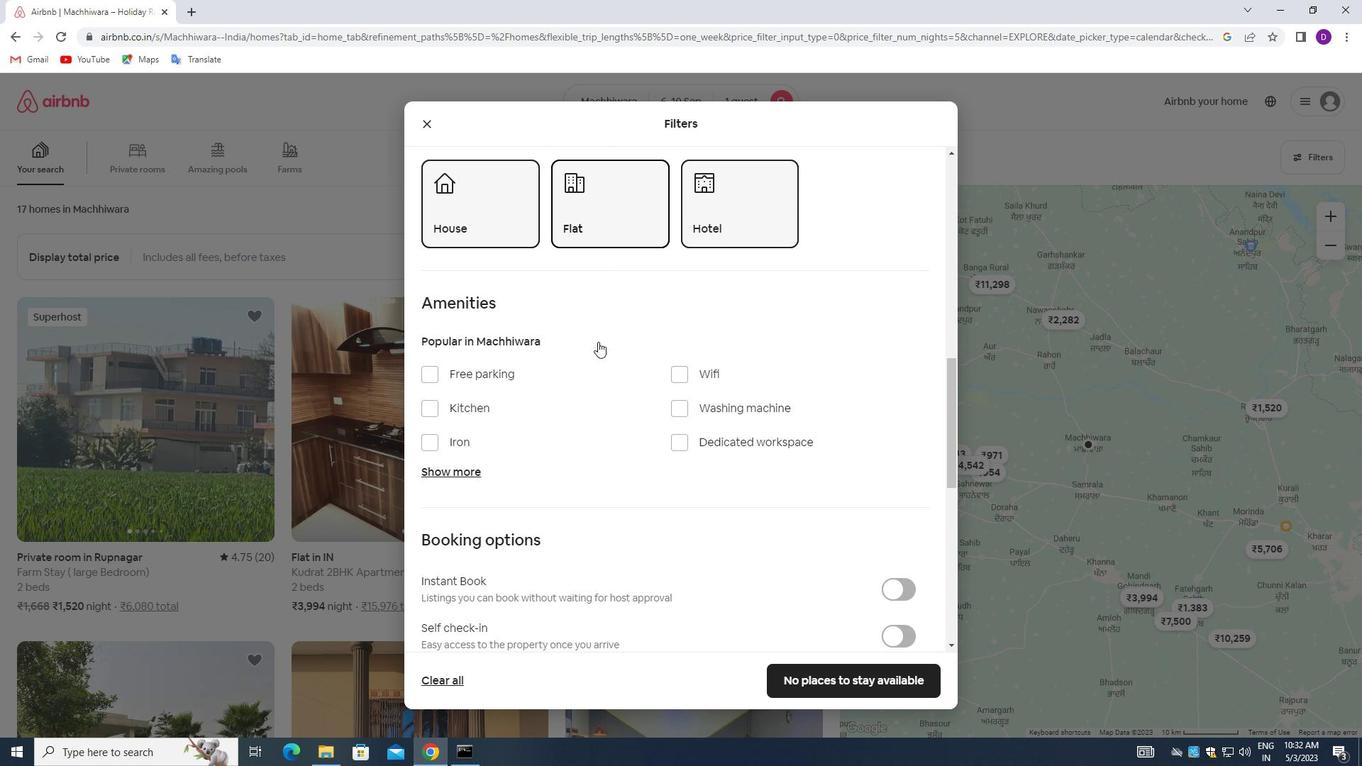 
Action: Mouse scrolled (604, 343) with delta (0, 0)
Screenshot: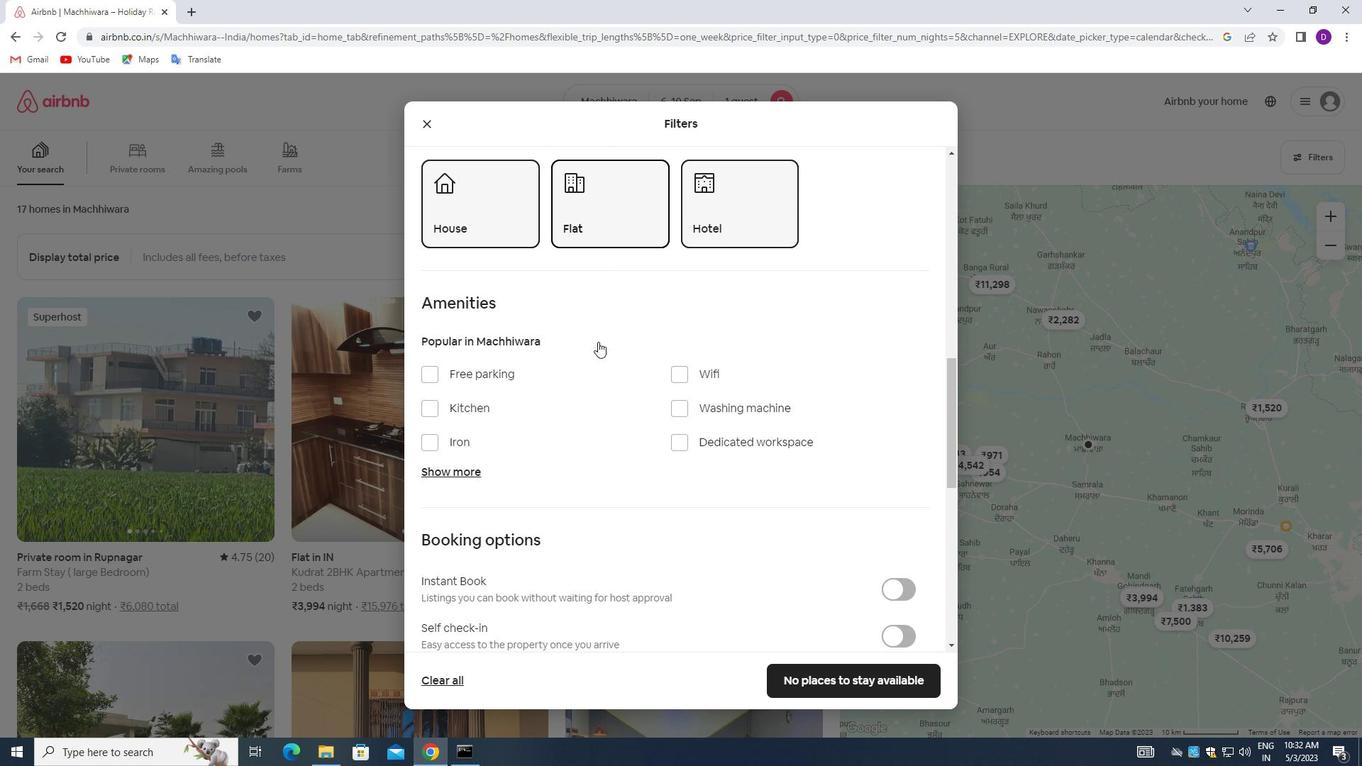 
Action: Mouse scrolled (604, 343) with delta (0, 0)
Screenshot: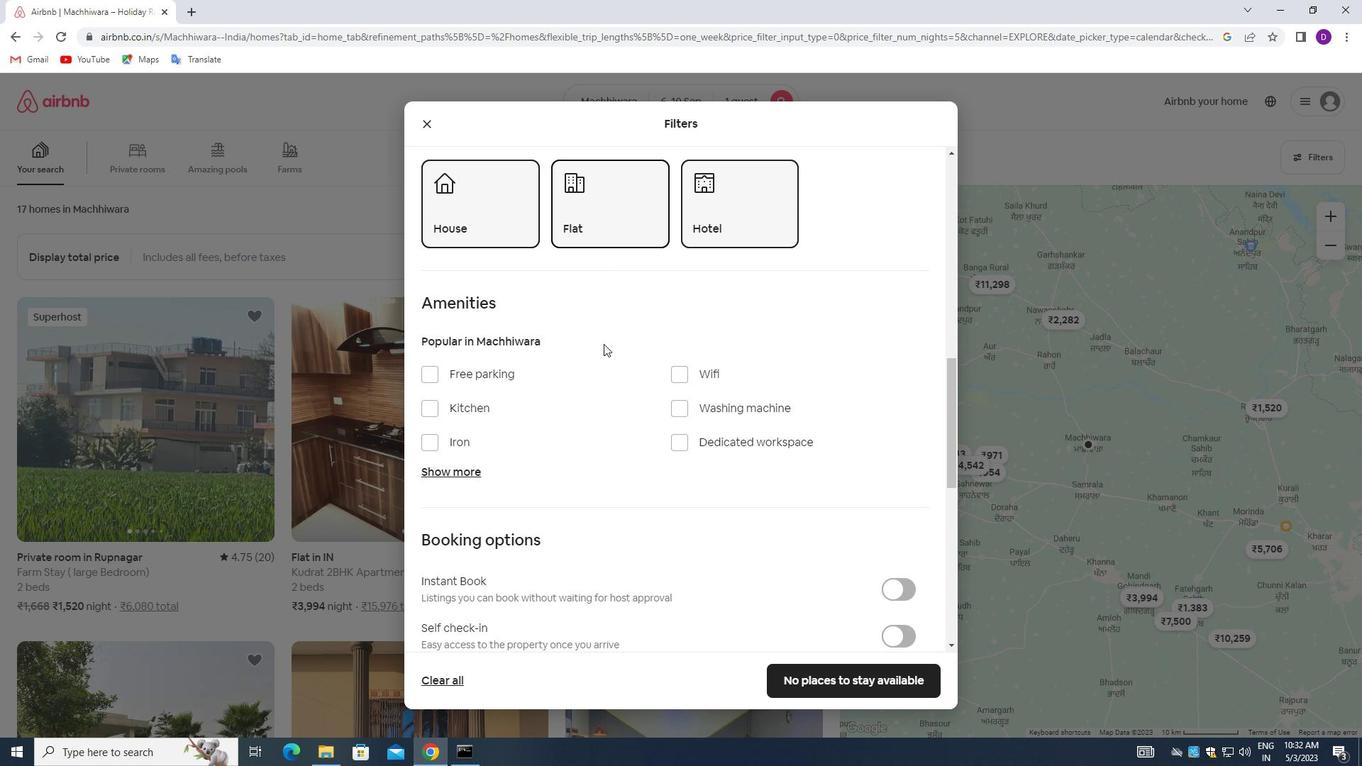 
Action: Mouse scrolled (604, 343) with delta (0, 0)
Screenshot: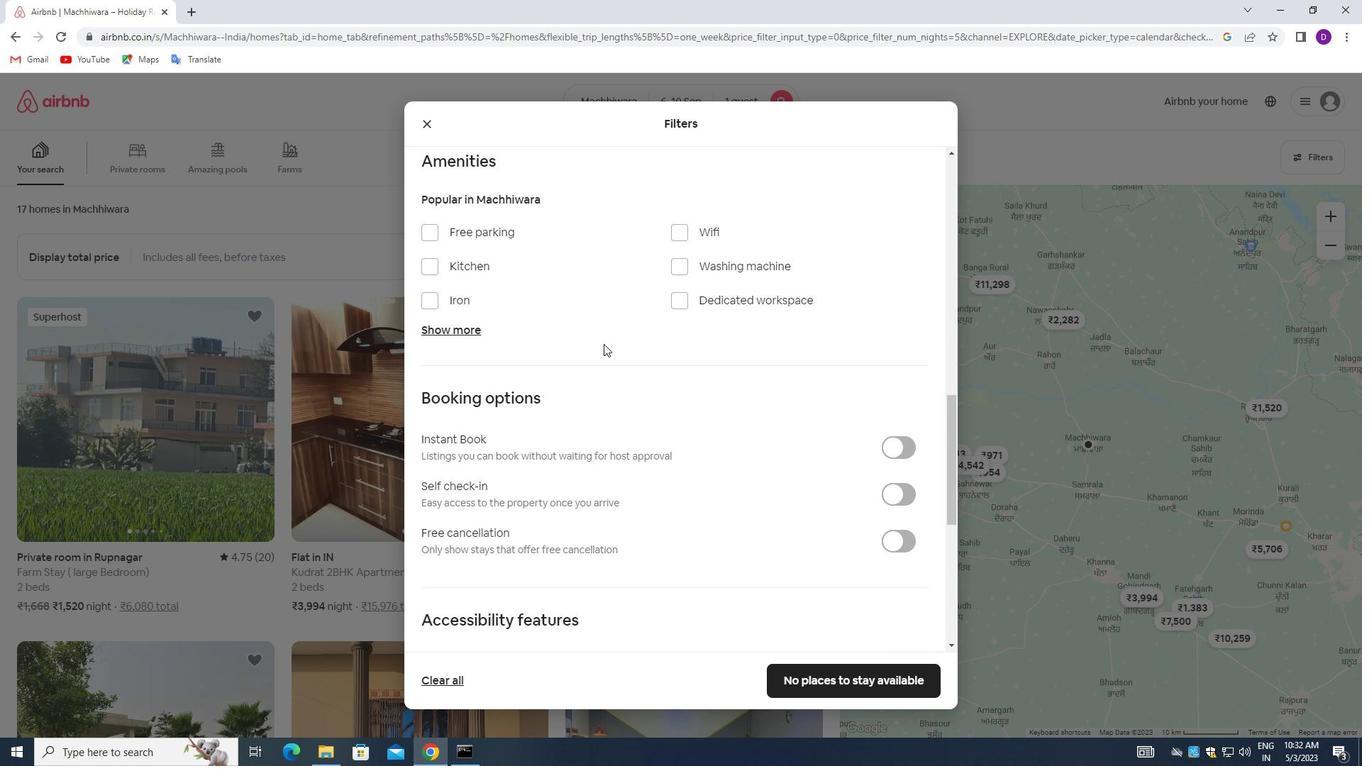 
Action: Mouse scrolled (604, 343) with delta (0, 0)
Screenshot: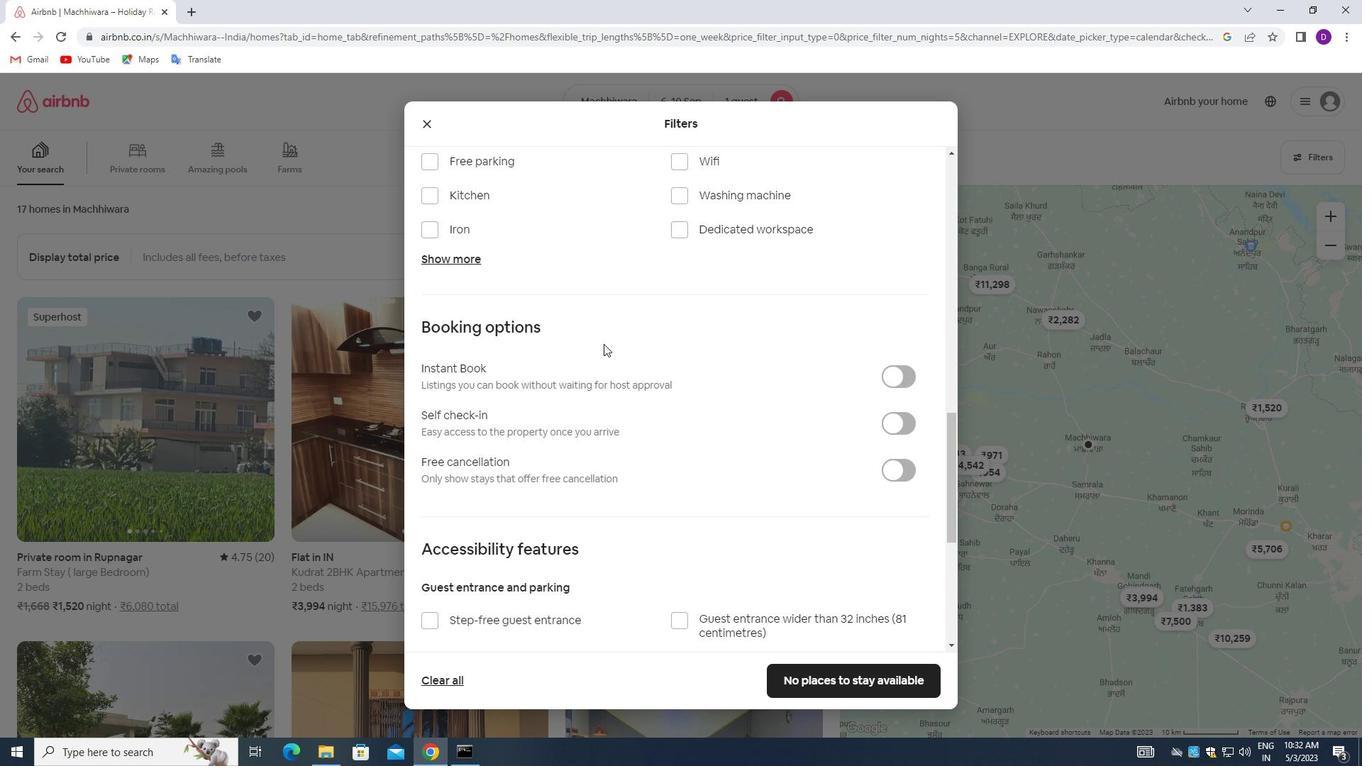 
Action: Mouse scrolled (604, 343) with delta (0, 0)
Screenshot: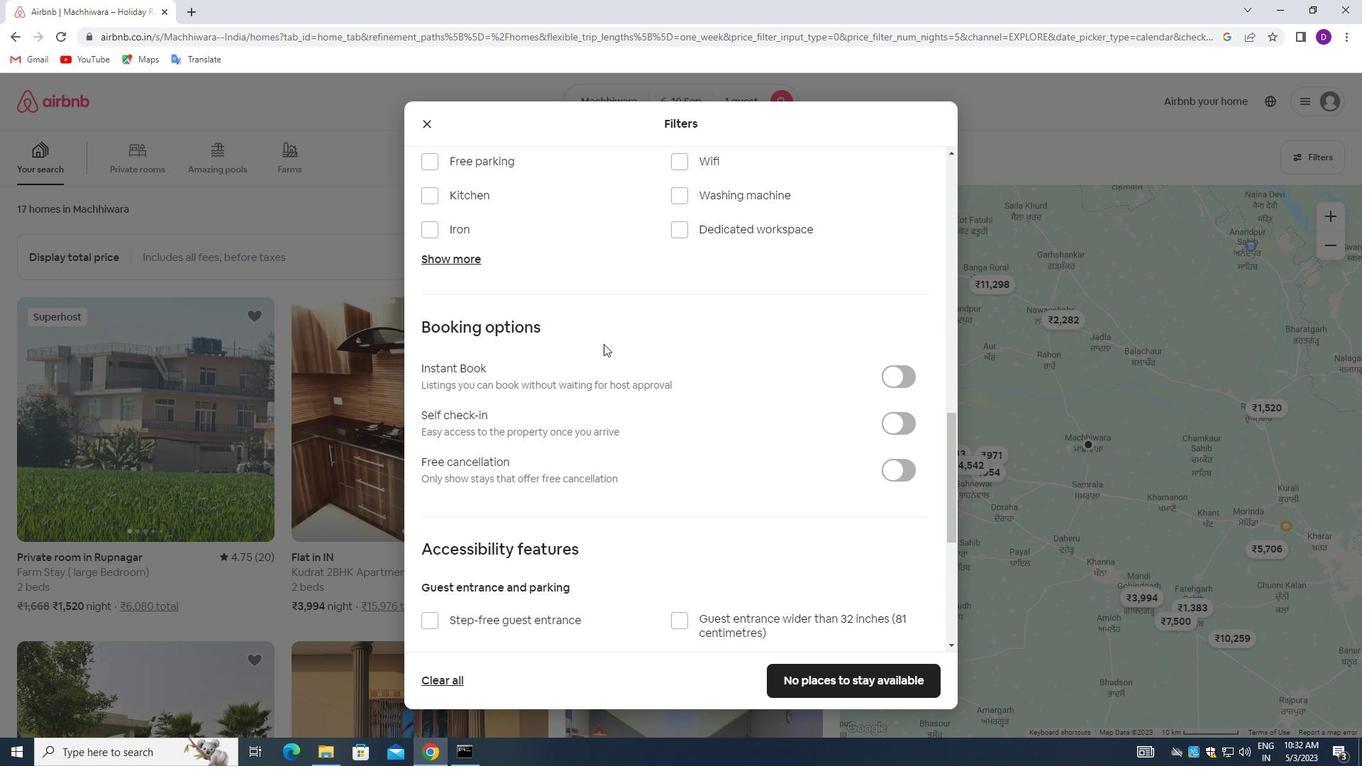 
Action: Mouse moved to (900, 283)
Screenshot: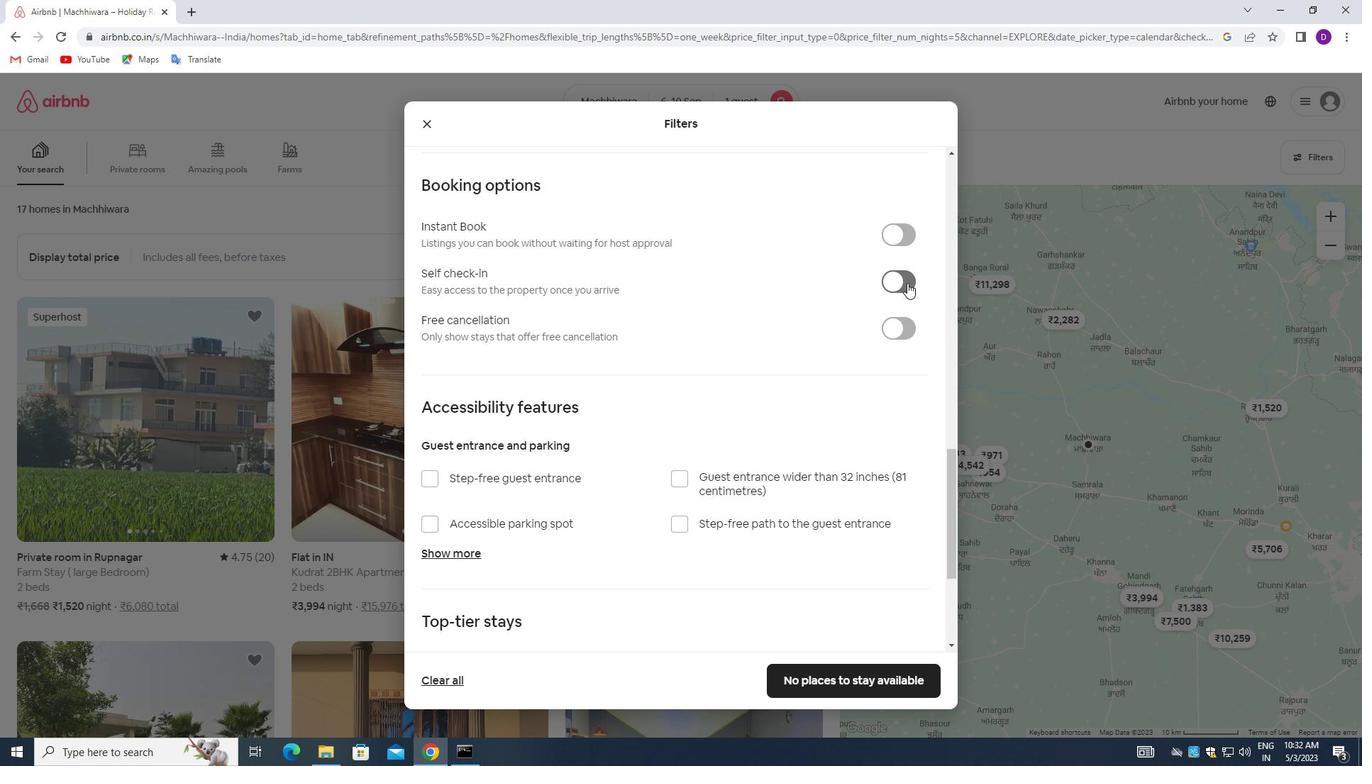 
Action: Mouse pressed left at (900, 283)
Screenshot: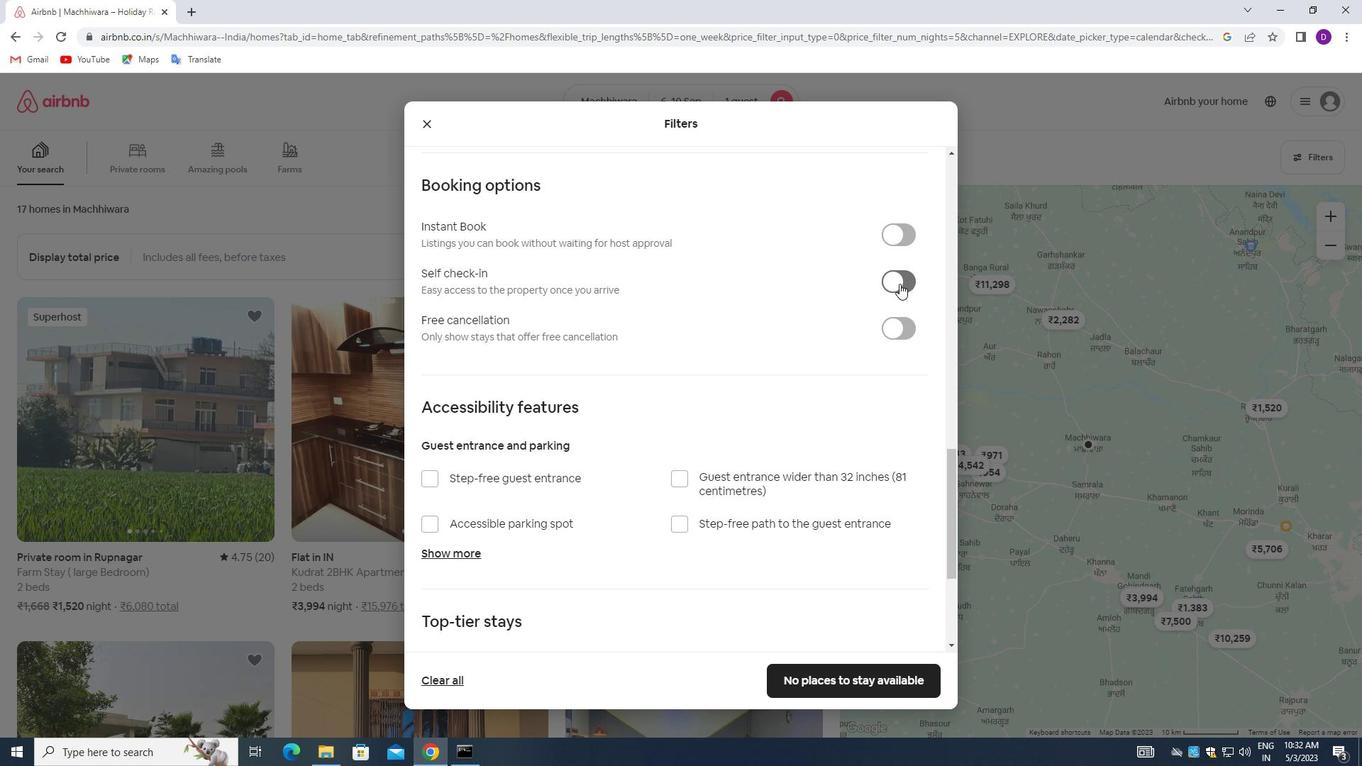 
Action: Mouse moved to (587, 419)
Screenshot: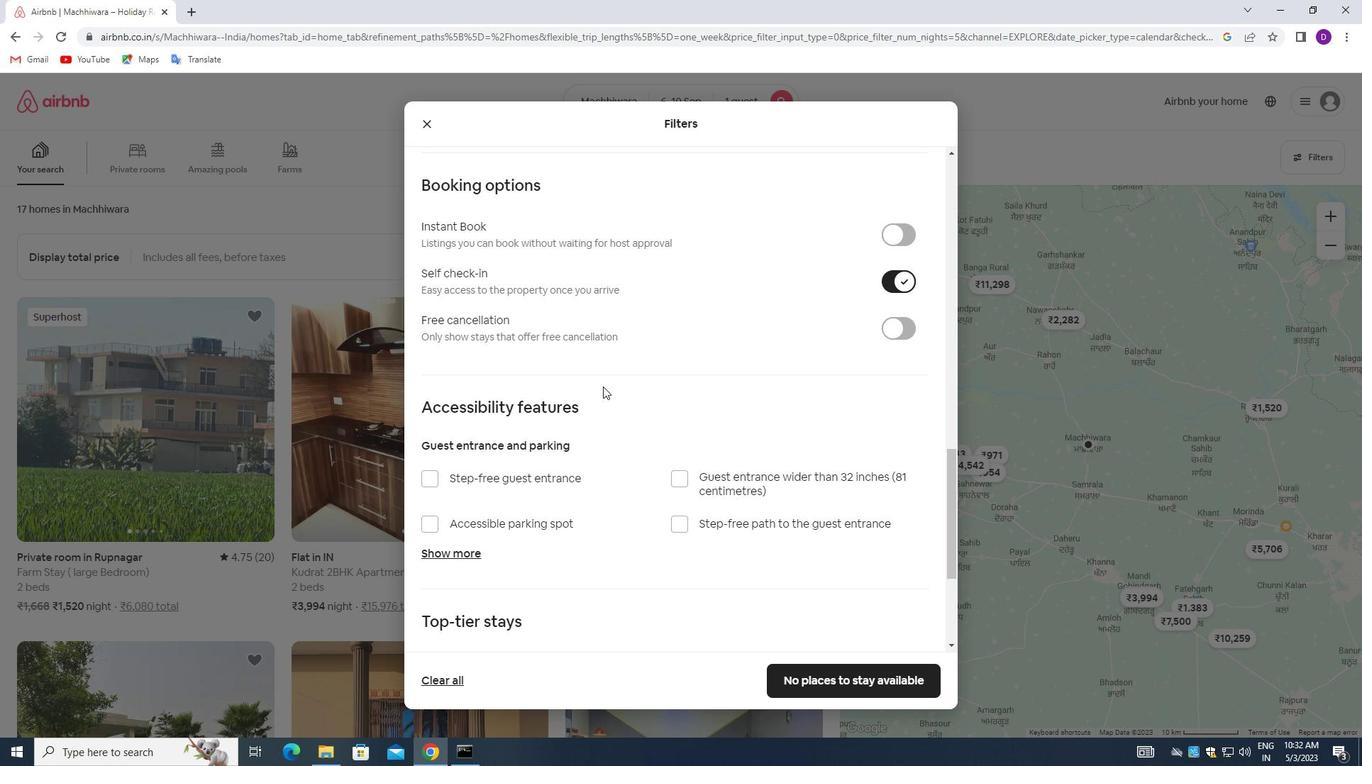 
Action: Mouse scrolled (587, 418) with delta (0, 0)
Screenshot: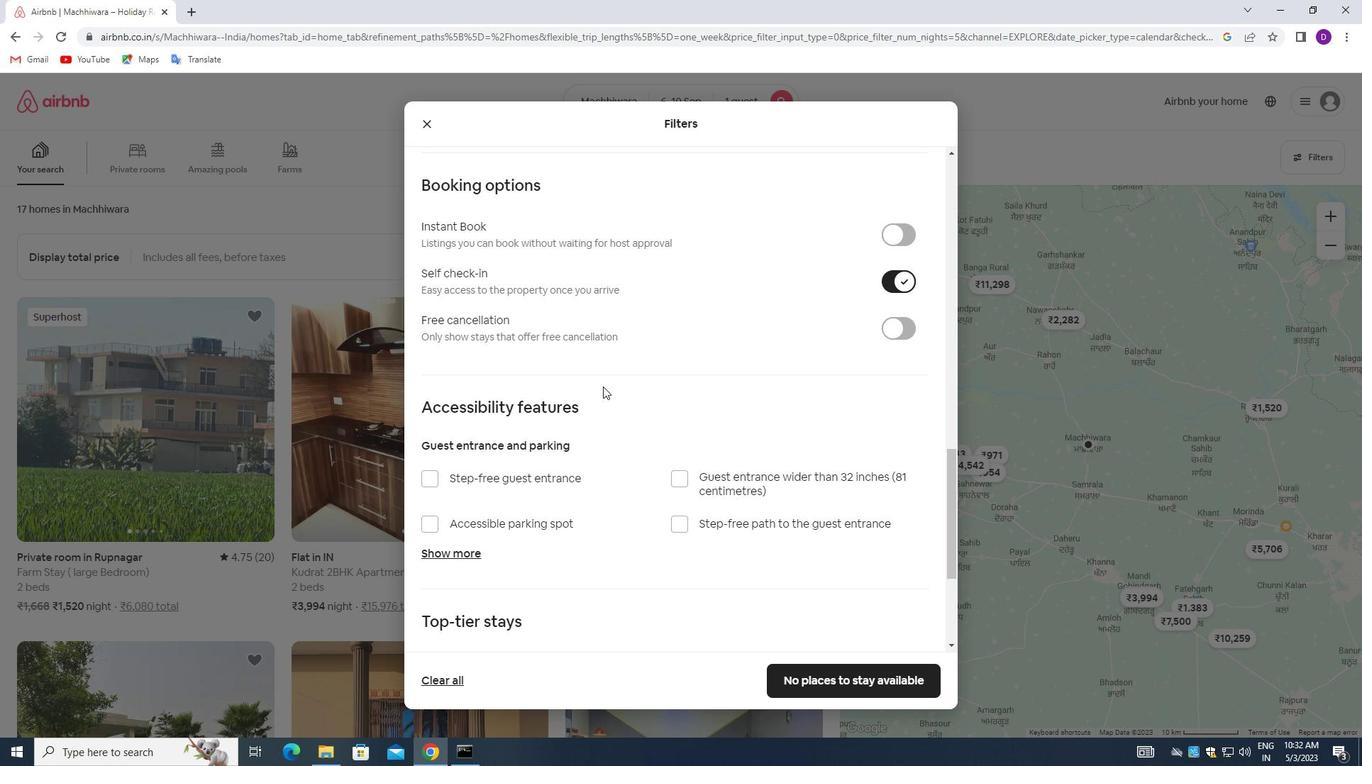 
Action: Mouse moved to (584, 431)
Screenshot: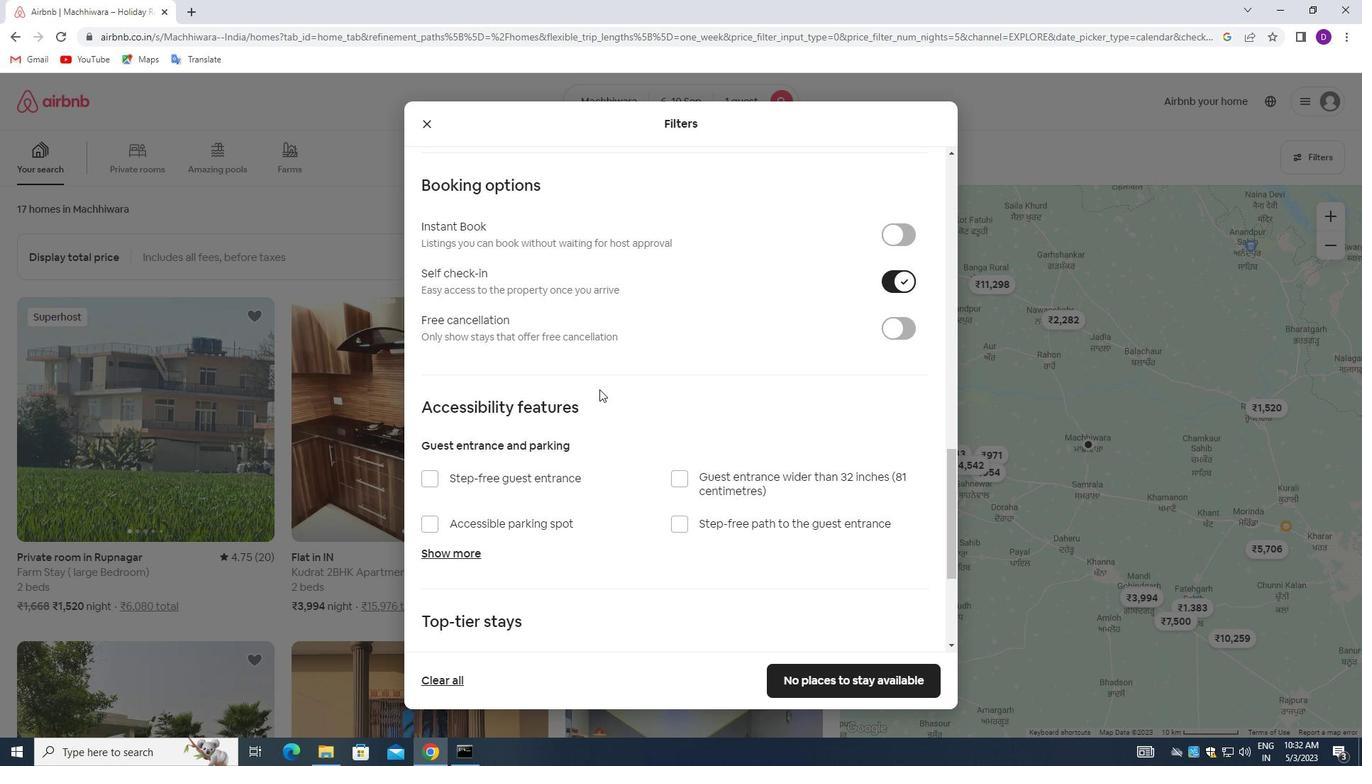 
Action: Mouse scrolled (584, 430) with delta (0, 0)
Screenshot: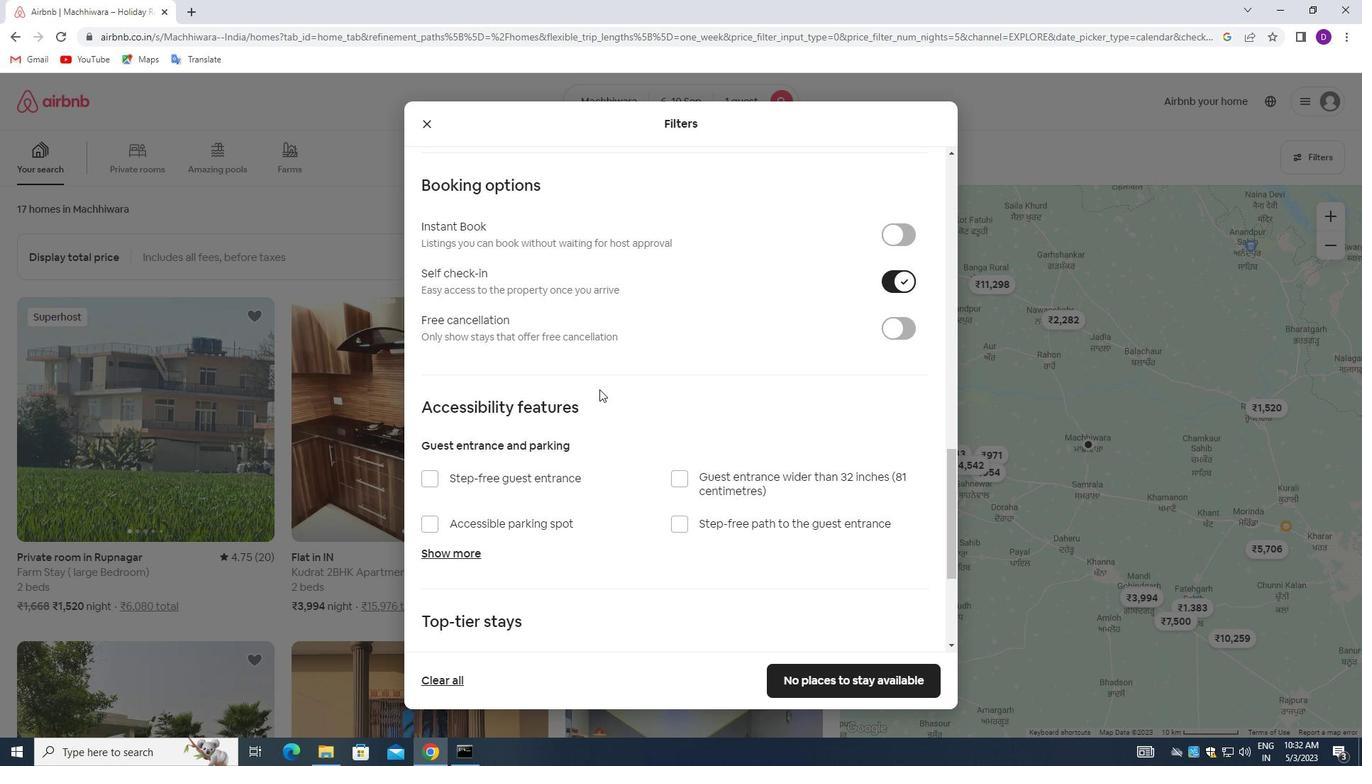 
Action: Mouse moved to (582, 434)
Screenshot: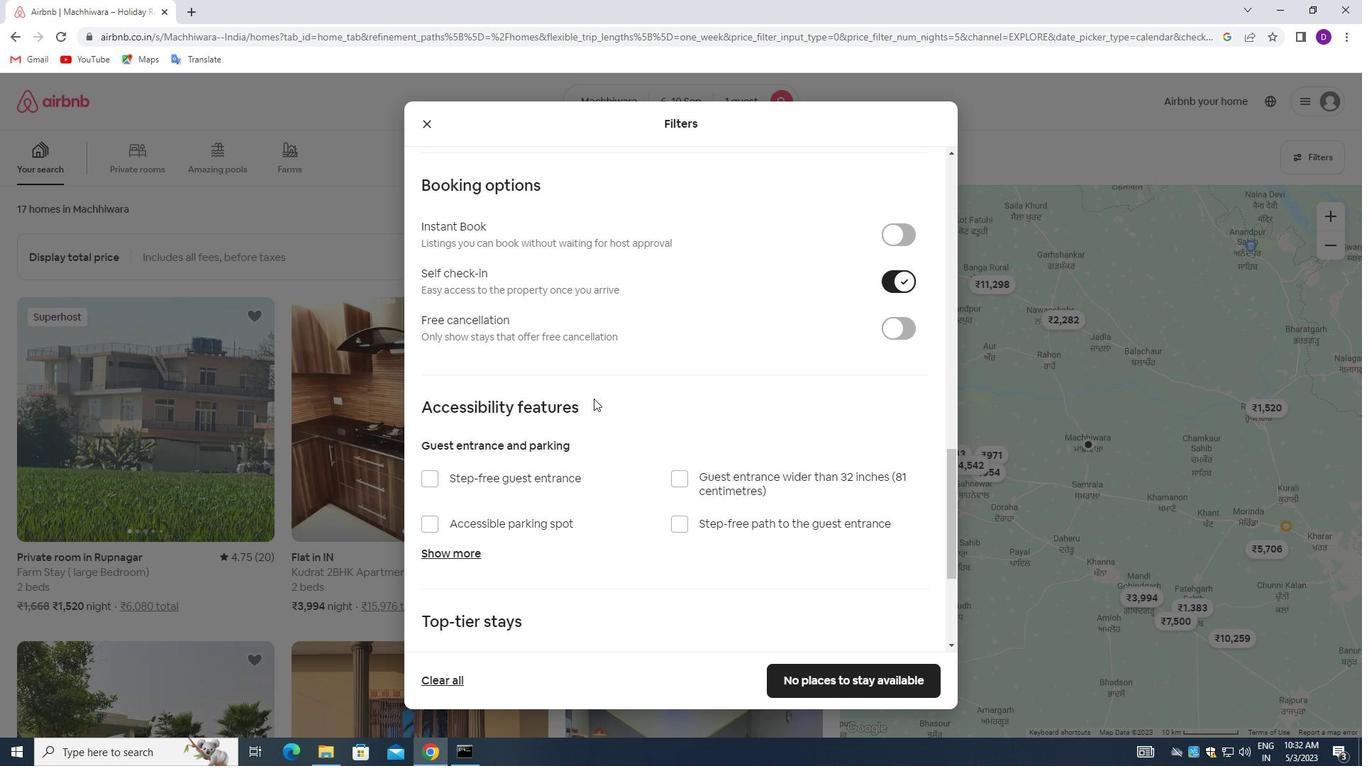 
Action: Mouse scrolled (582, 433) with delta (0, 0)
Screenshot: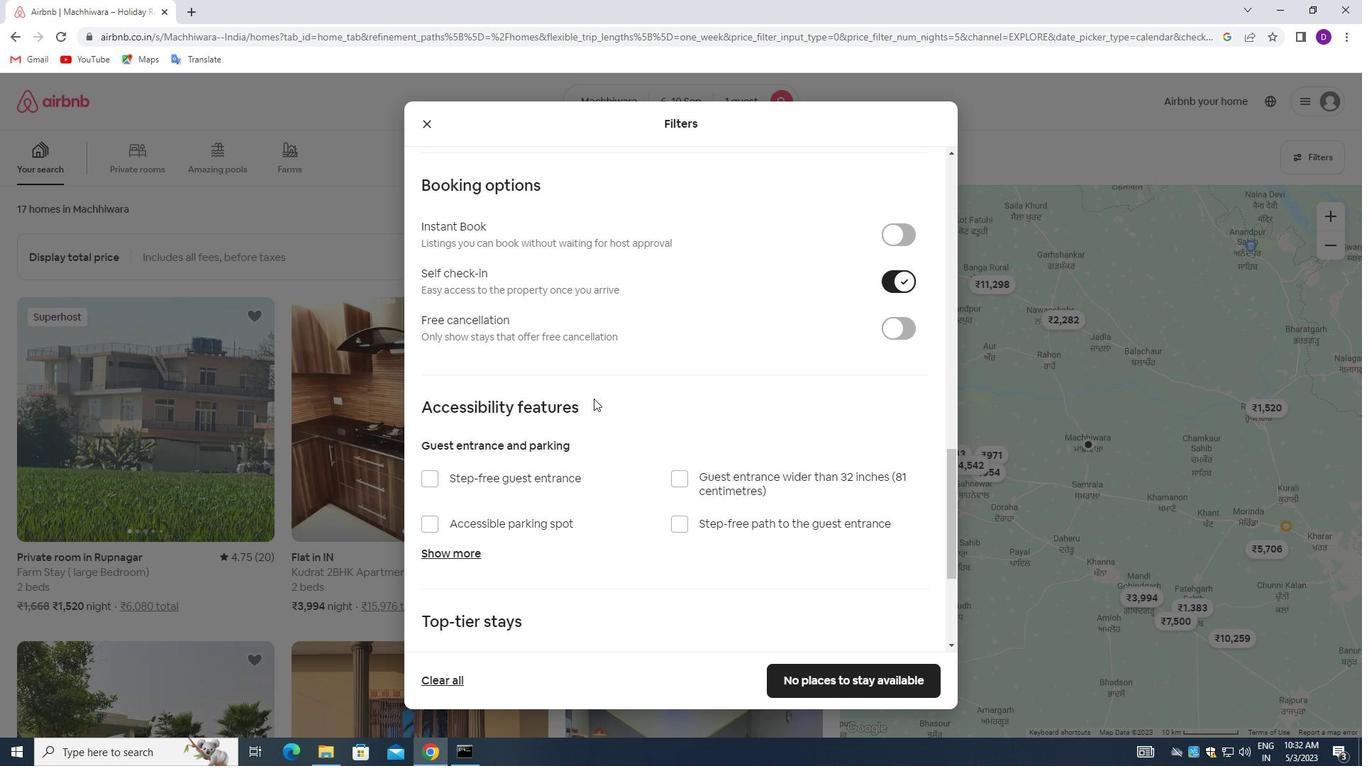 
Action: Mouse moved to (576, 442)
Screenshot: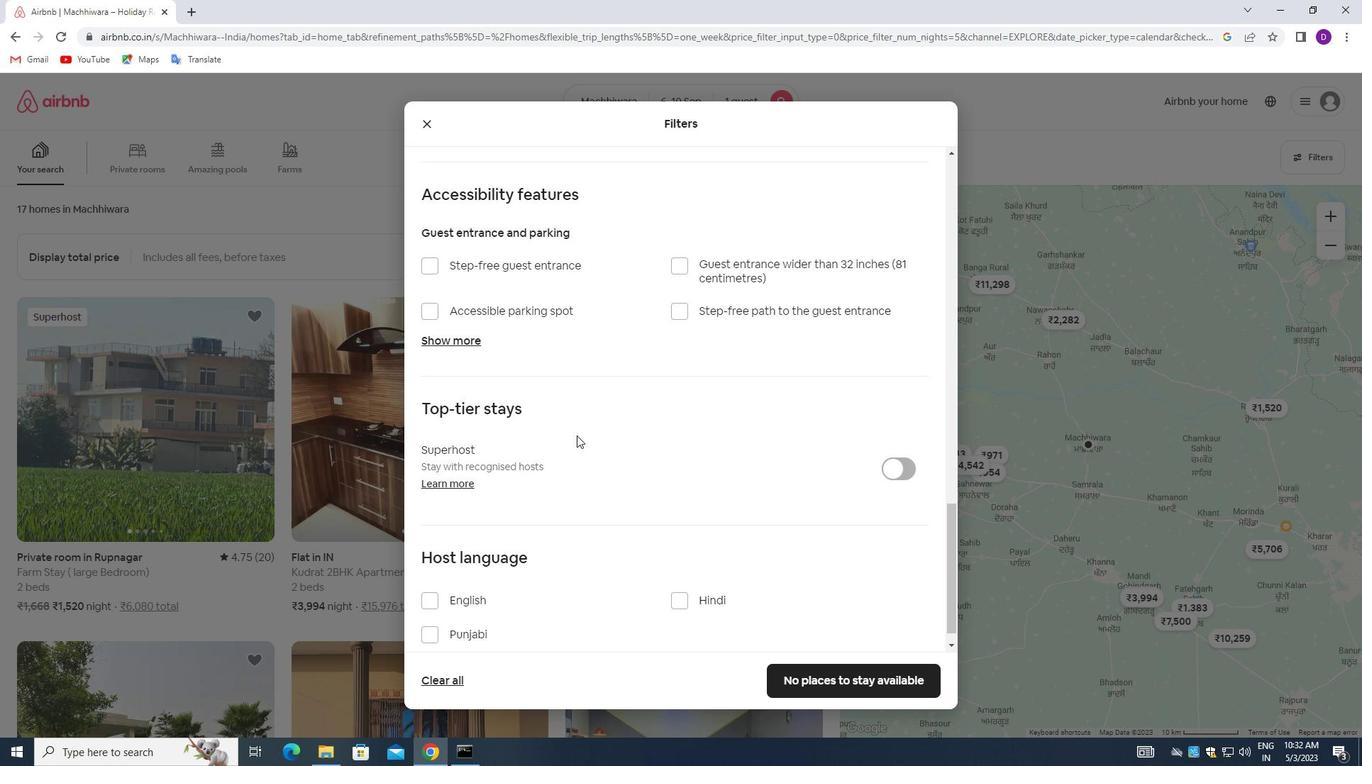 
Action: Mouse scrolled (576, 441) with delta (0, 0)
Screenshot: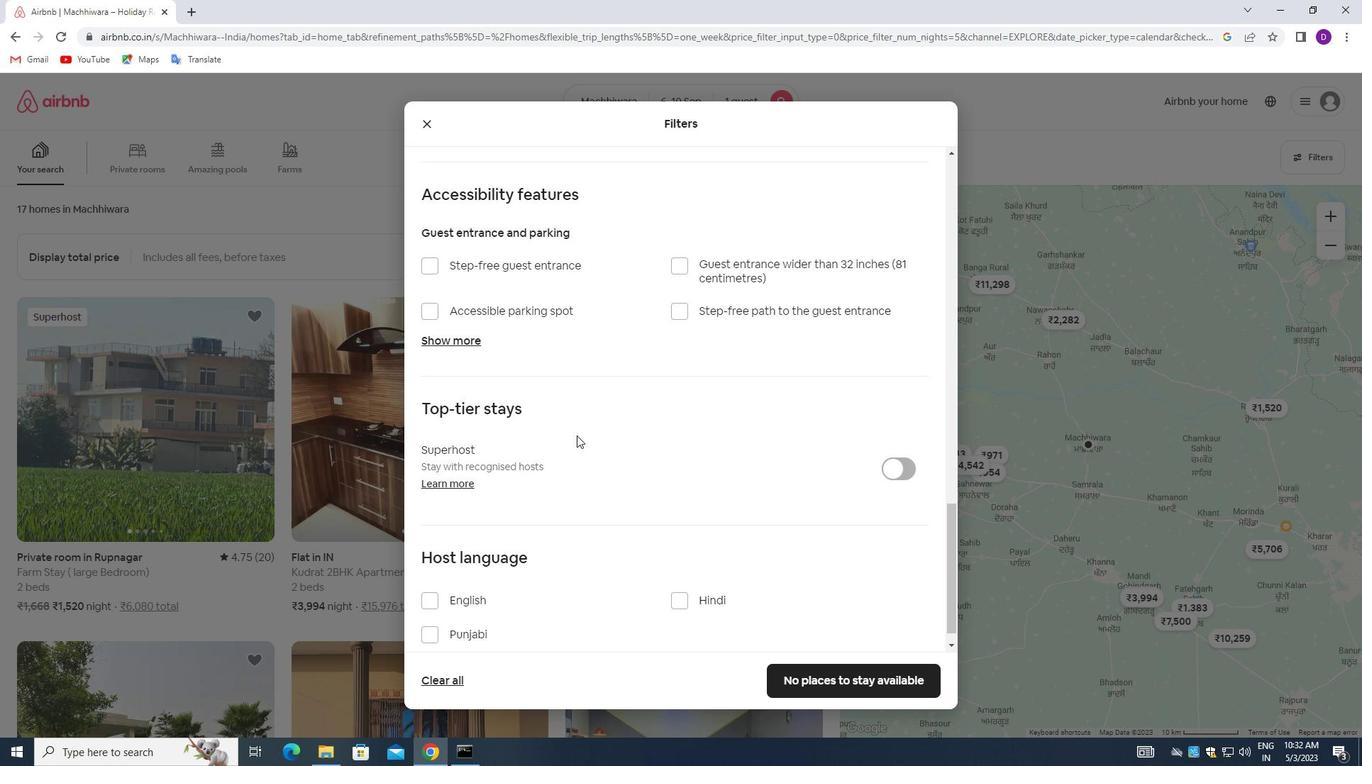 
Action: Mouse moved to (576, 452)
Screenshot: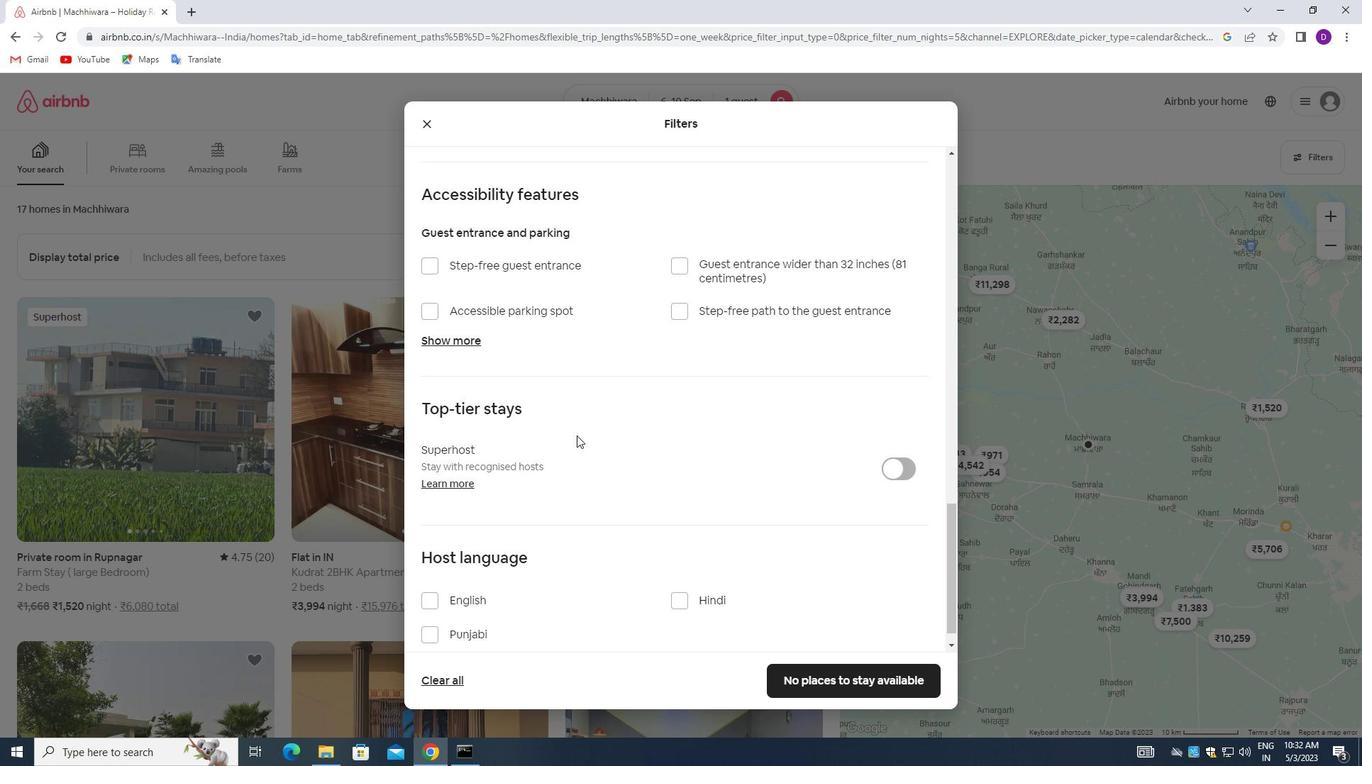 
Action: Mouse scrolled (576, 451) with delta (0, 0)
Screenshot: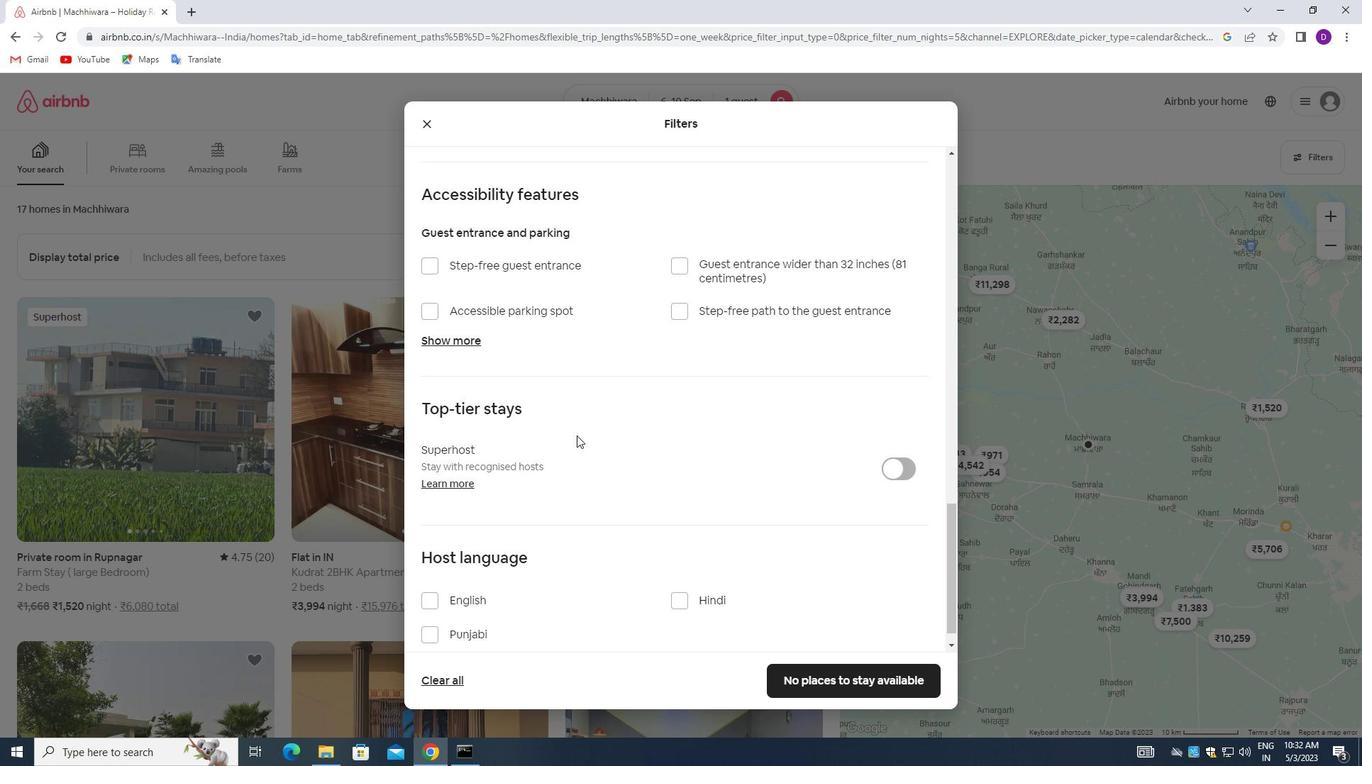 
Action: Mouse moved to (575, 457)
Screenshot: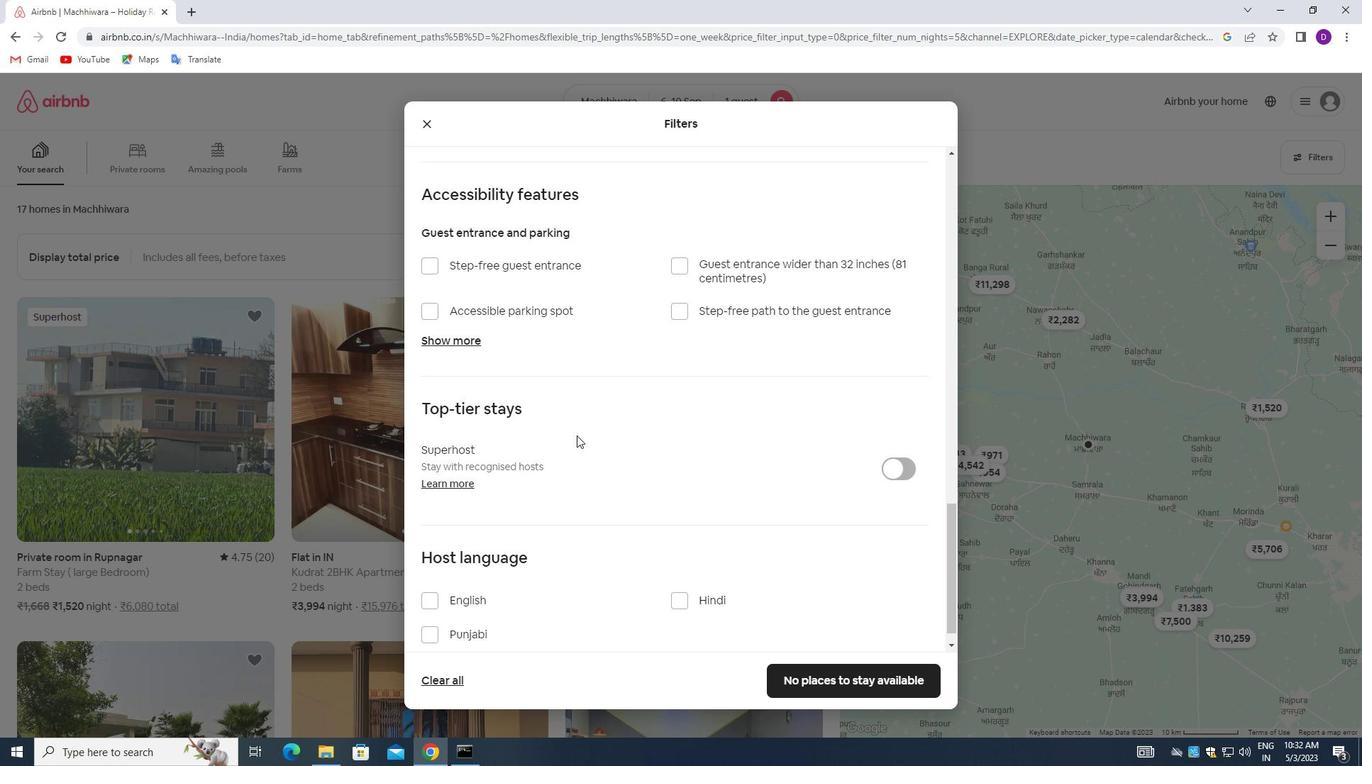 
Action: Mouse scrolled (575, 456) with delta (0, 0)
Screenshot: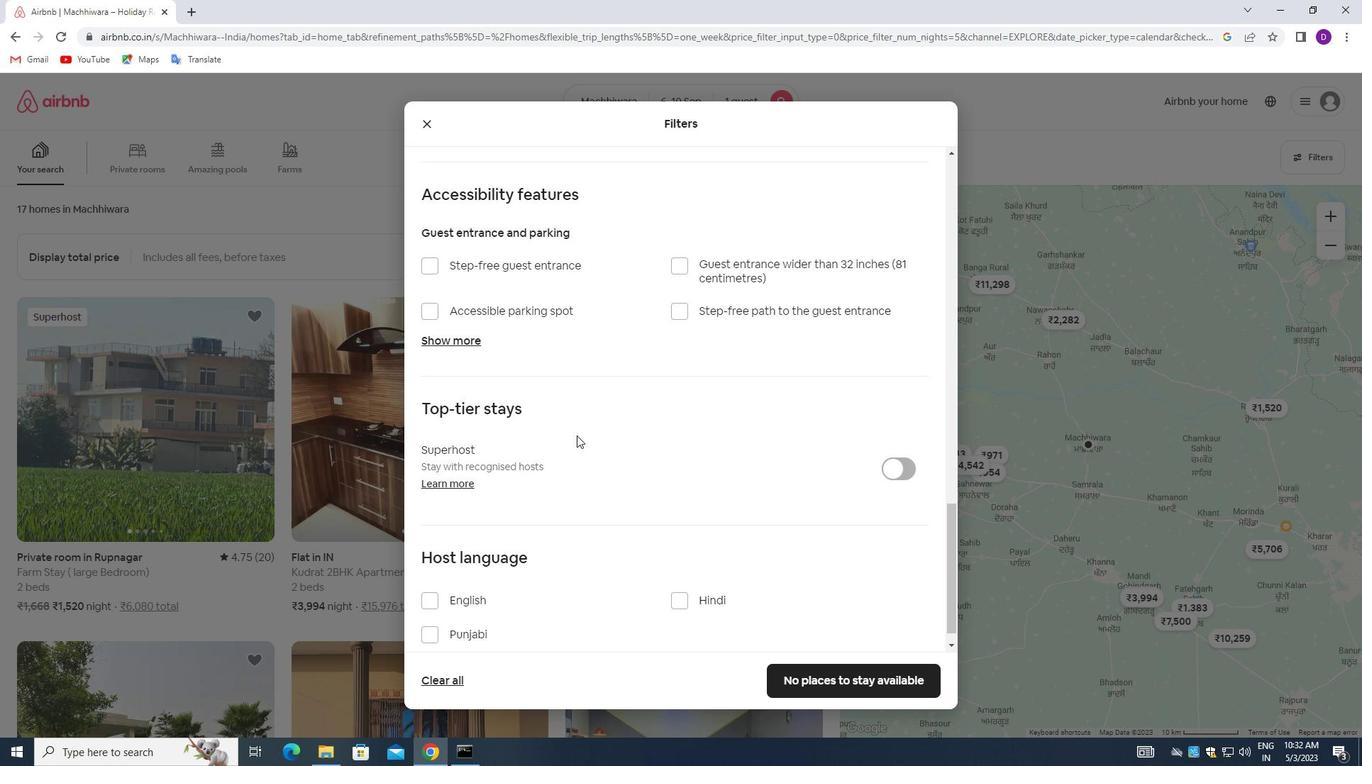 
Action: Mouse moved to (575, 460)
Screenshot: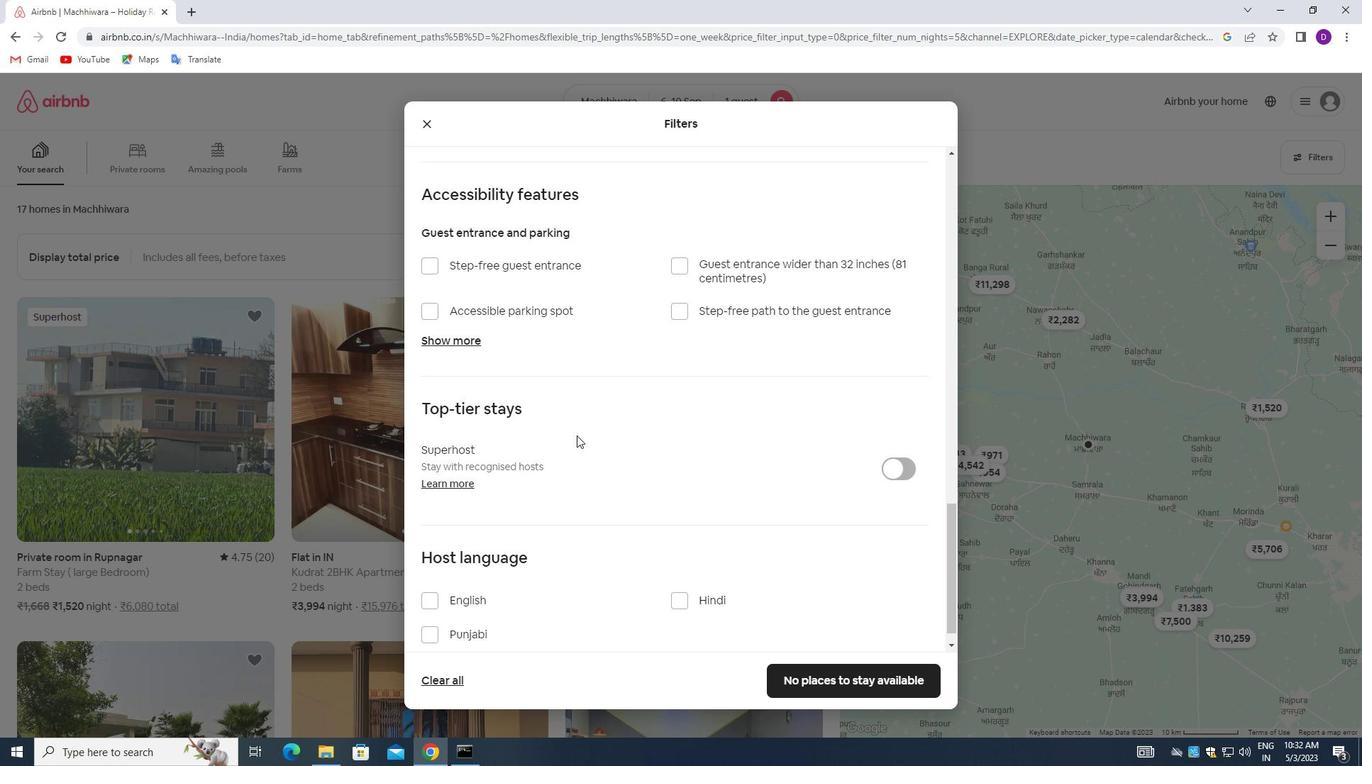 
Action: Mouse scrolled (575, 459) with delta (0, 0)
Screenshot: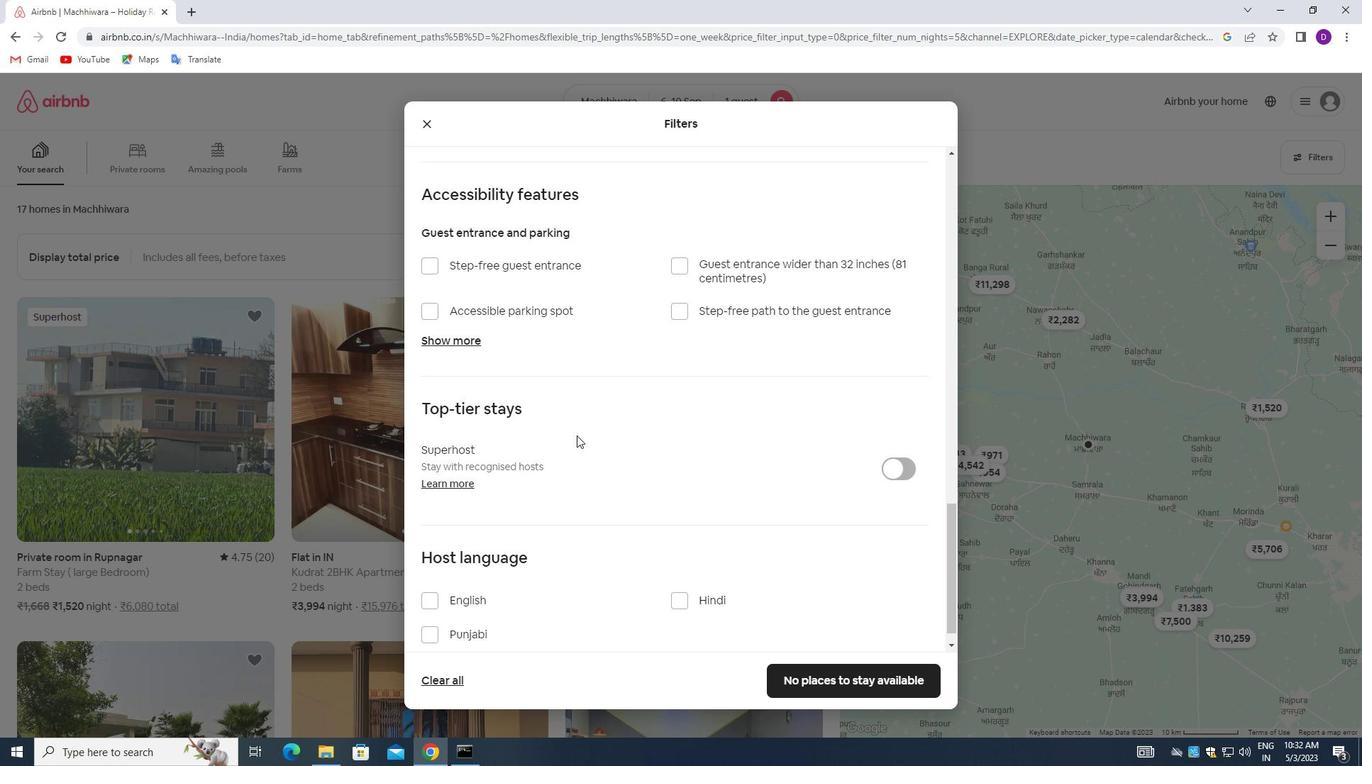 
Action: Mouse moved to (575, 461)
Screenshot: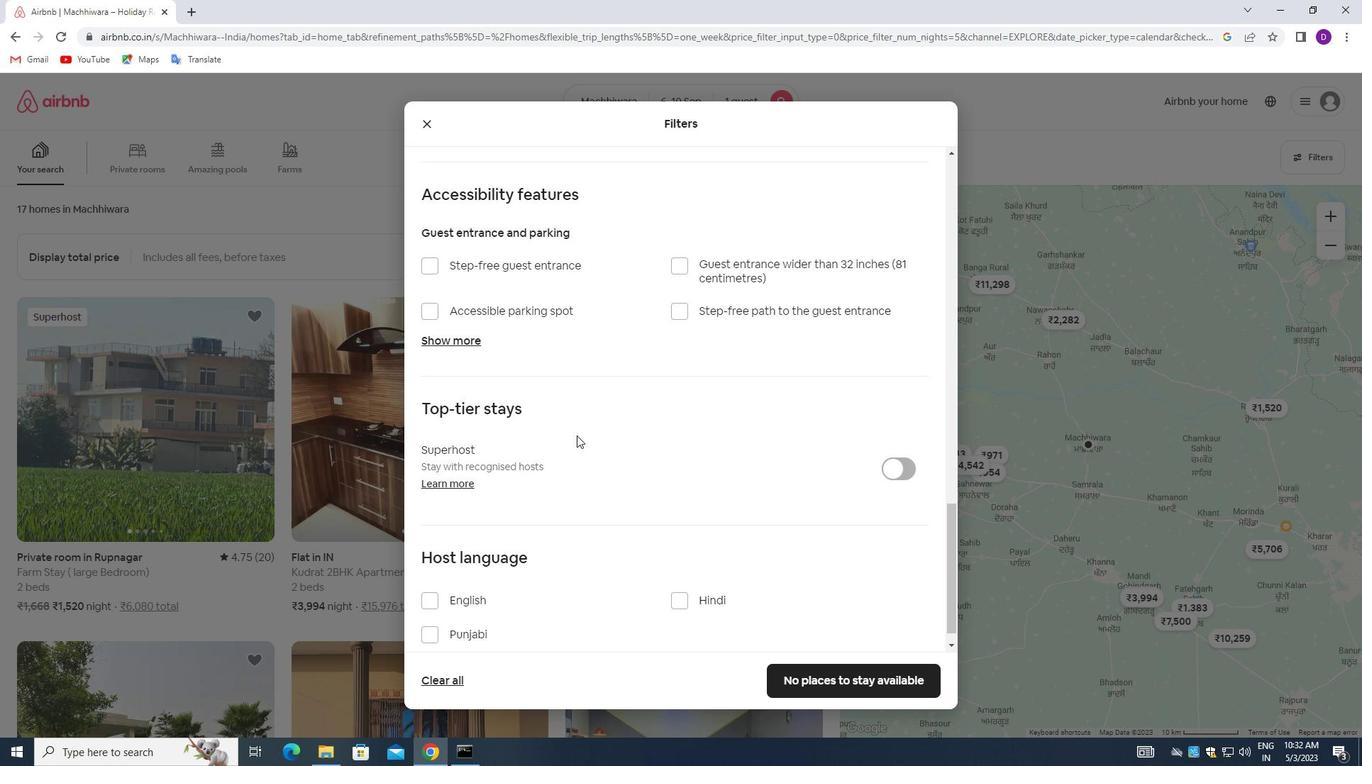 
Action: Mouse scrolled (575, 460) with delta (0, 0)
Screenshot: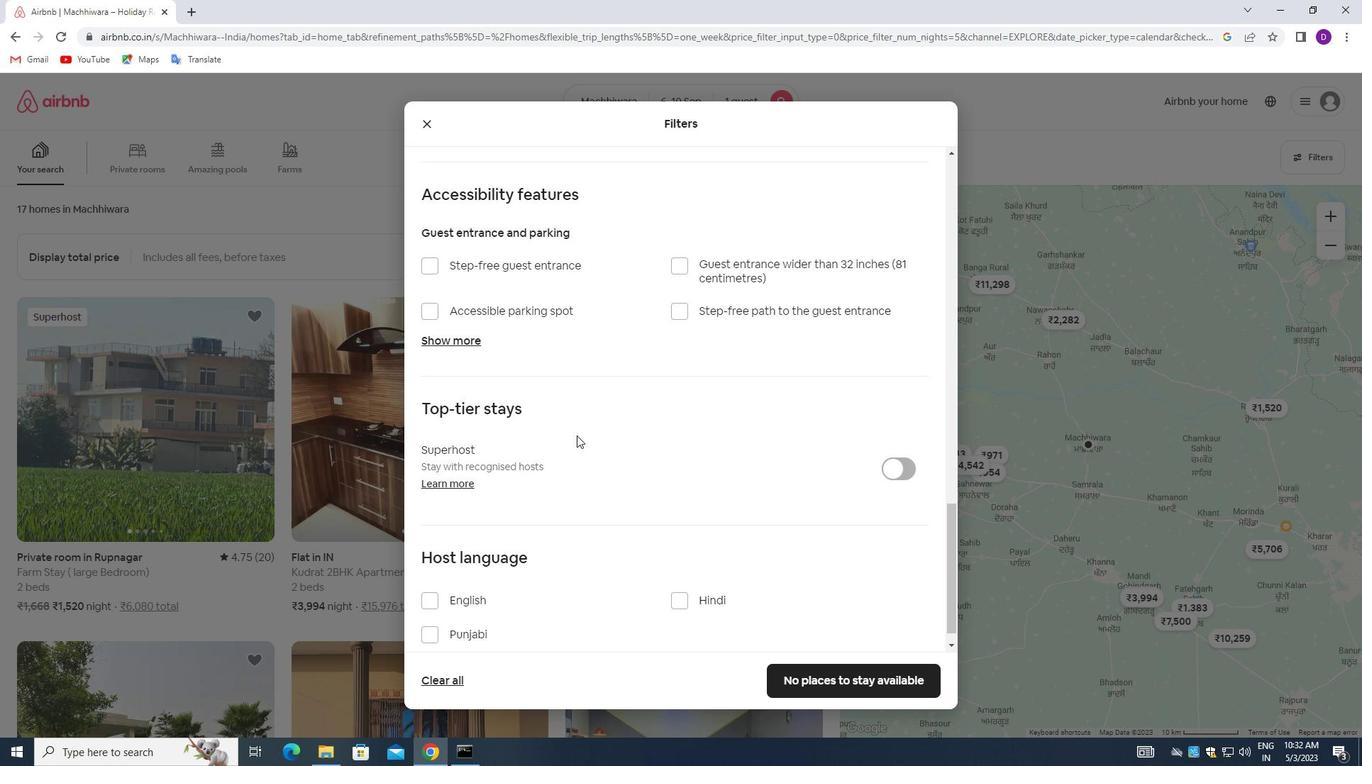 
Action: Mouse moved to (572, 479)
Screenshot: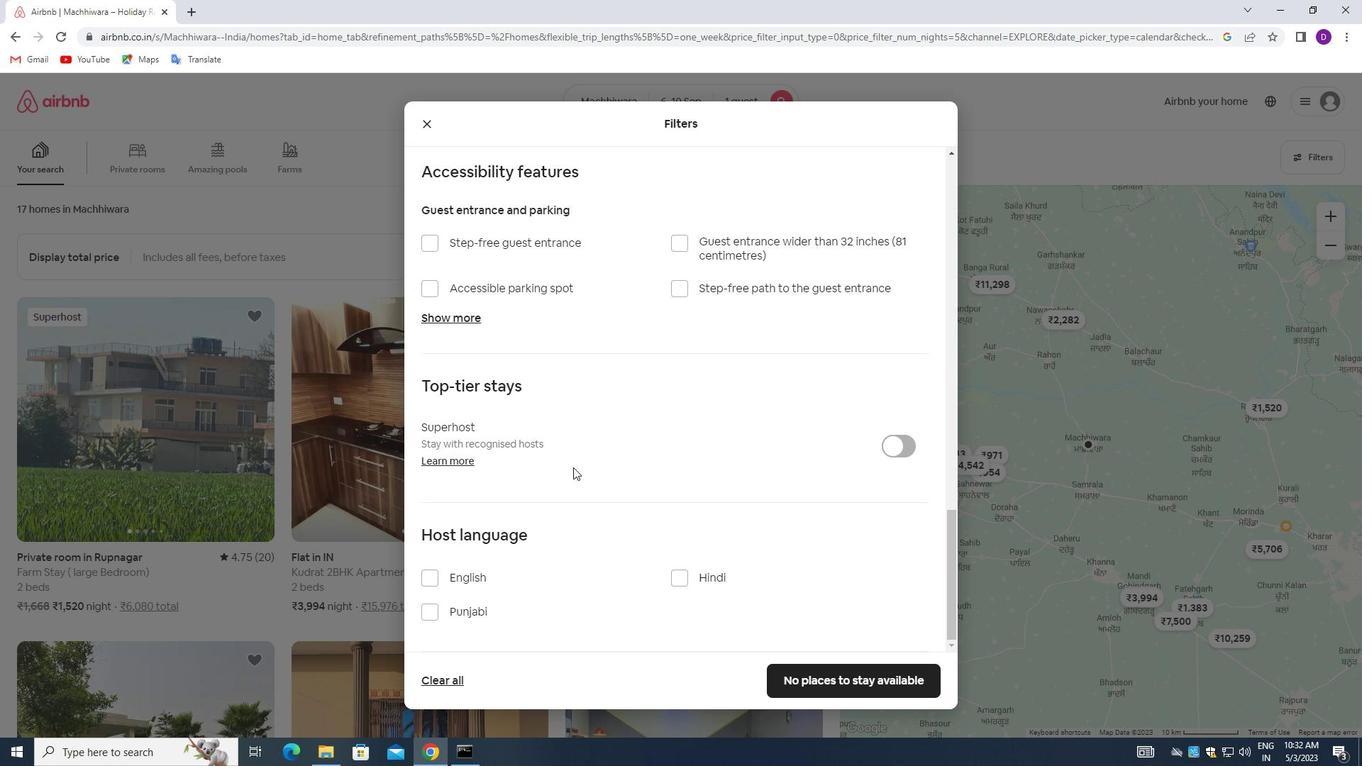 
Action: Mouse scrolled (572, 479) with delta (0, 0)
Screenshot: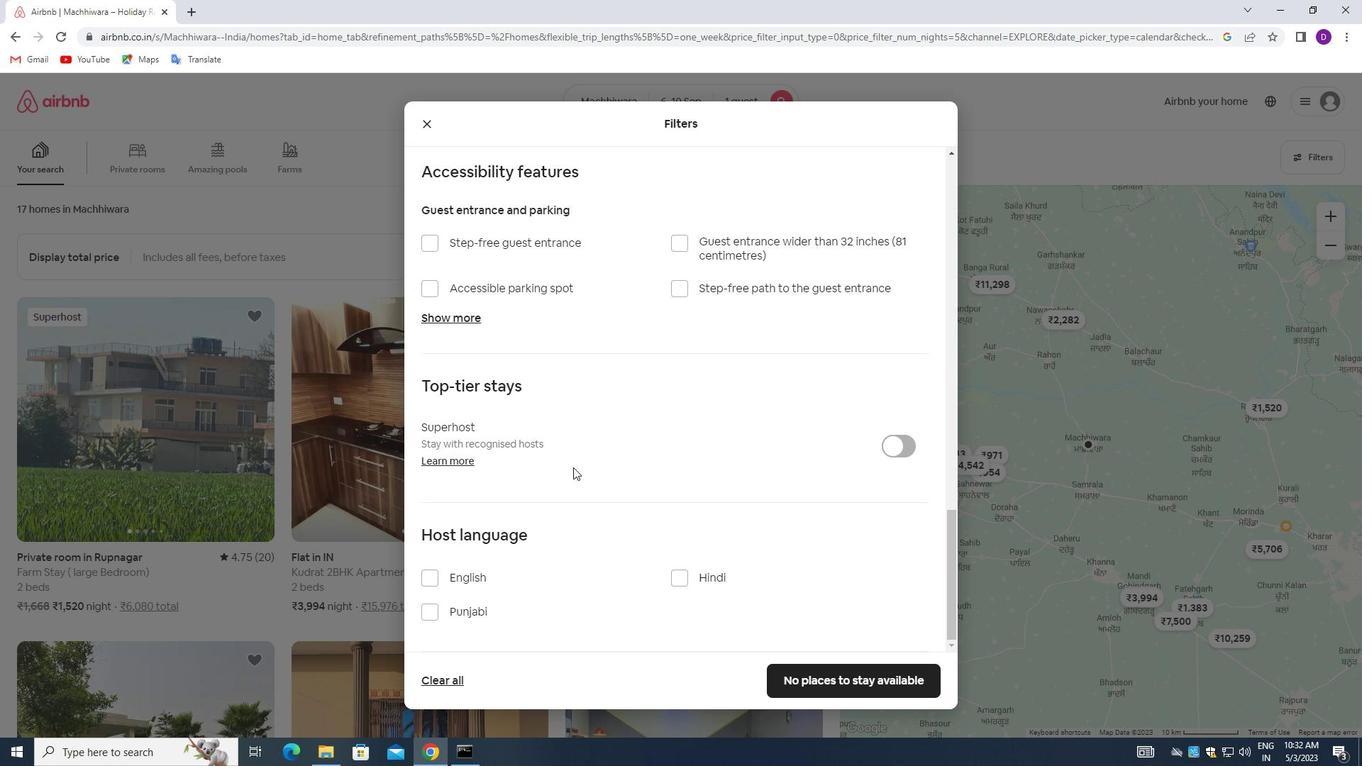 
Action: Mouse moved to (570, 488)
Screenshot: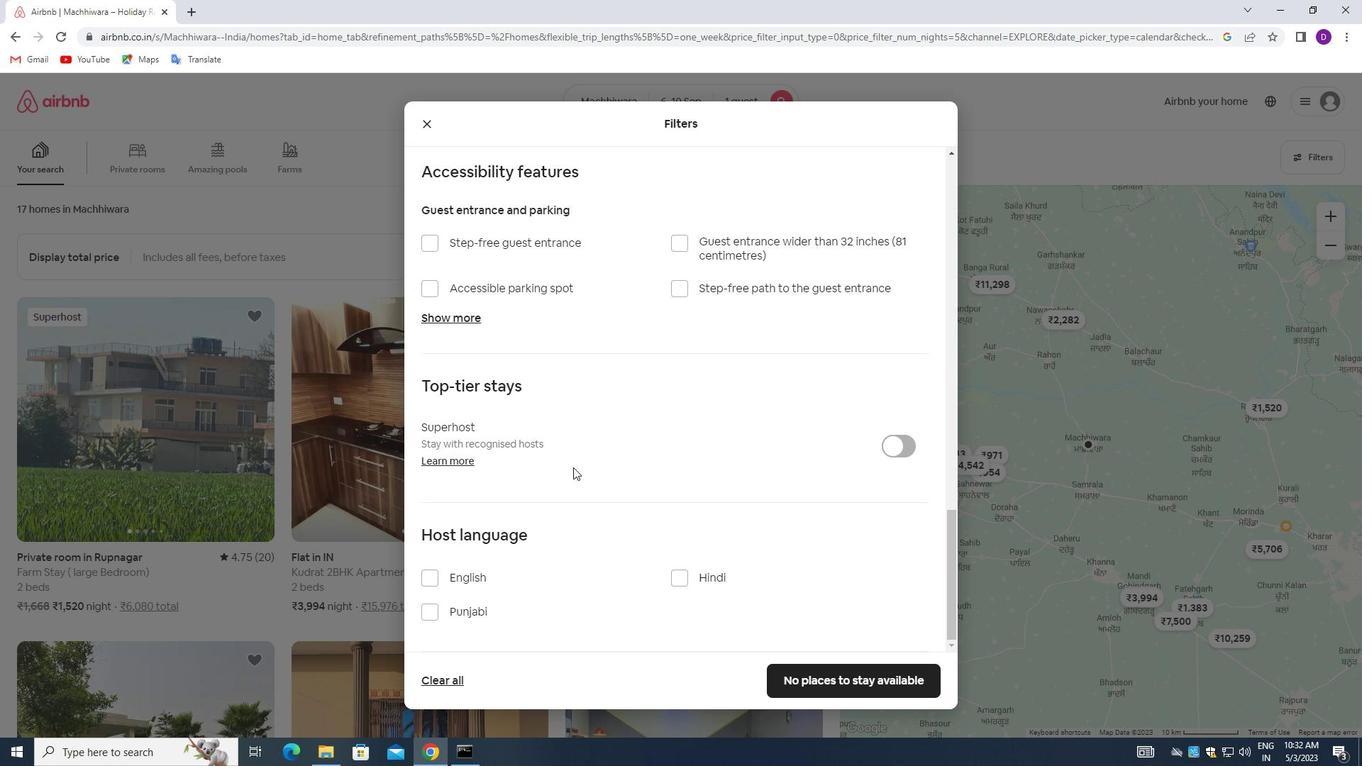 
Action: Mouse scrolled (570, 487) with delta (0, 0)
Screenshot: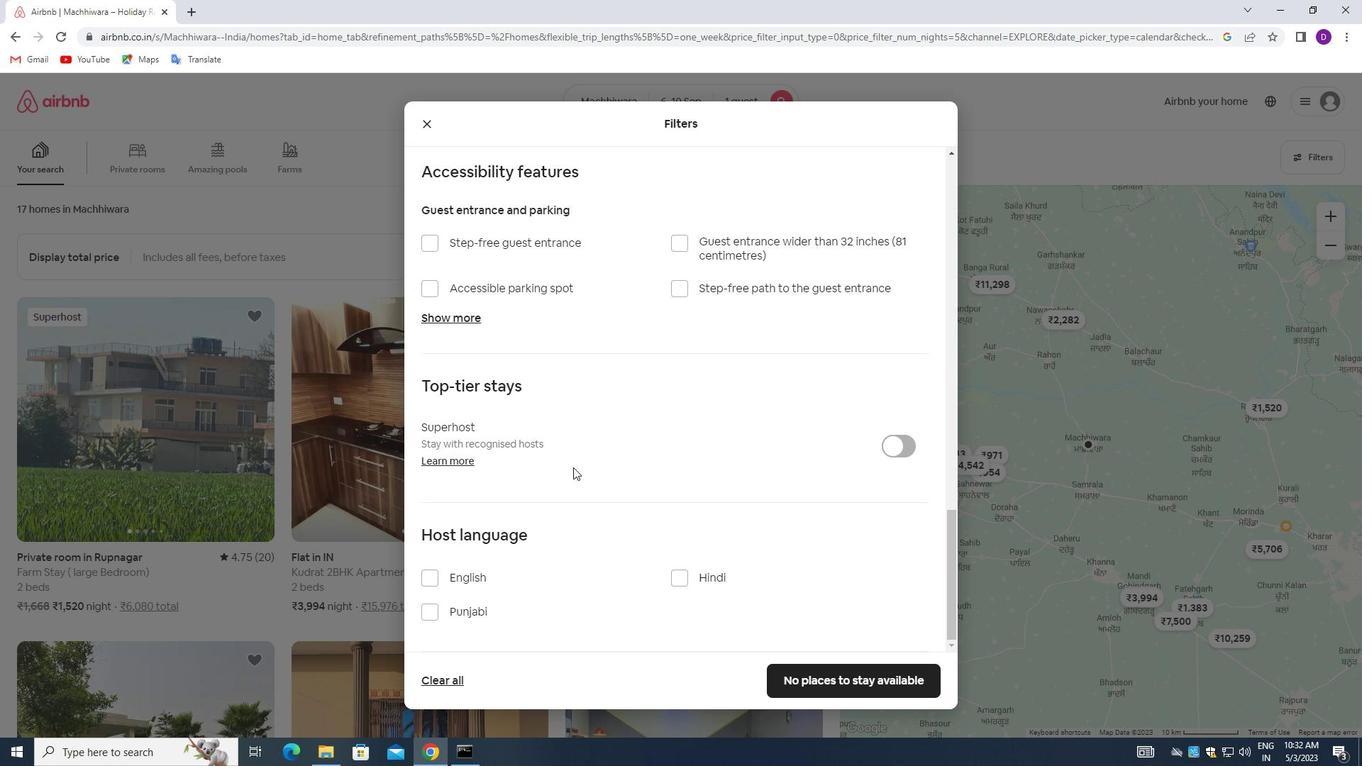 
Action: Mouse moved to (570, 495)
Screenshot: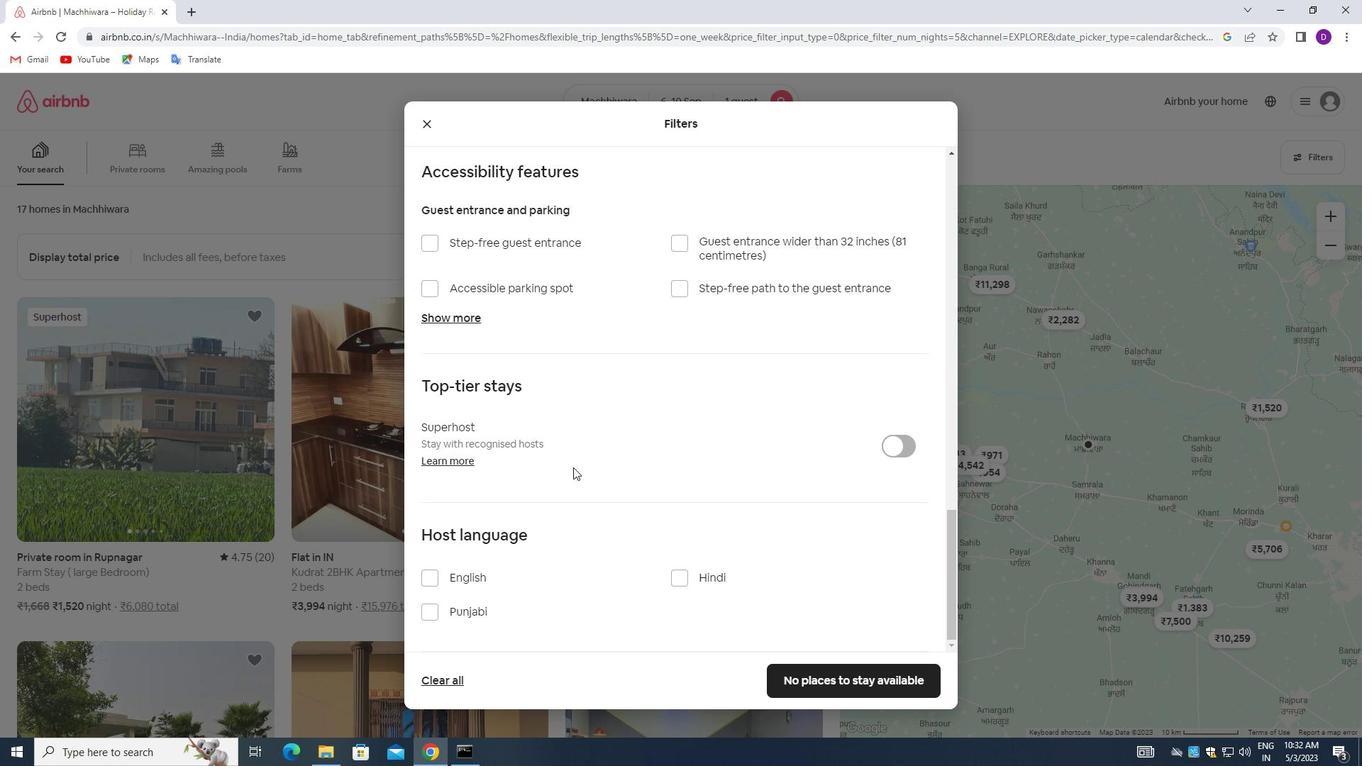 
Action: Mouse scrolled (570, 494) with delta (0, 0)
Screenshot: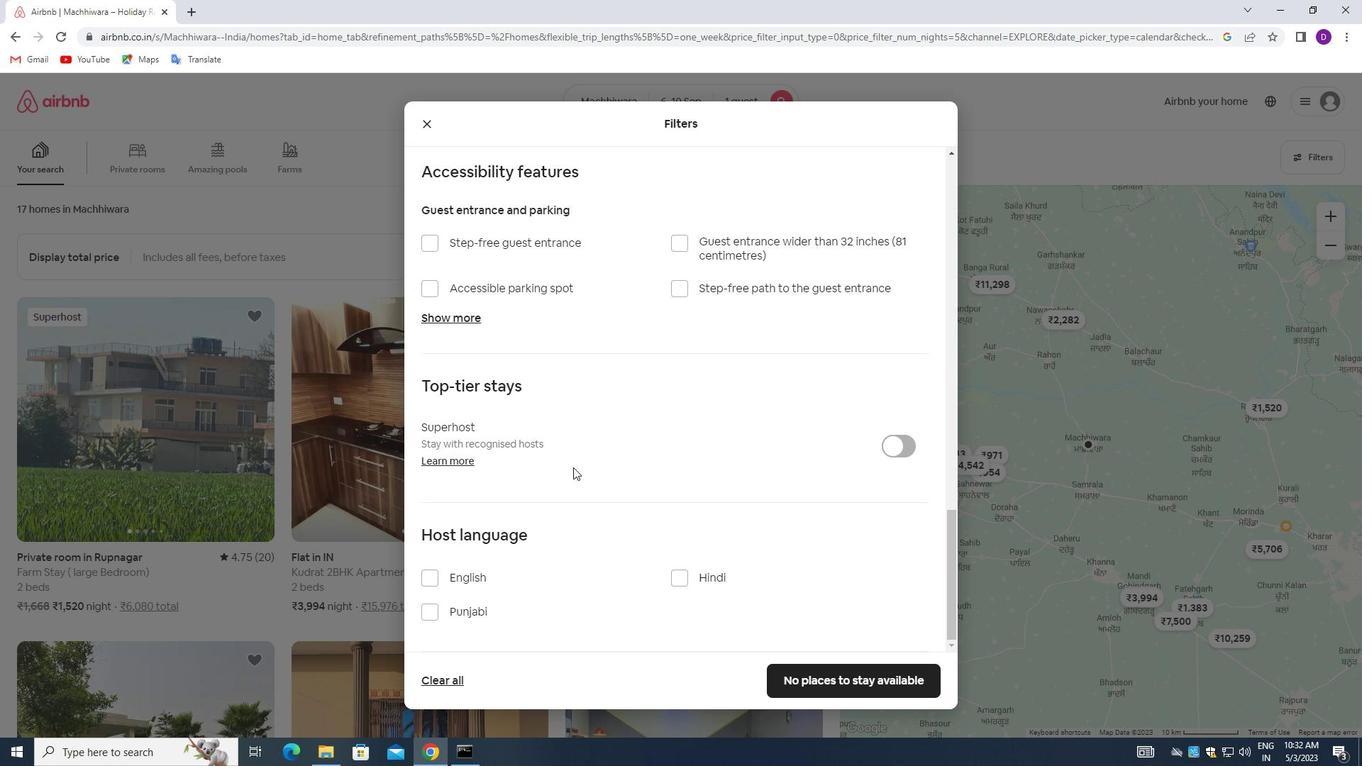 
Action: Mouse moved to (429, 579)
Screenshot: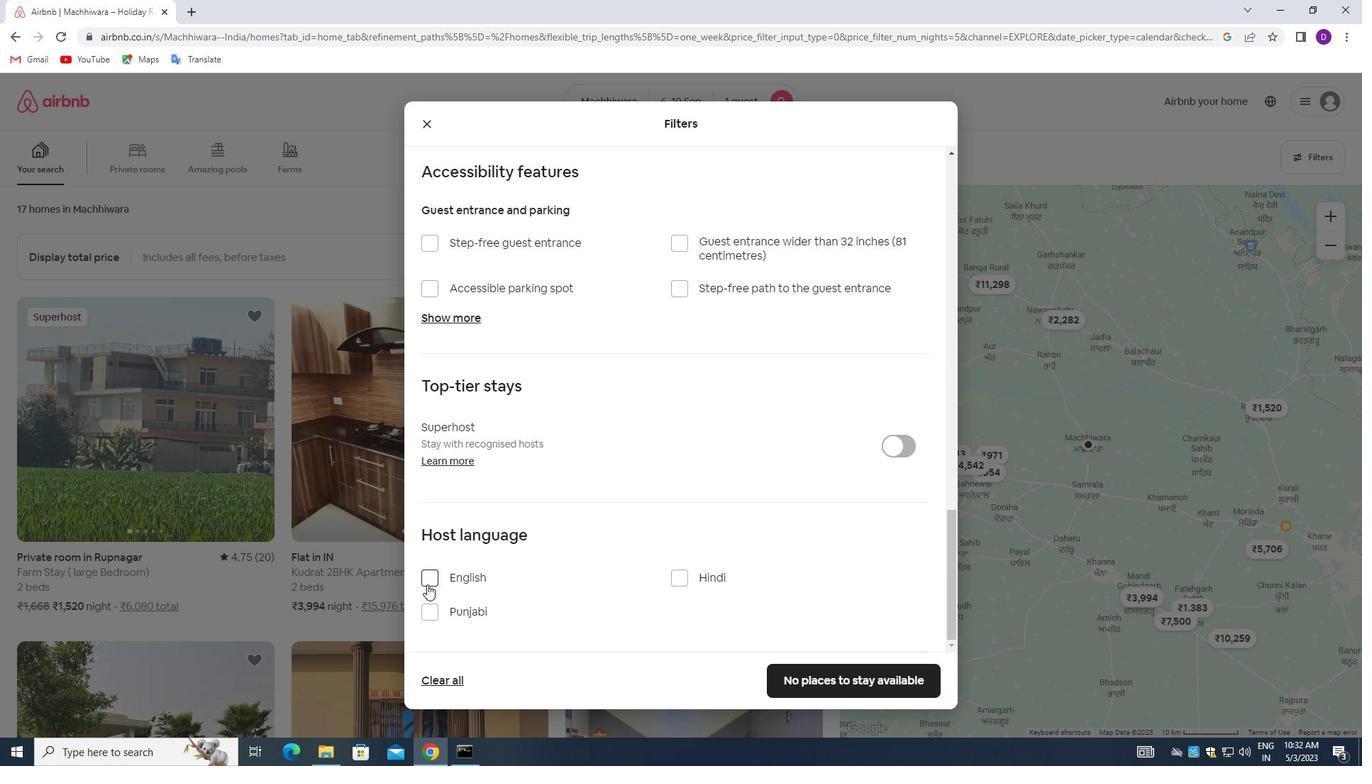 
Action: Mouse pressed left at (429, 579)
Screenshot: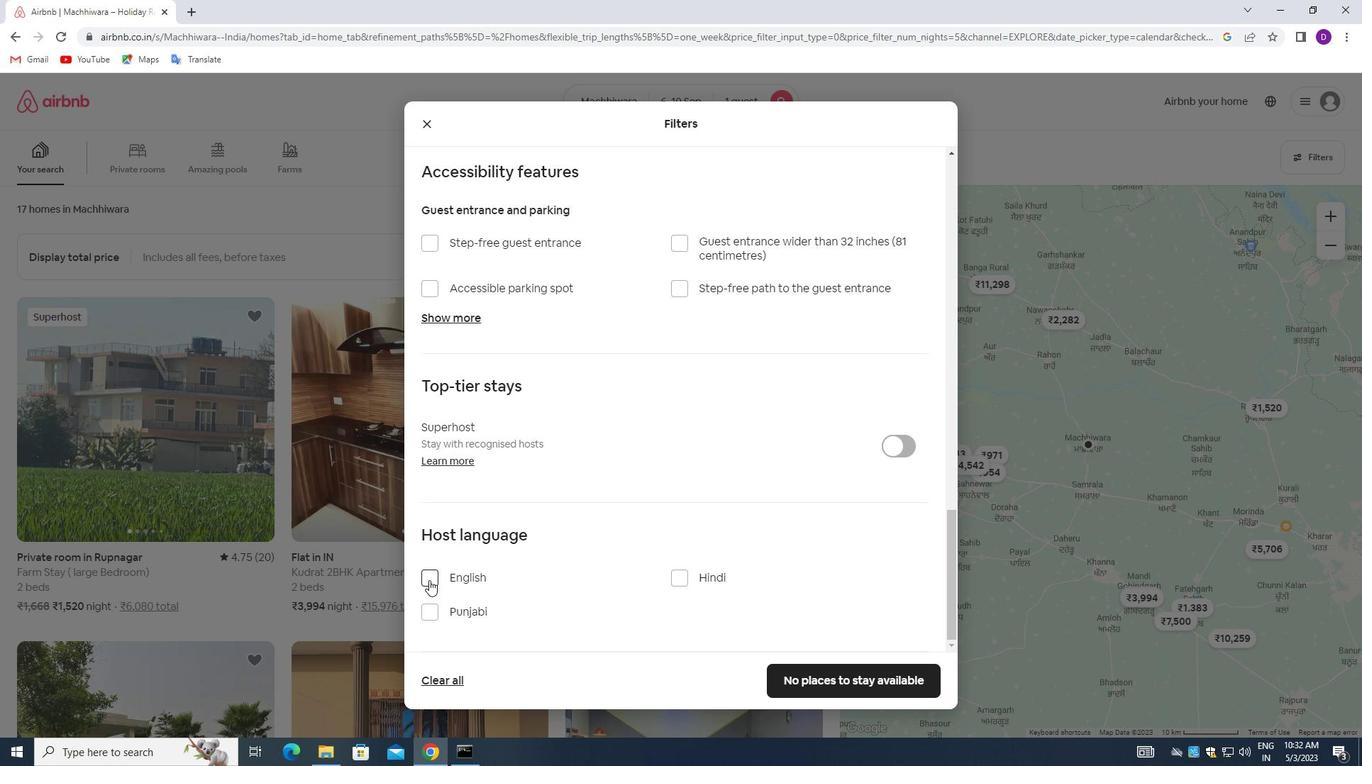 
Action: Mouse moved to (795, 675)
Screenshot: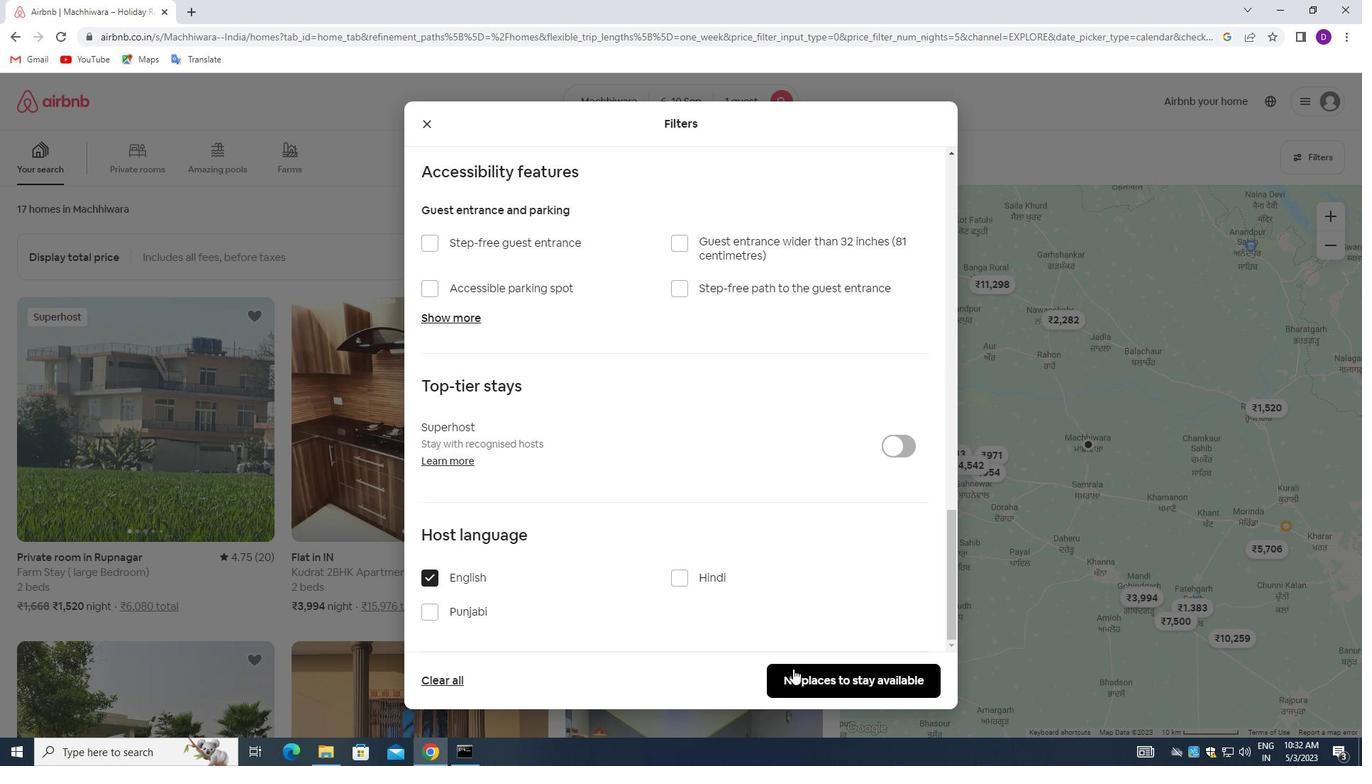 
Action: Mouse pressed left at (795, 675)
Screenshot: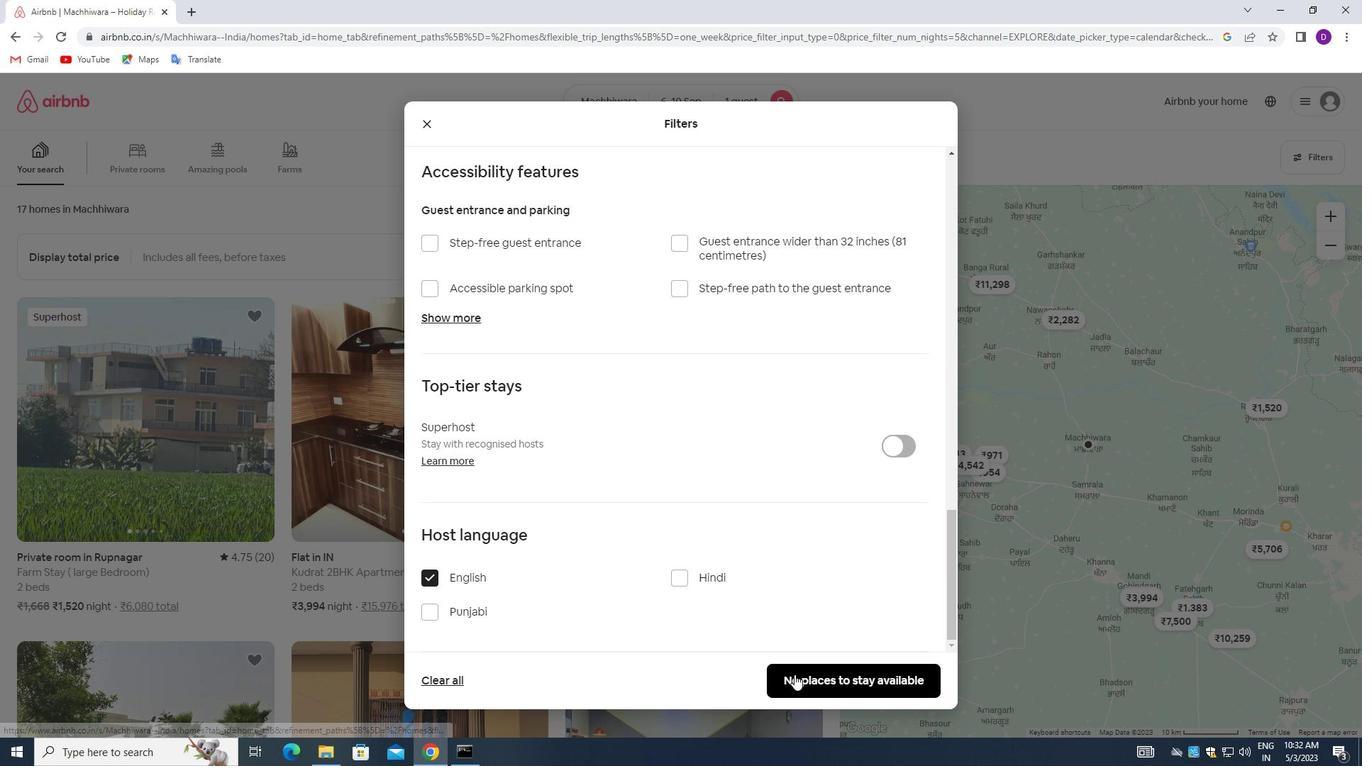 
